 Task: Look for space in Shiguai, China from 22nd June, 2023 to 30th June, 2023 for 2 adults in price range Rs.7000 to Rs.15000. Place can be entire place with 1  bedroom having 1 bed and 1 bathroom. Property type can be house, flat, guest house, hotel. Booking option can be shelf check-in. Required host language is Chinese (Simplified).
Action: Mouse moved to (774, 123)
Screenshot: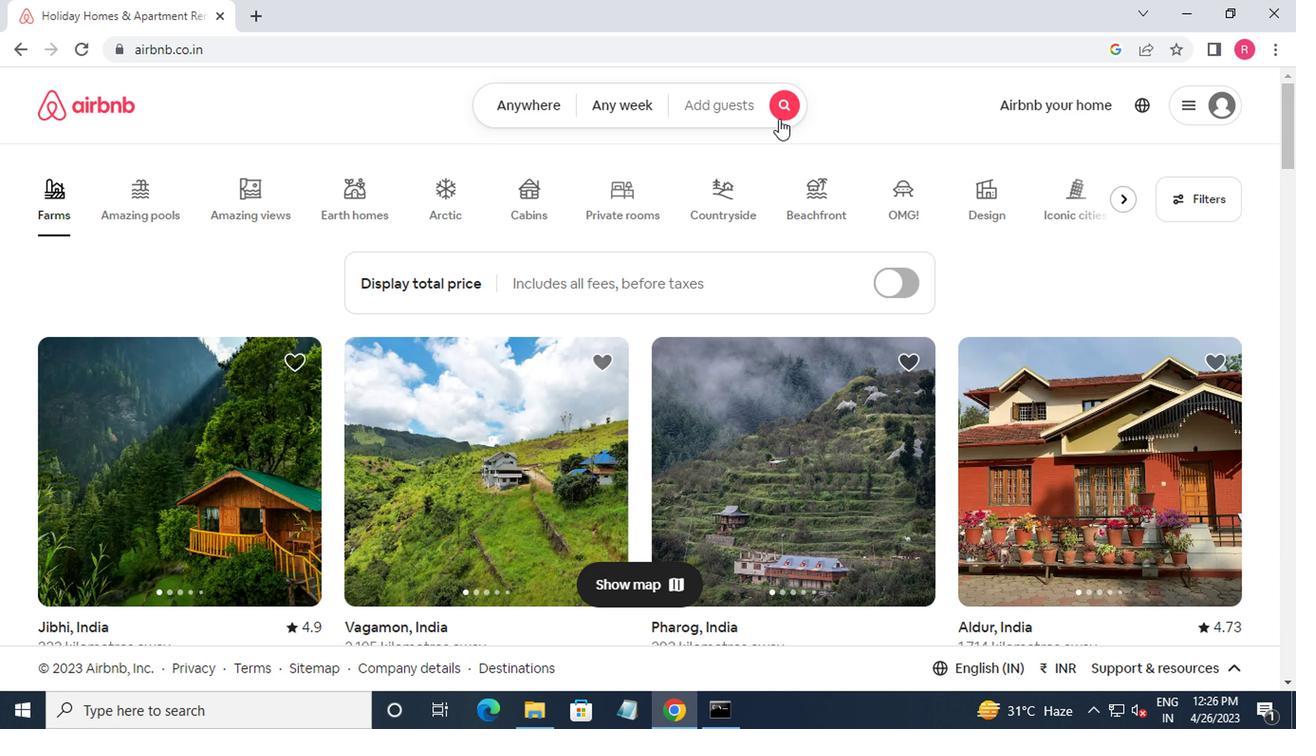 
Action: Mouse pressed left at (774, 123)
Screenshot: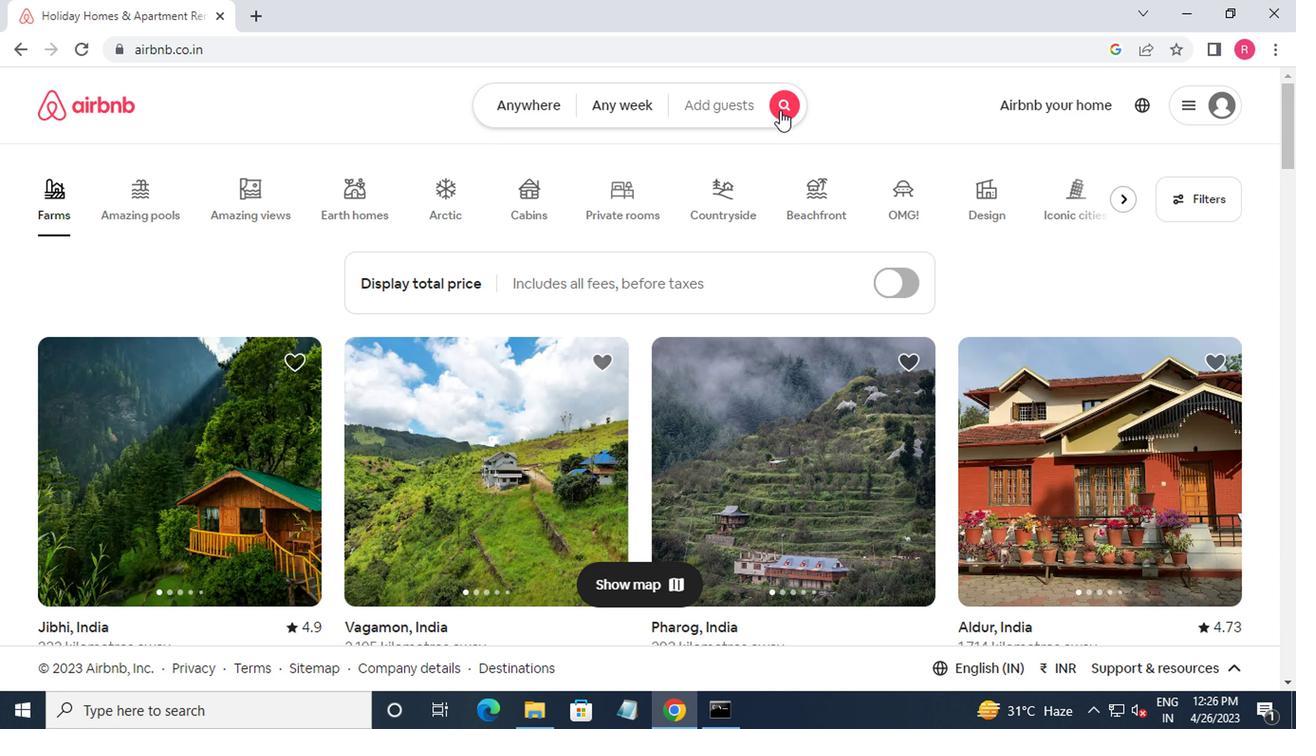 
Action: Mouse moved to (403, 188)
Screenshot: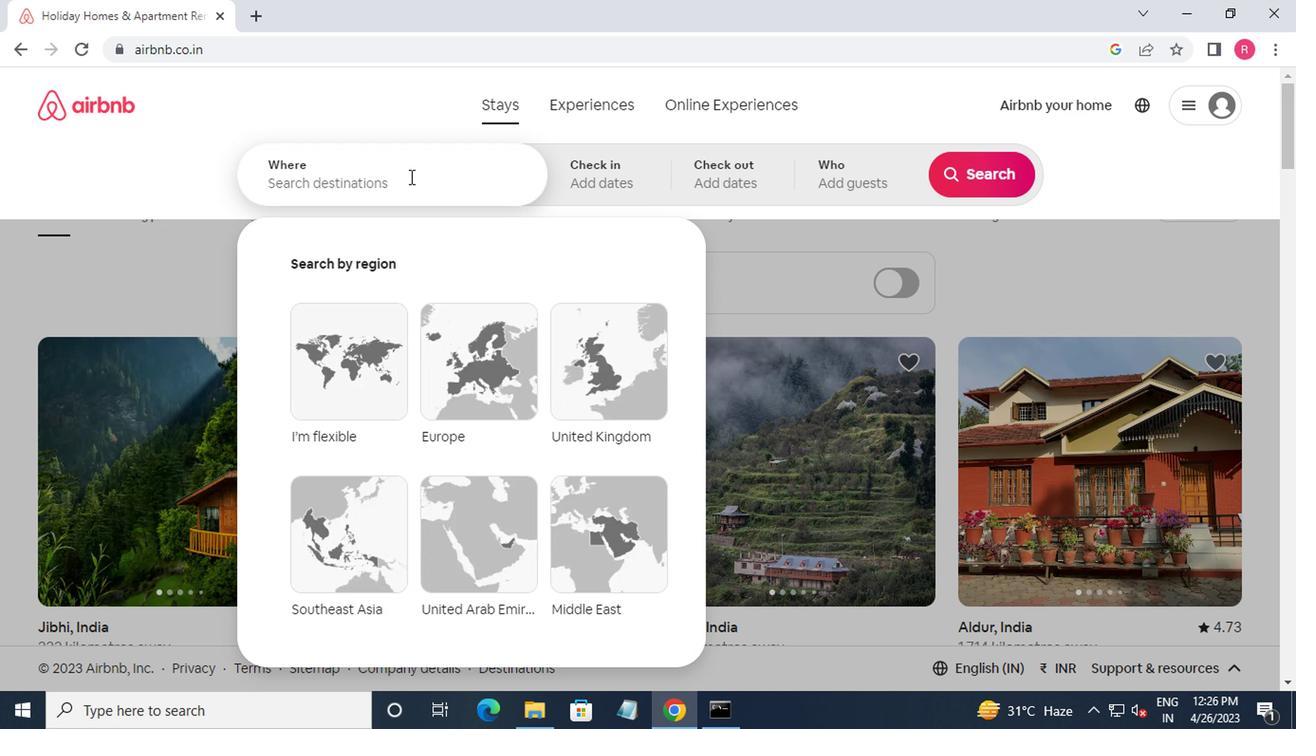 
Action: Mouse pressed left at (403, 188)
Screenshot: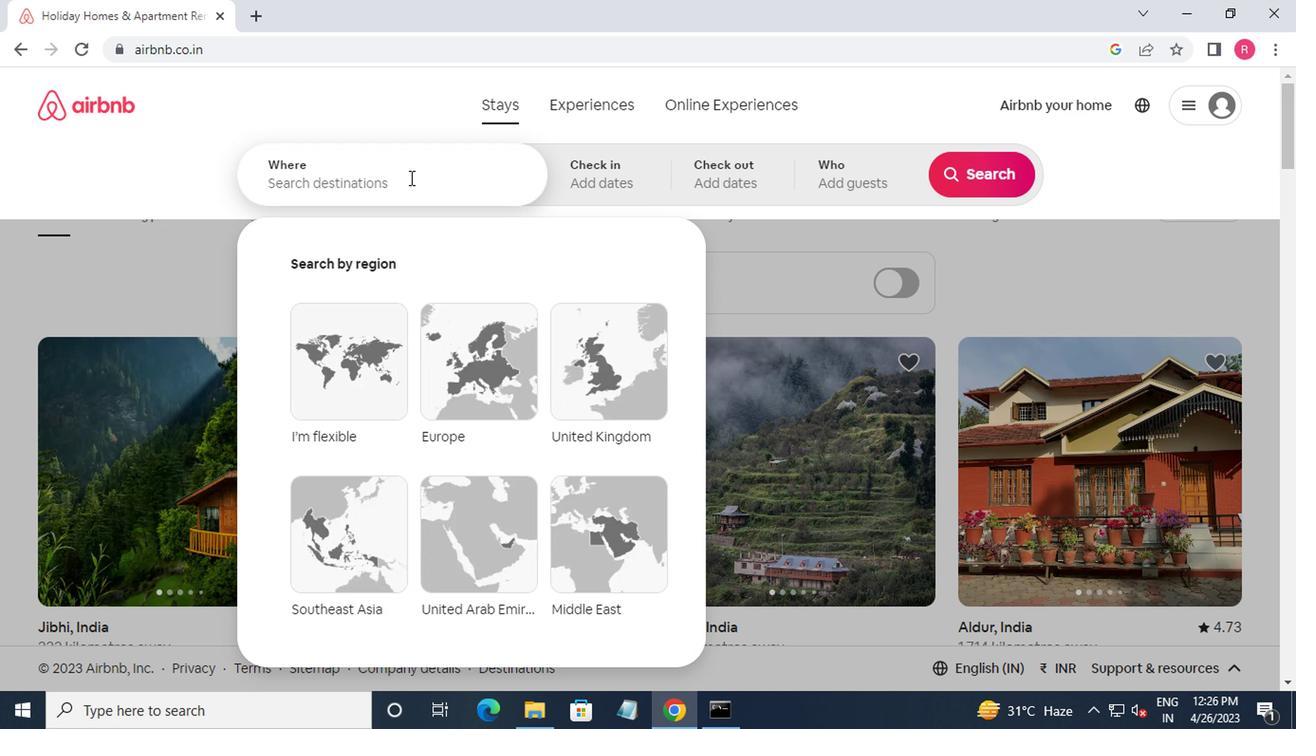 
Action: Mouse moved to (403, 188)
Screenshot: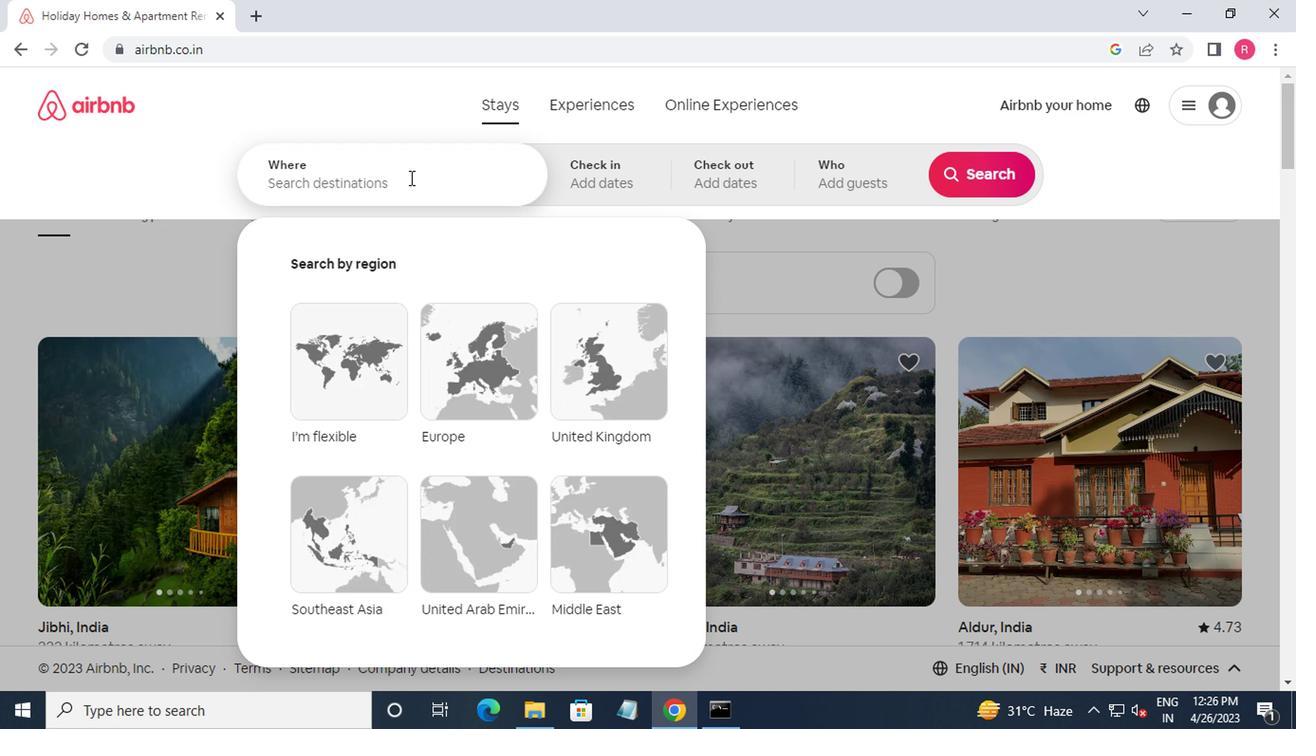 
Action: Key pressed shiguai,china<Key.enter>
Screenshot: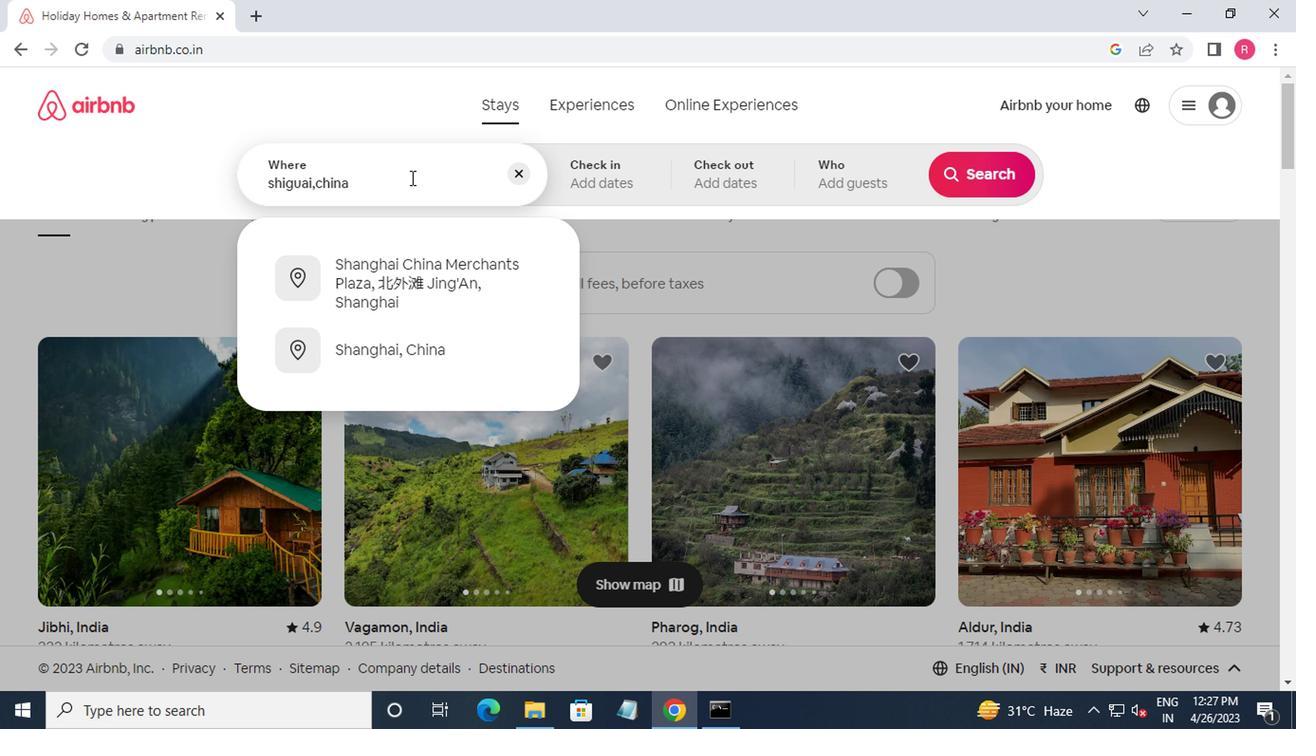 
Action: Mouse moved to (962, 325)
Screenshot: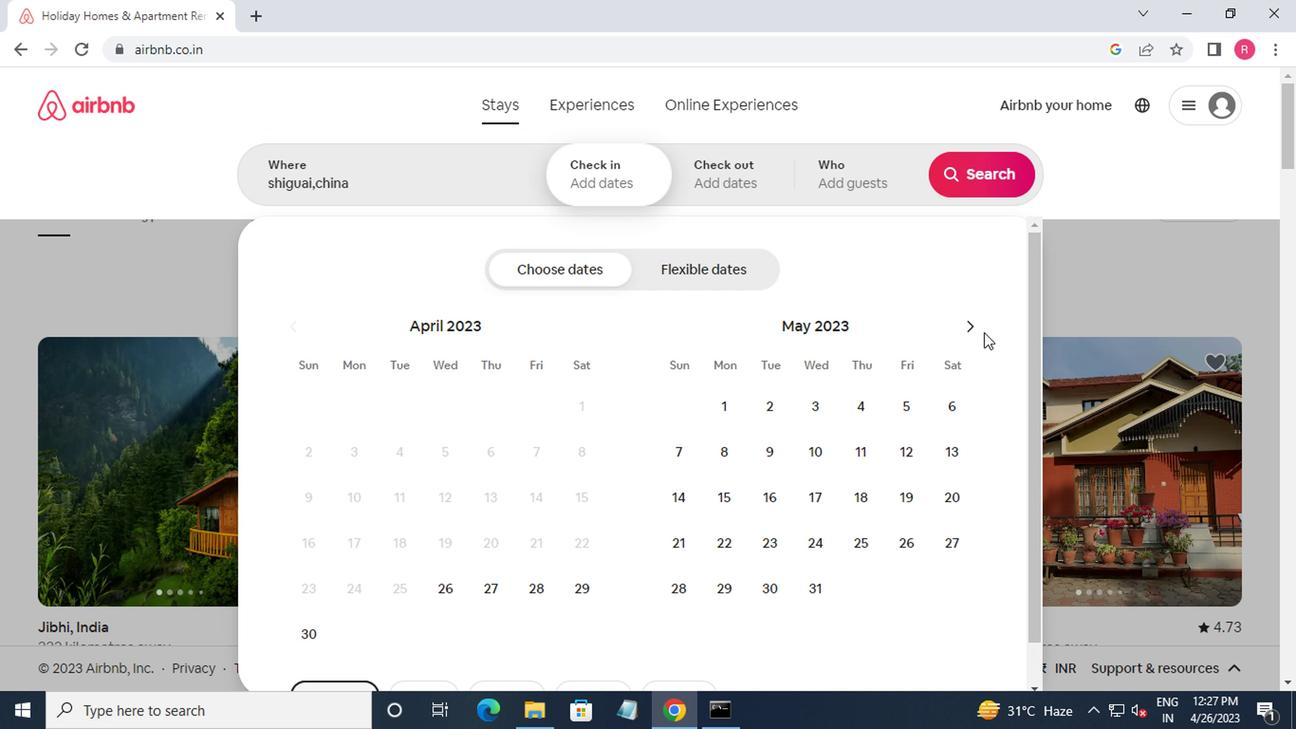 
Action: Mouse pressed left at (962, 325)
Screenshot: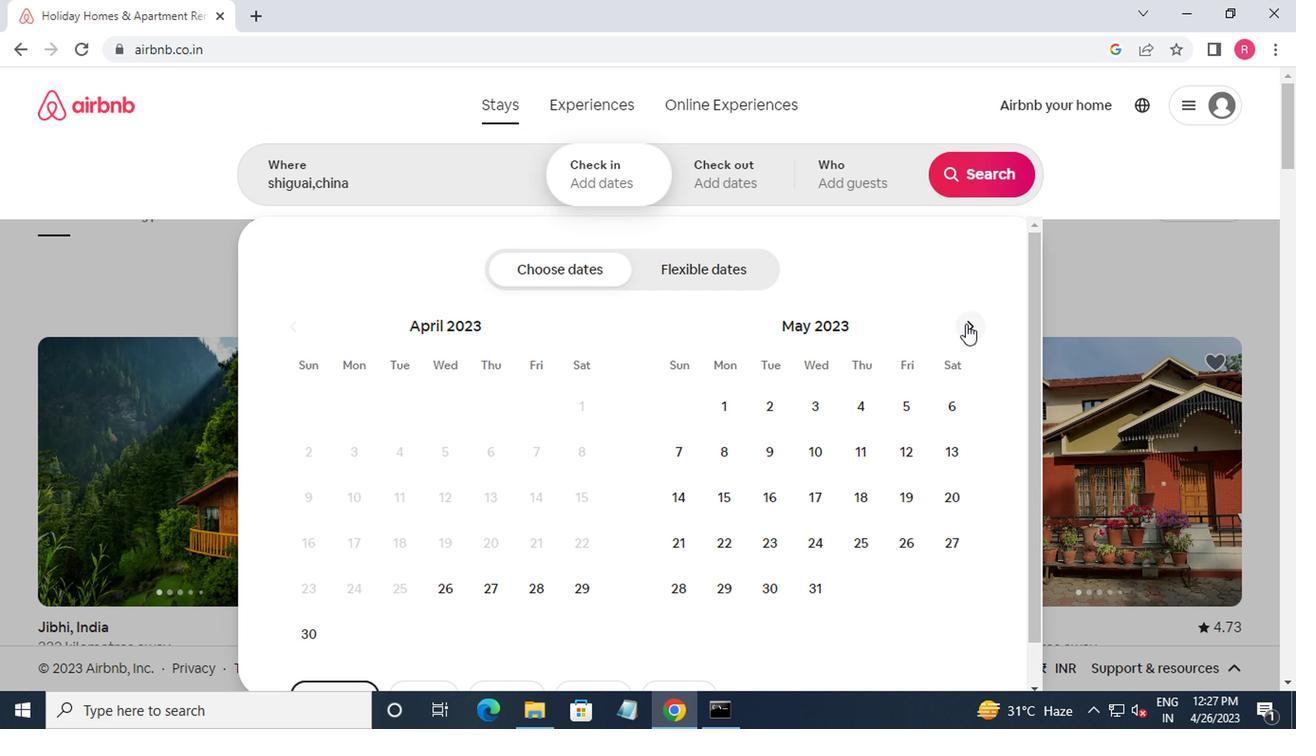 
Action: Mouse moved to (862, 537)
Screenshot: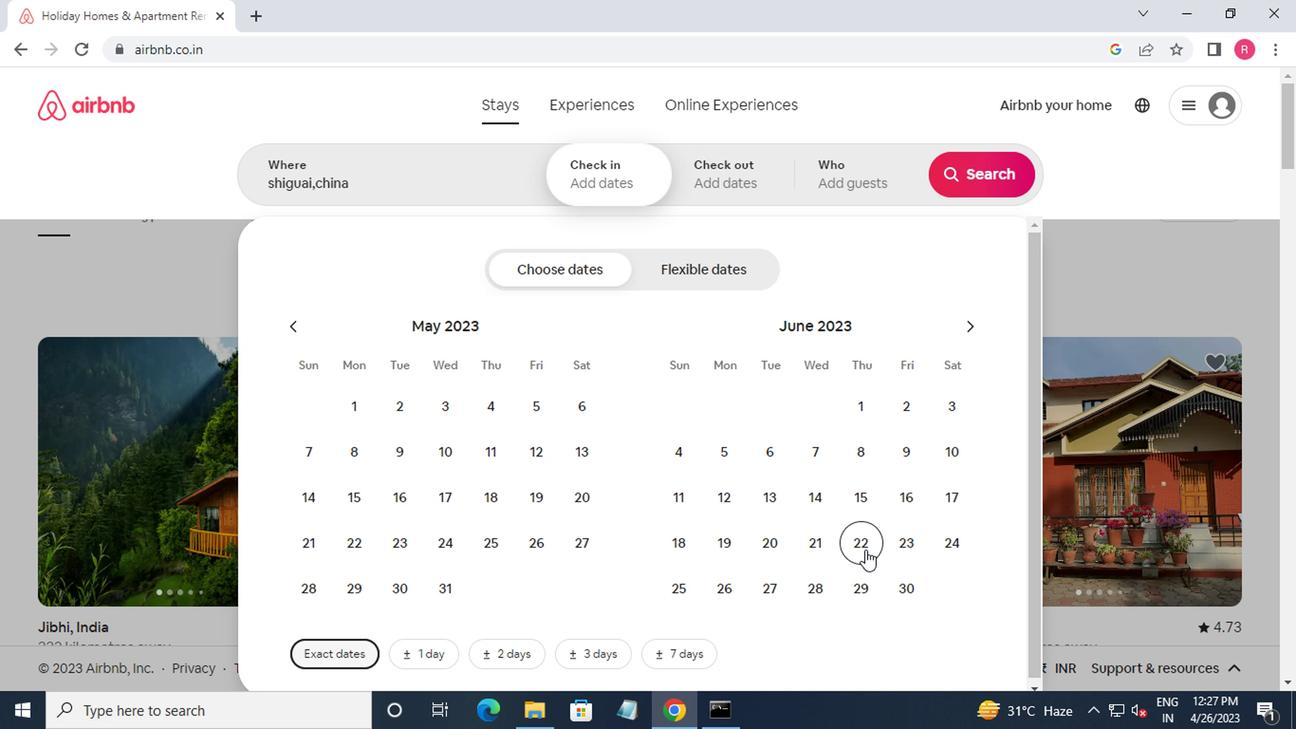 
Action: Mouse pressed left at (862, 537)
Screenshot: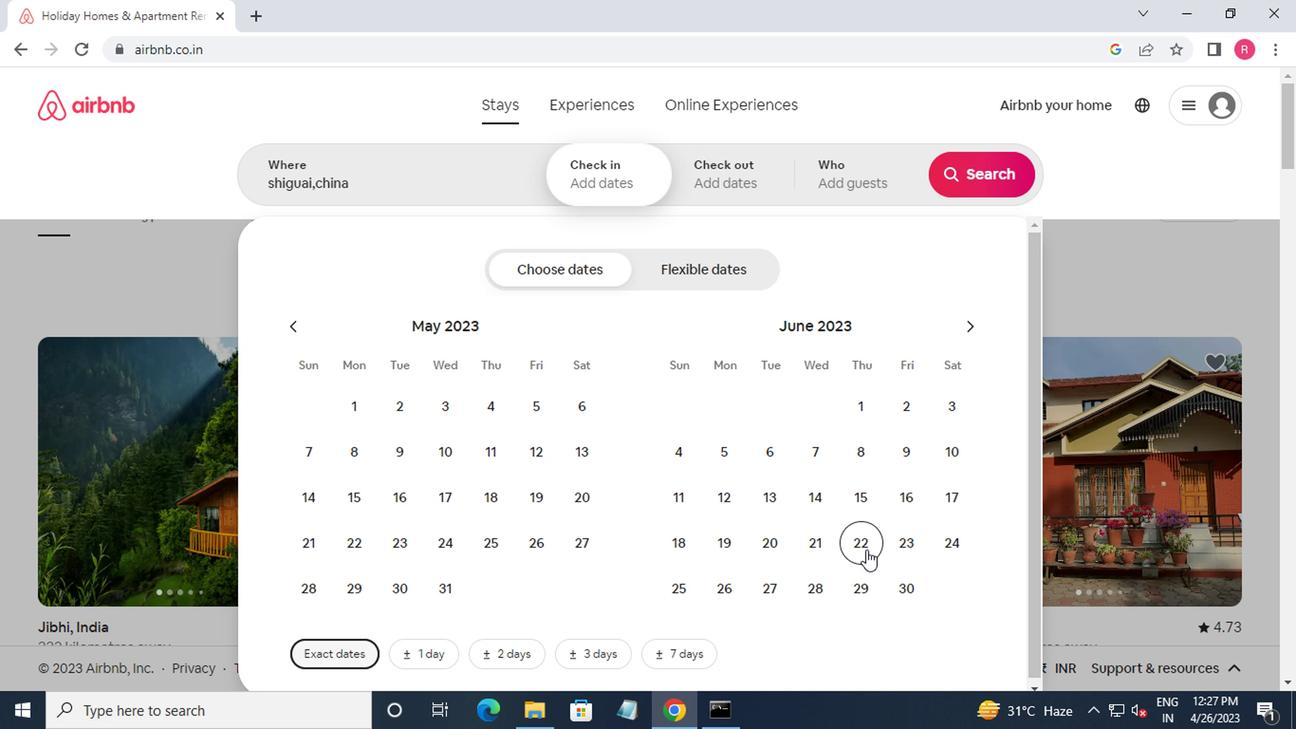 
Action: Mouse moved to (917, 578)
Screenshot: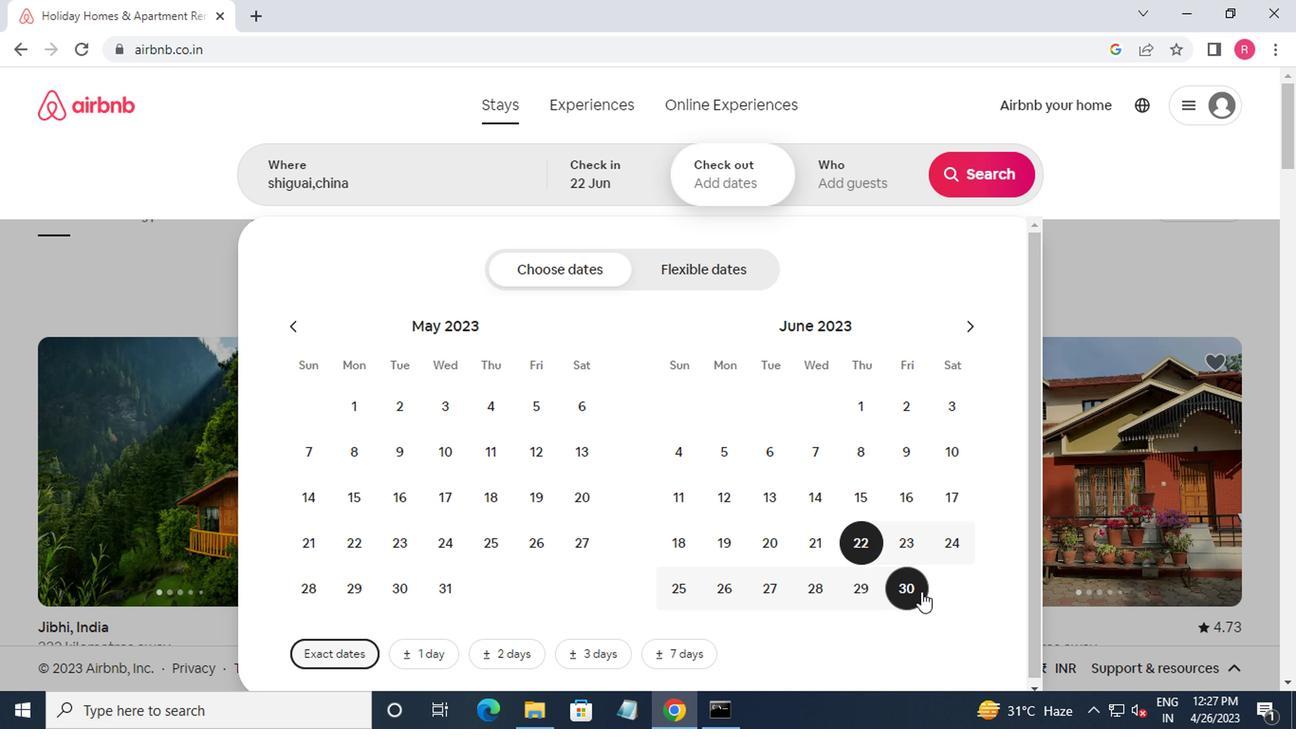 
Action: Mouse pressed left at (917, 578)
Screenshot: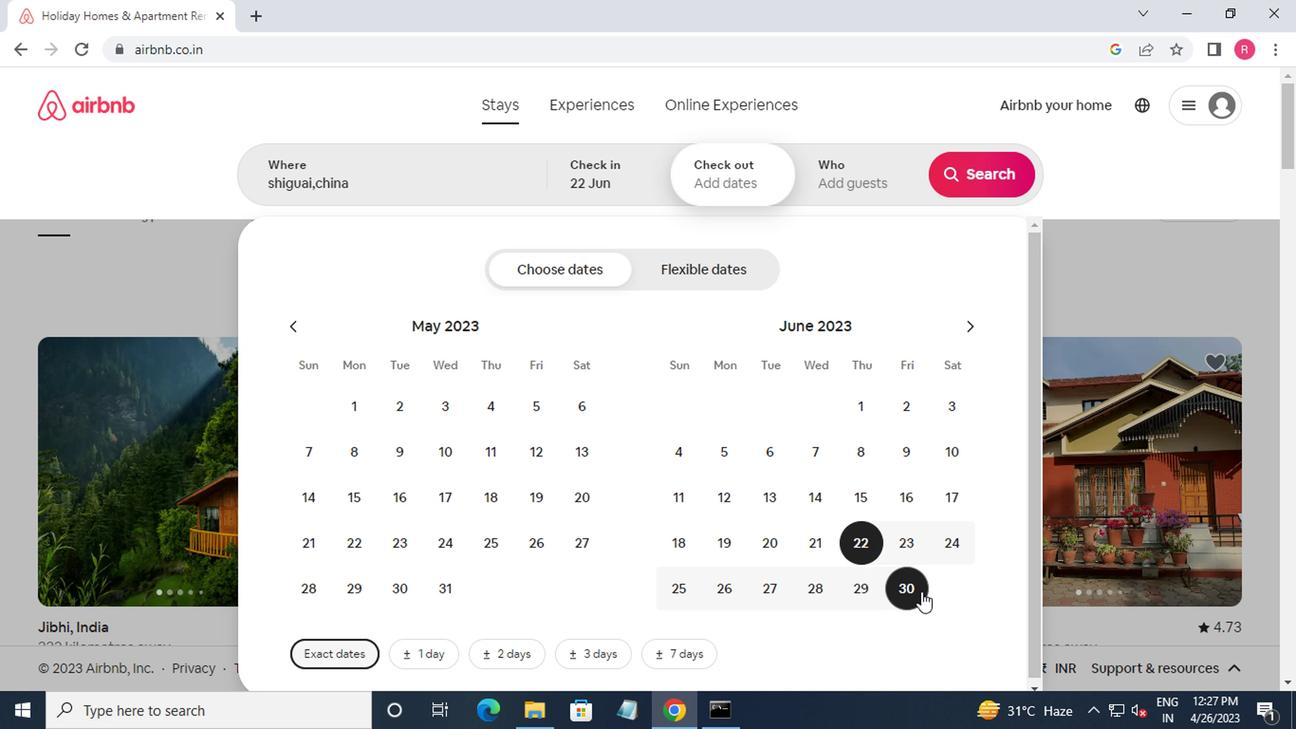 
Action: Mouse moved to (845, 203)
Screenshot: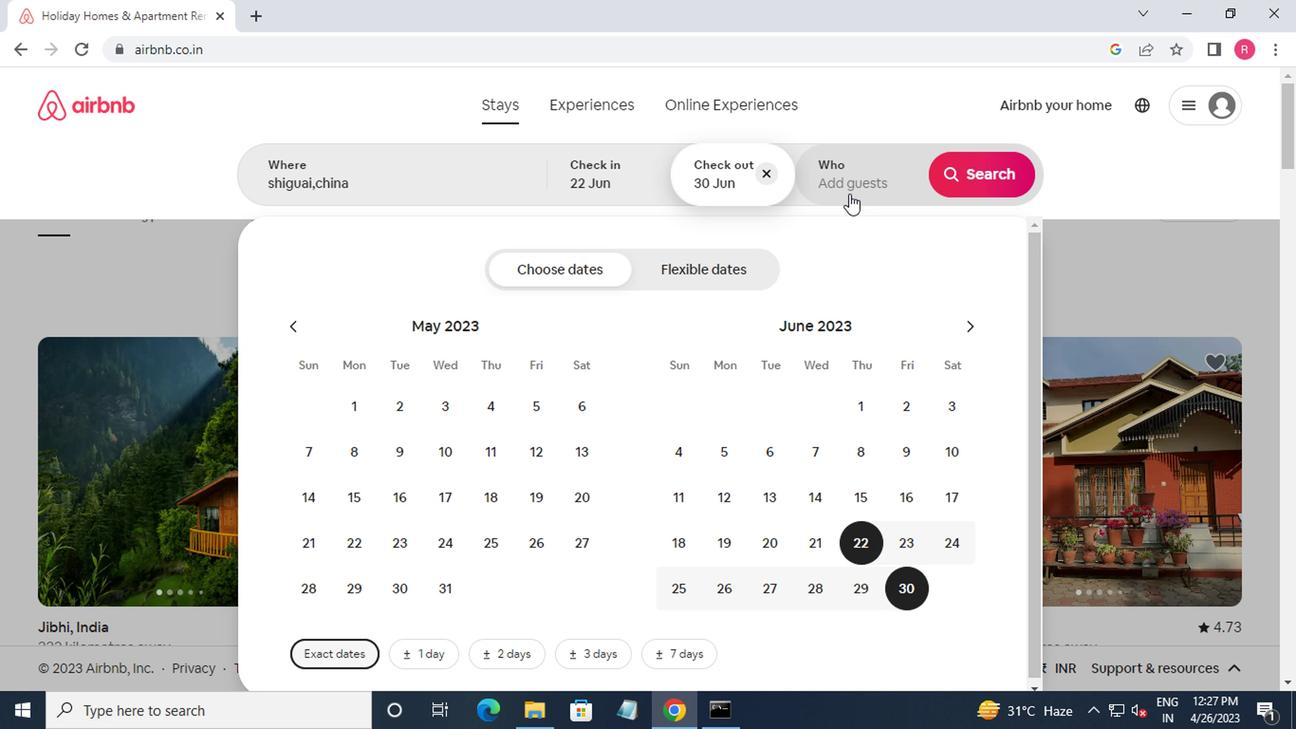 
Action: Mouse pressed left at (845, 203)
Screenshot: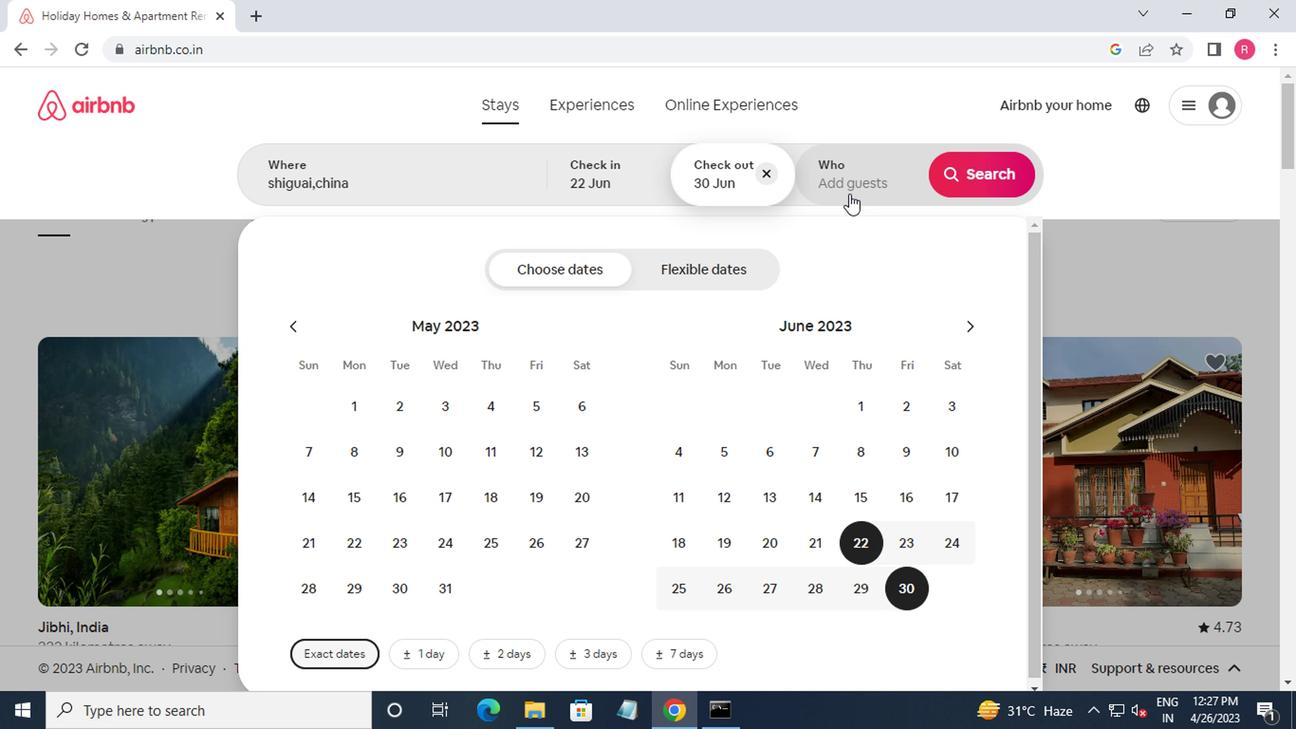 
Action: Mouse moved to (978, 284)
Screenshot: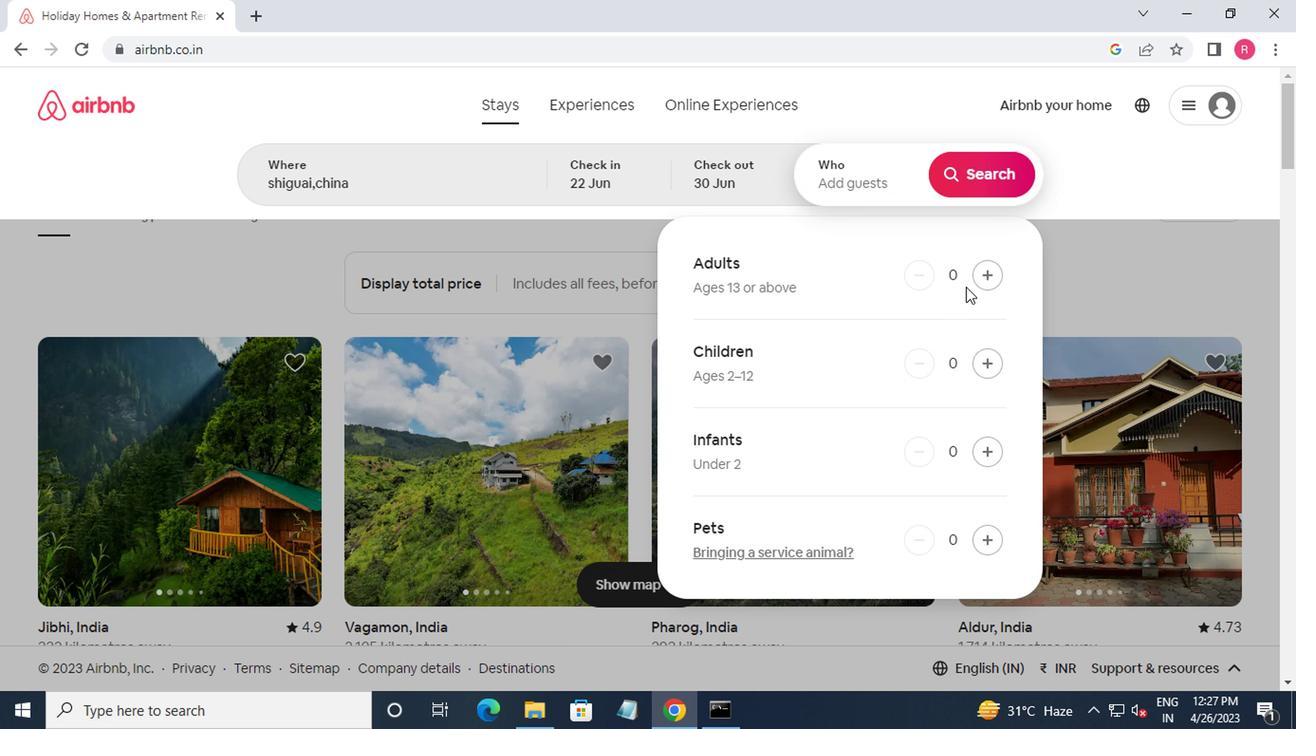 
Action: Mouse pressed left at (978, 284)
Screenshot: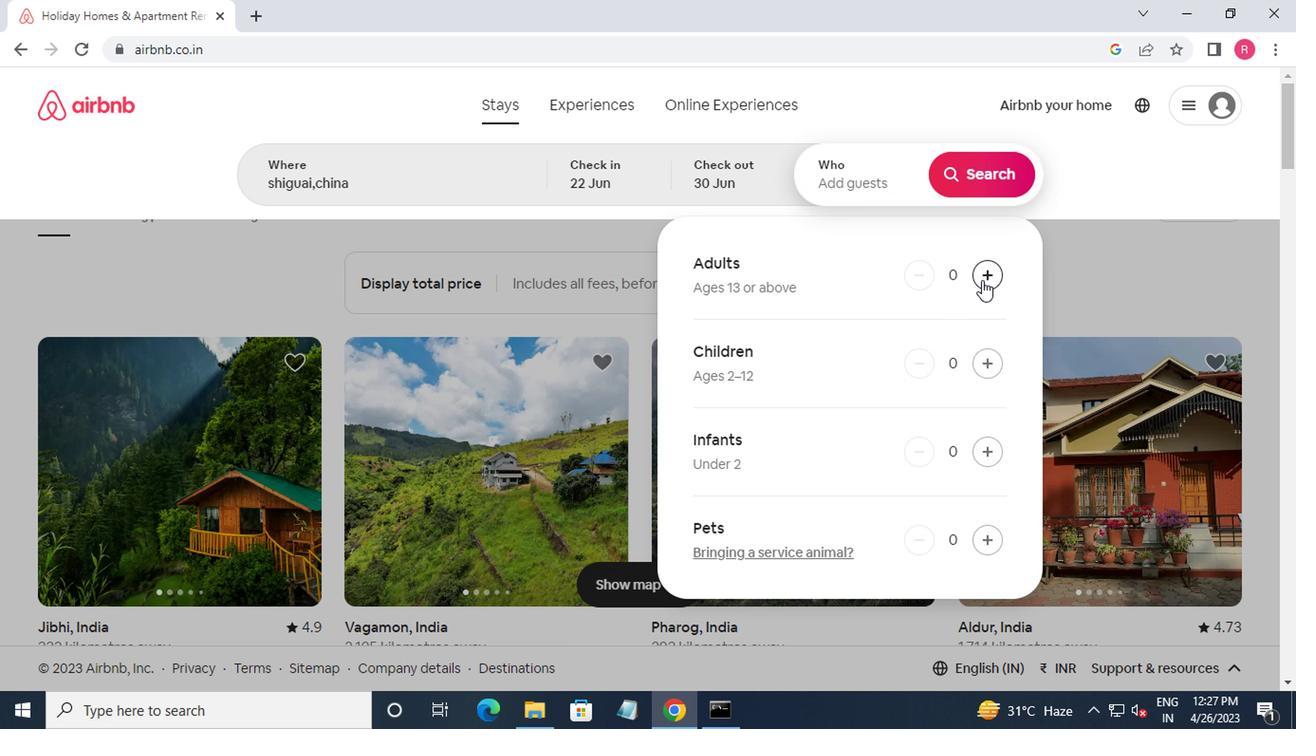 
Action: Mouse pressed left at (978, 284)
Screenshot: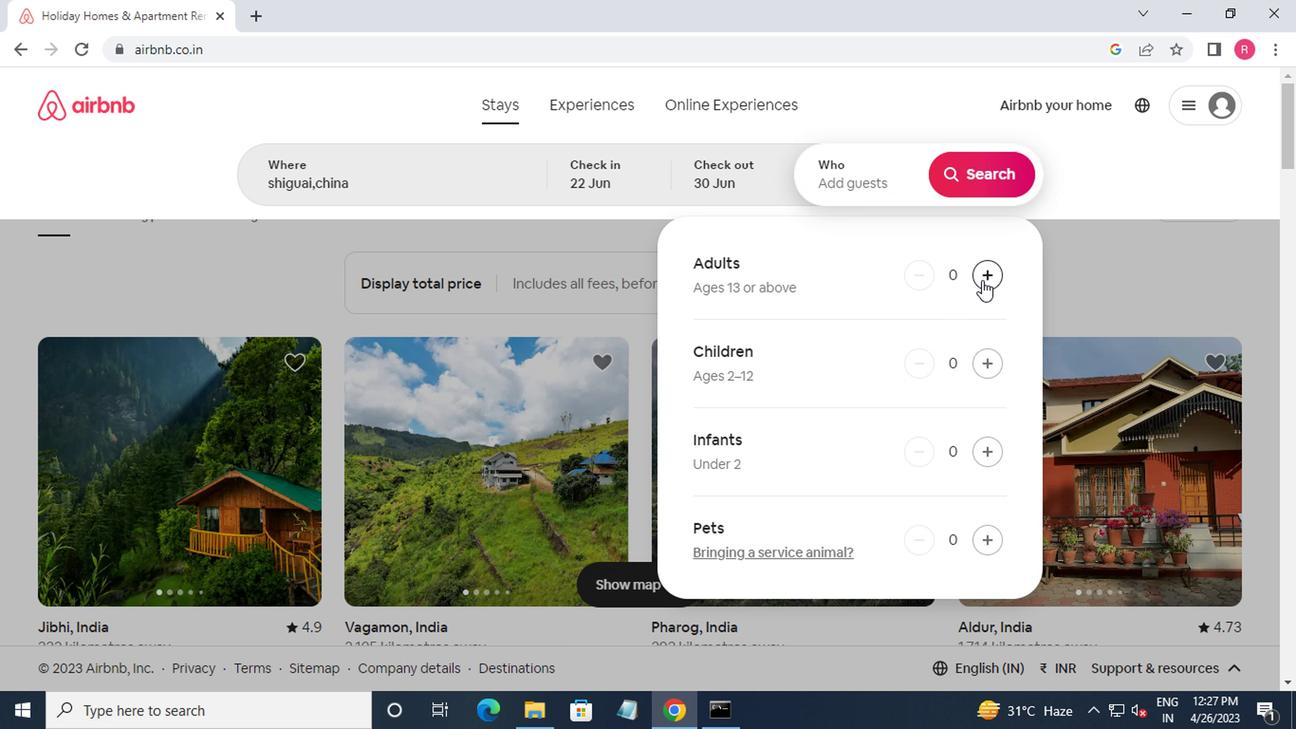
Action: Mouse moved to (968, 198)
Screenshot: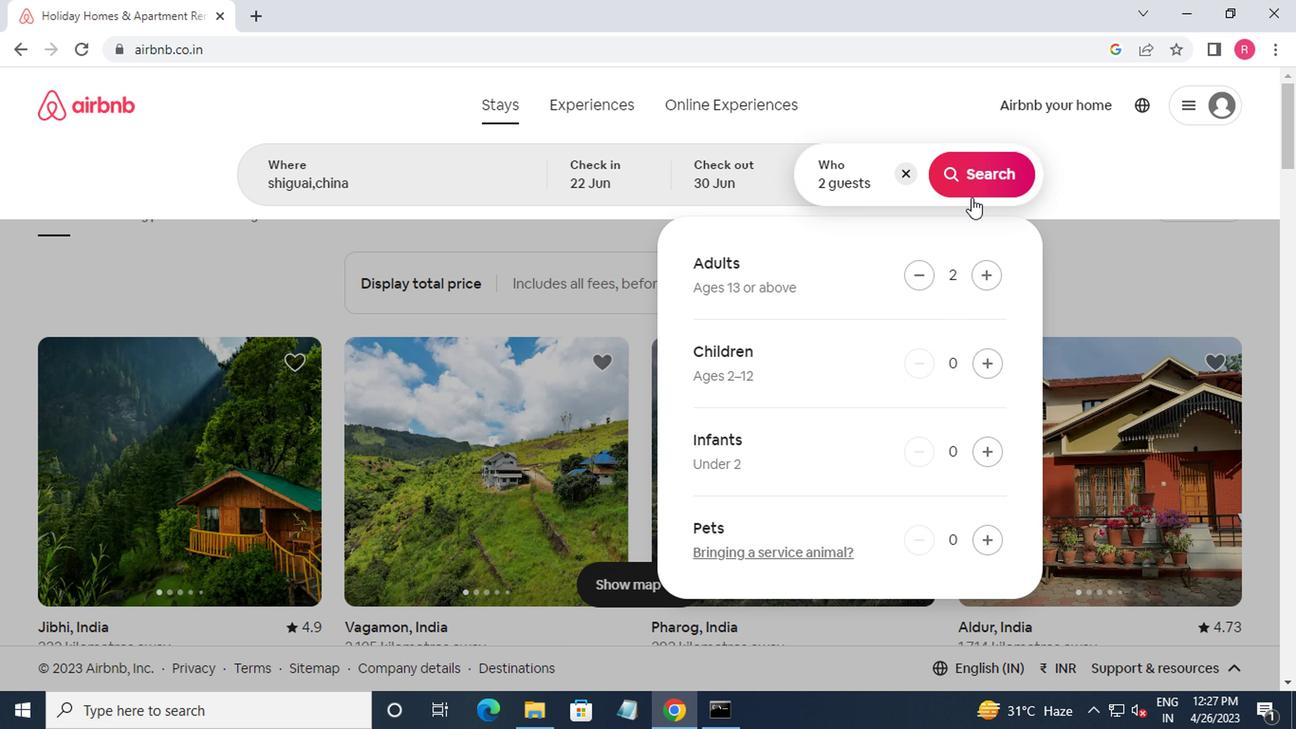 
Action: Mouse pressed left at (968, 198)
Screenshot: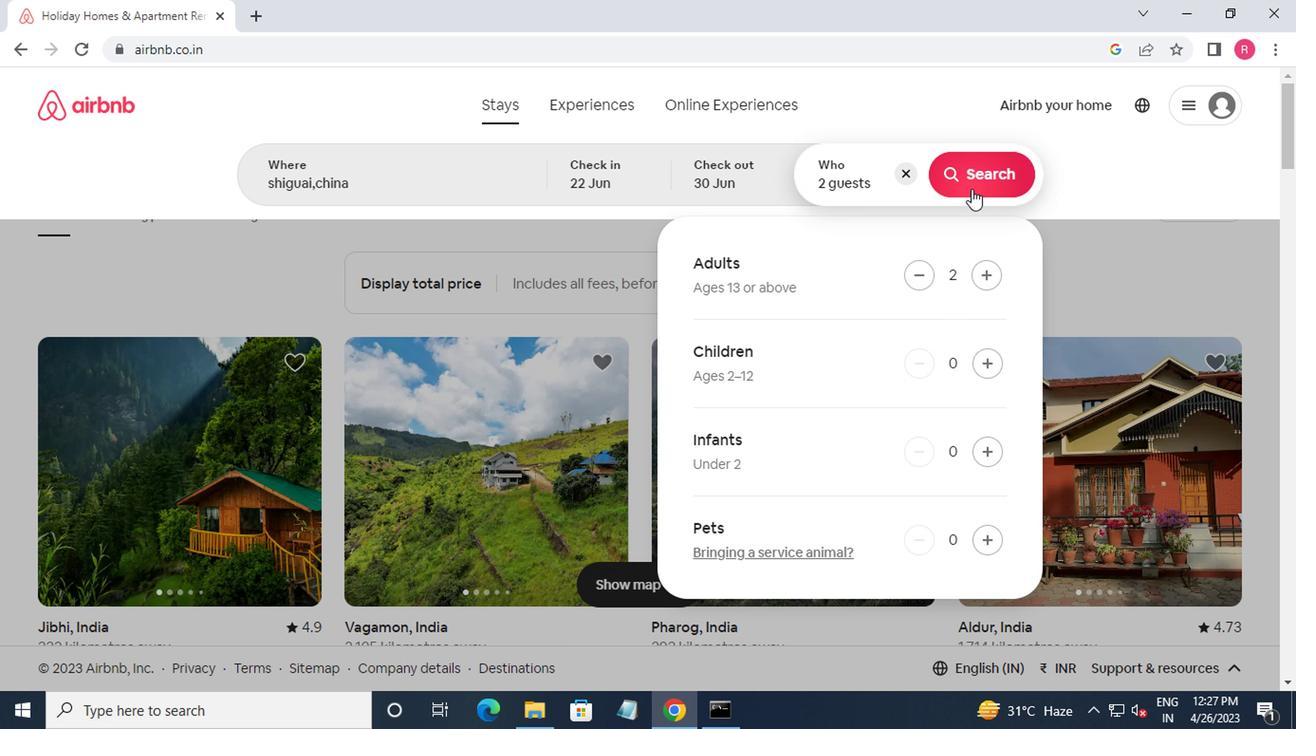 
Action: Mouse moved to (1196, 178)
Screenshot: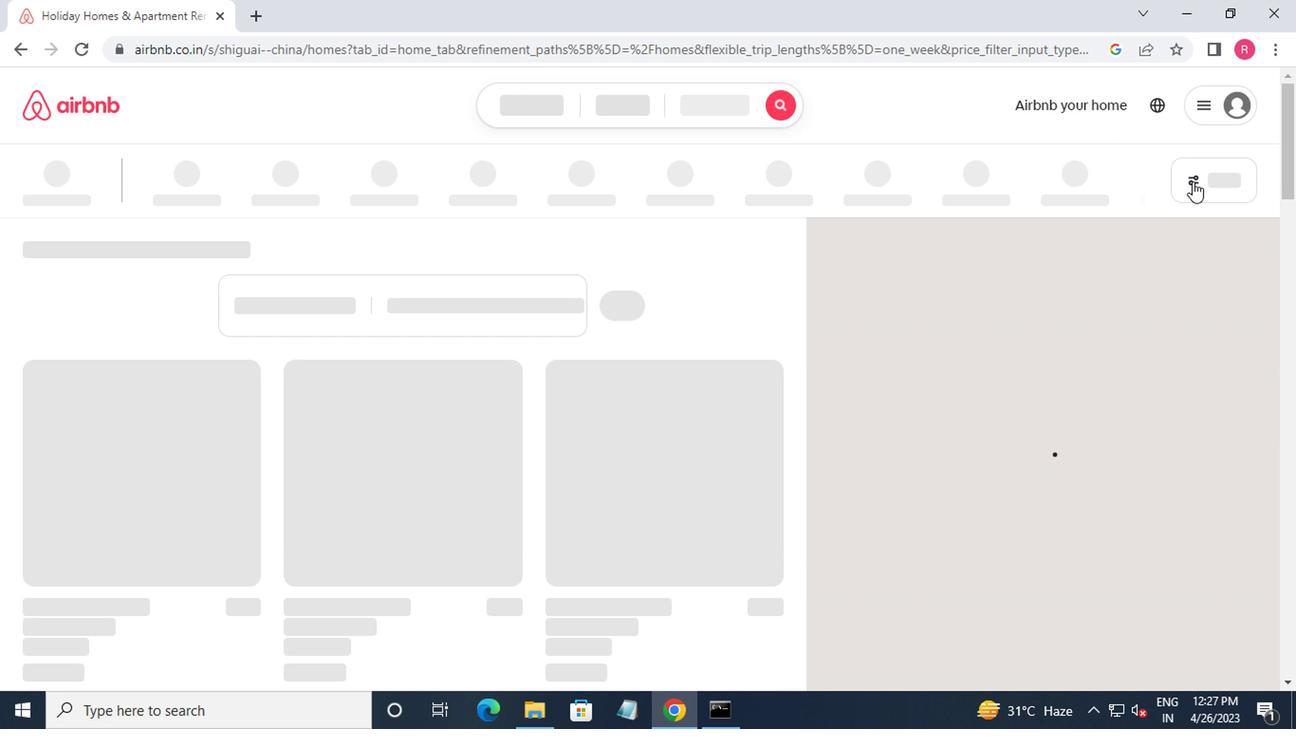 
Action: Mouse pressed left at (1196, 178)
Screenshot: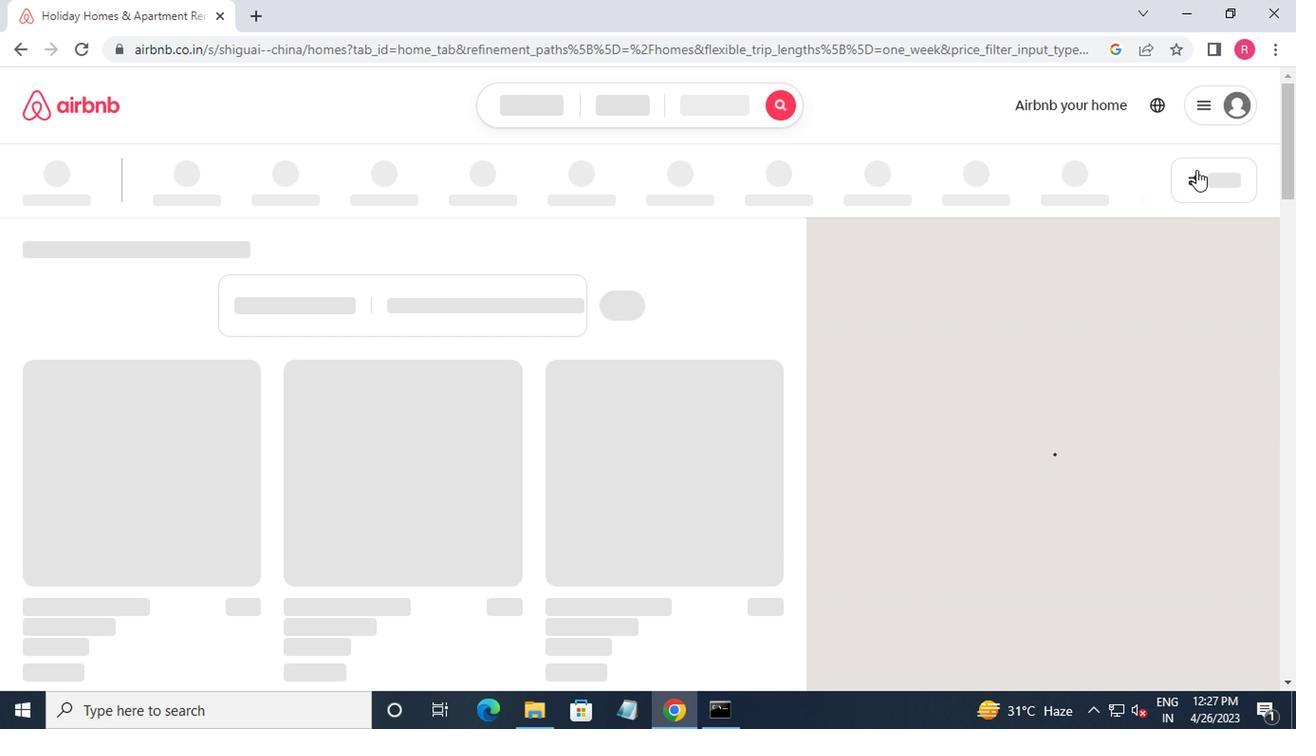 
Action: Mouse moved to (435, 300)
Screenshot: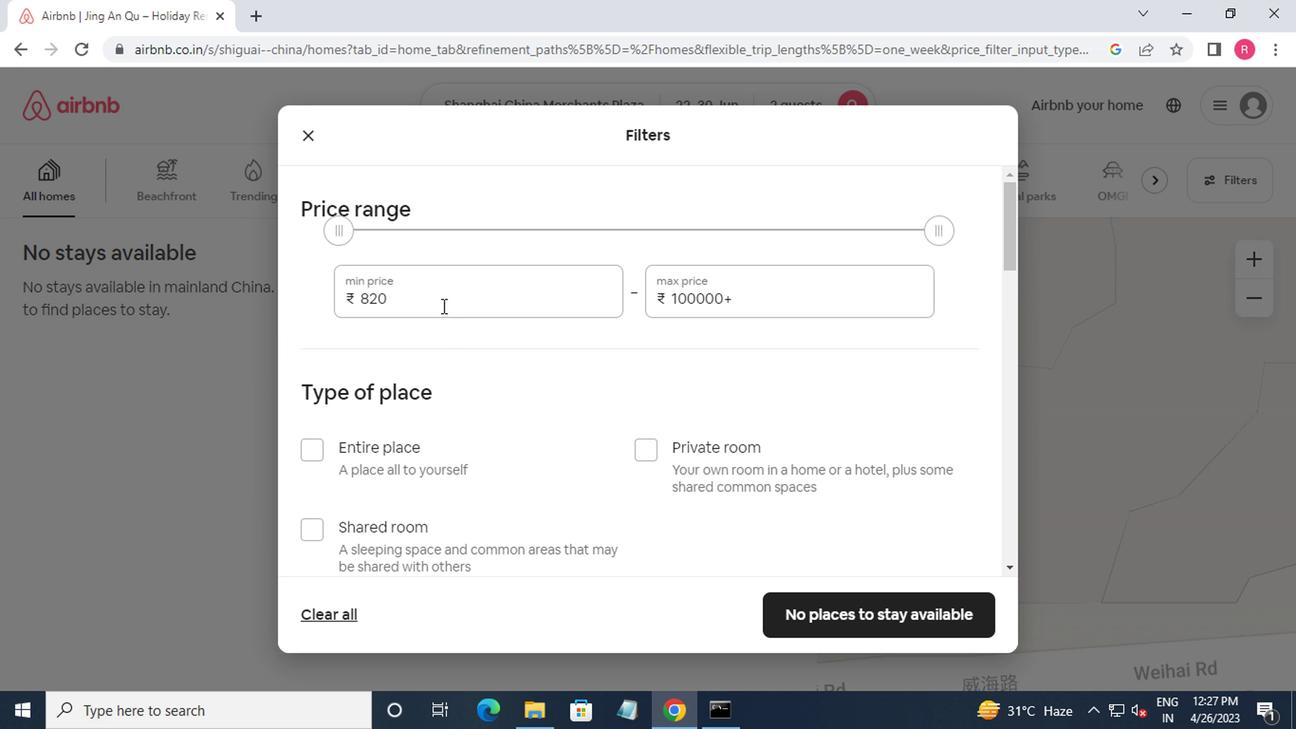 
Action: Mouse pressed left at (435, 300)
Screenshot: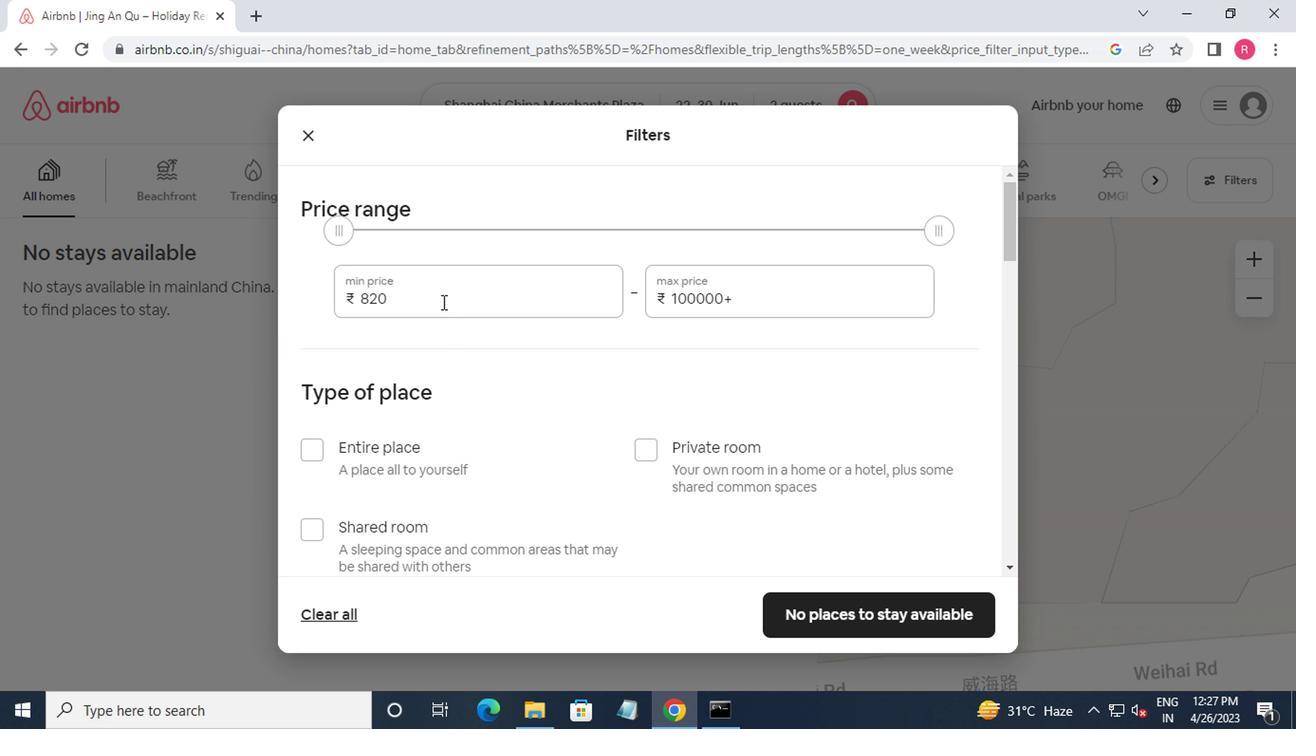 
Action: Mouse moved to (425, 309)
Screenshot: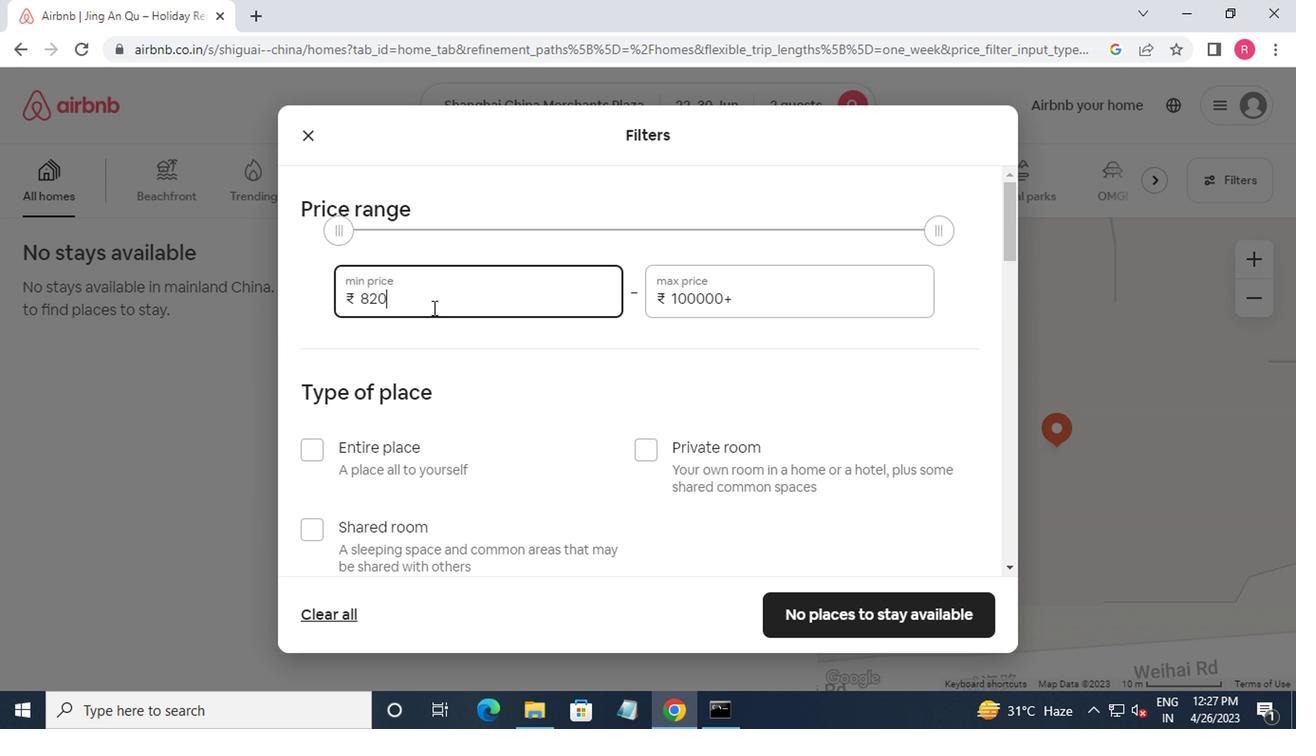 
Action: Key pressed <Key.backspace><Key.backspace><Key.backspace><Key.backspace>7000<Key.tab>15000
Screenshot: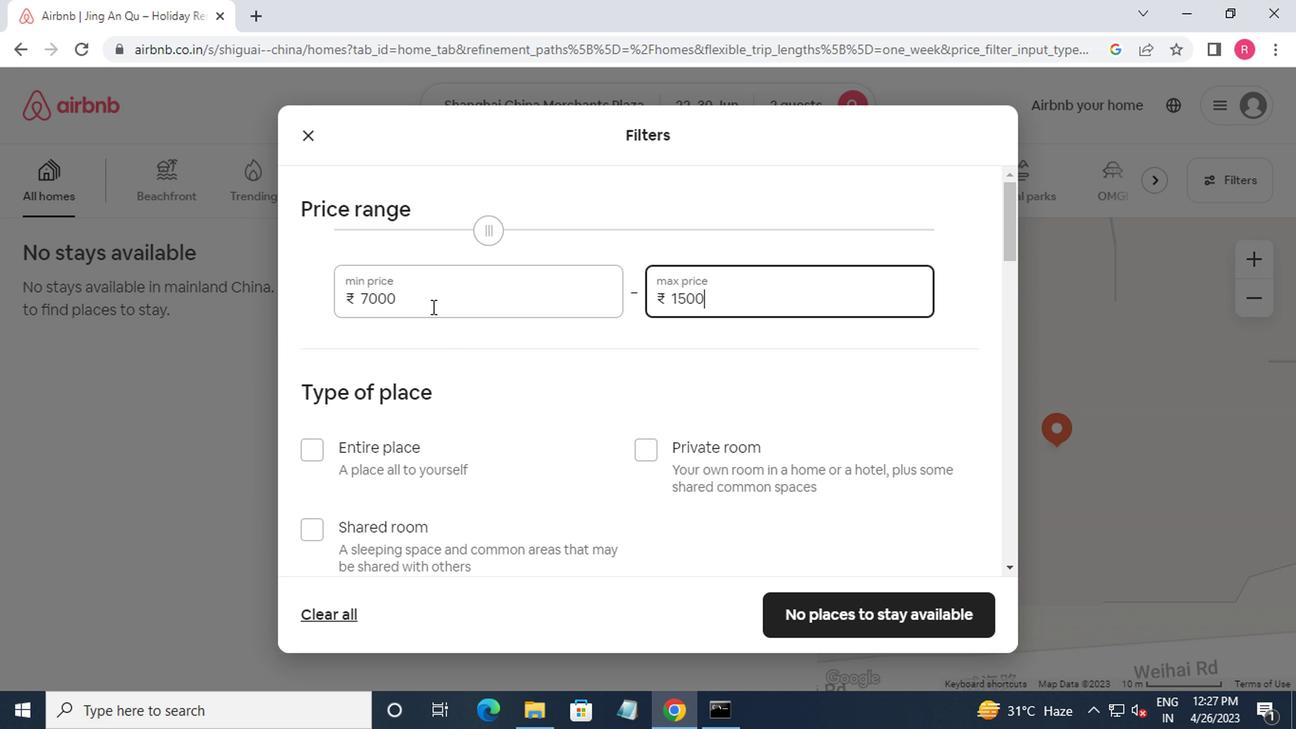 
Action: Mouse moved to (553, 297)
Screenshot: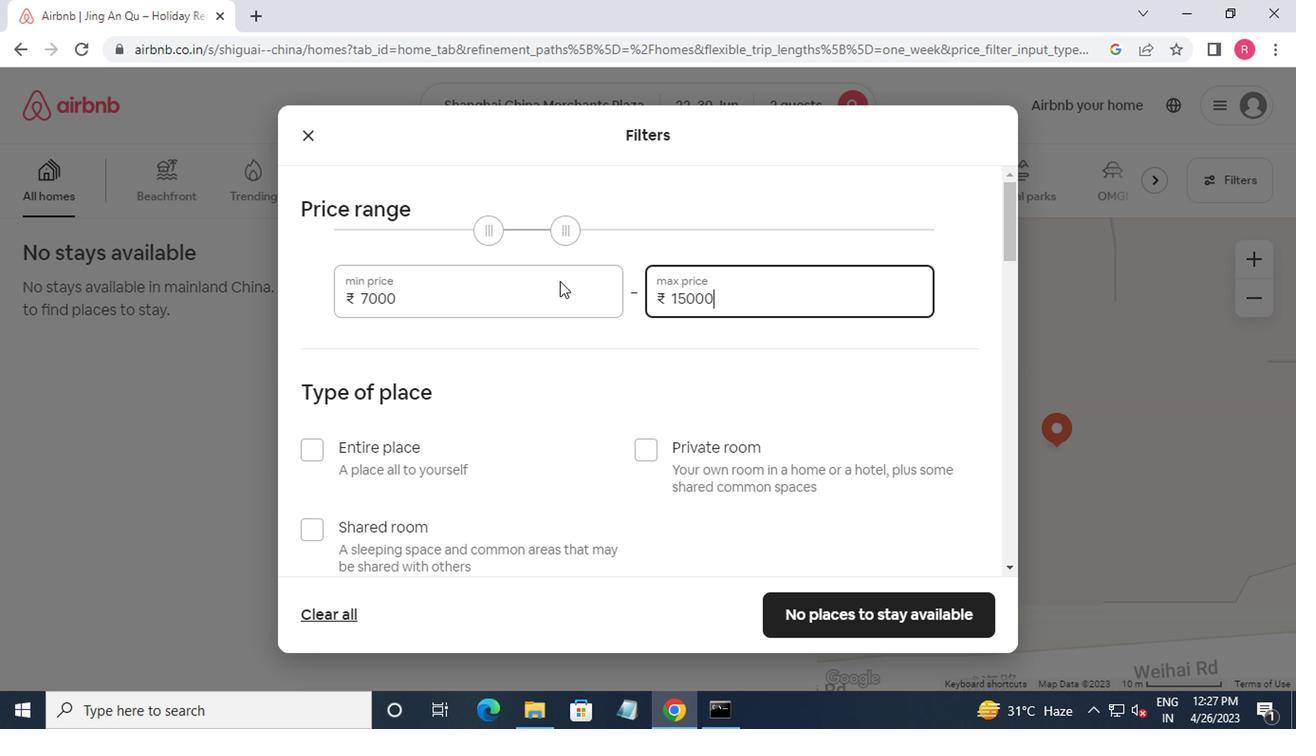 
Action: Mouse scrolled (553, 295) with delta (0, -1)
Screenshot: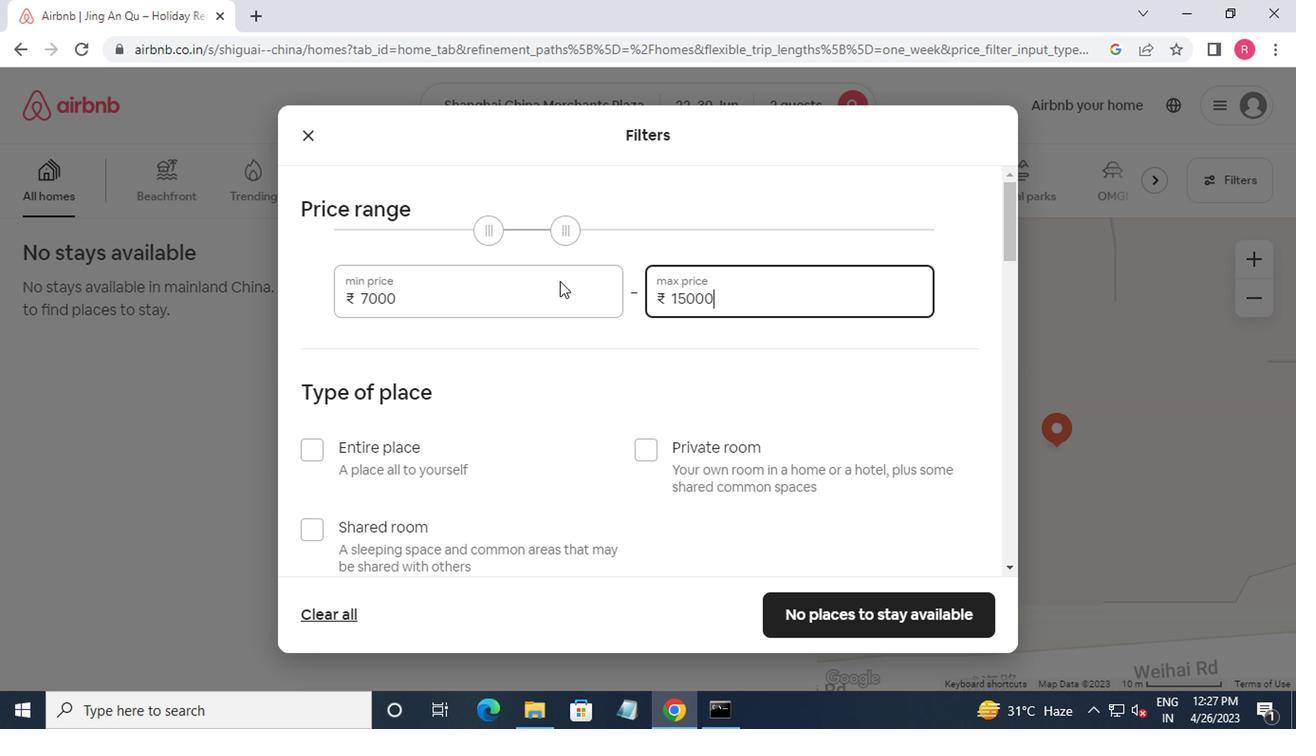 
Action: Mouse moved to (554, 297)
Screenshot: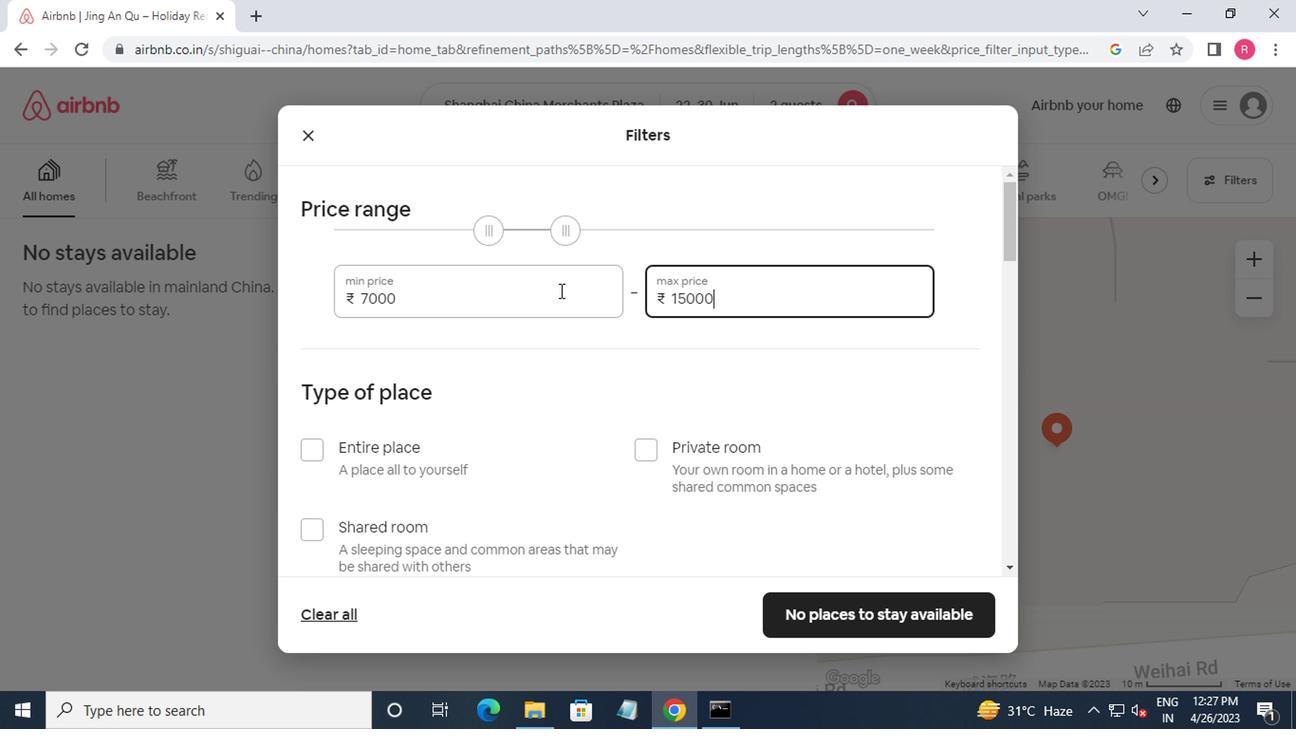 
Action: Mouse scrolled (554, 297) with delta (0, 0)
Screenshot: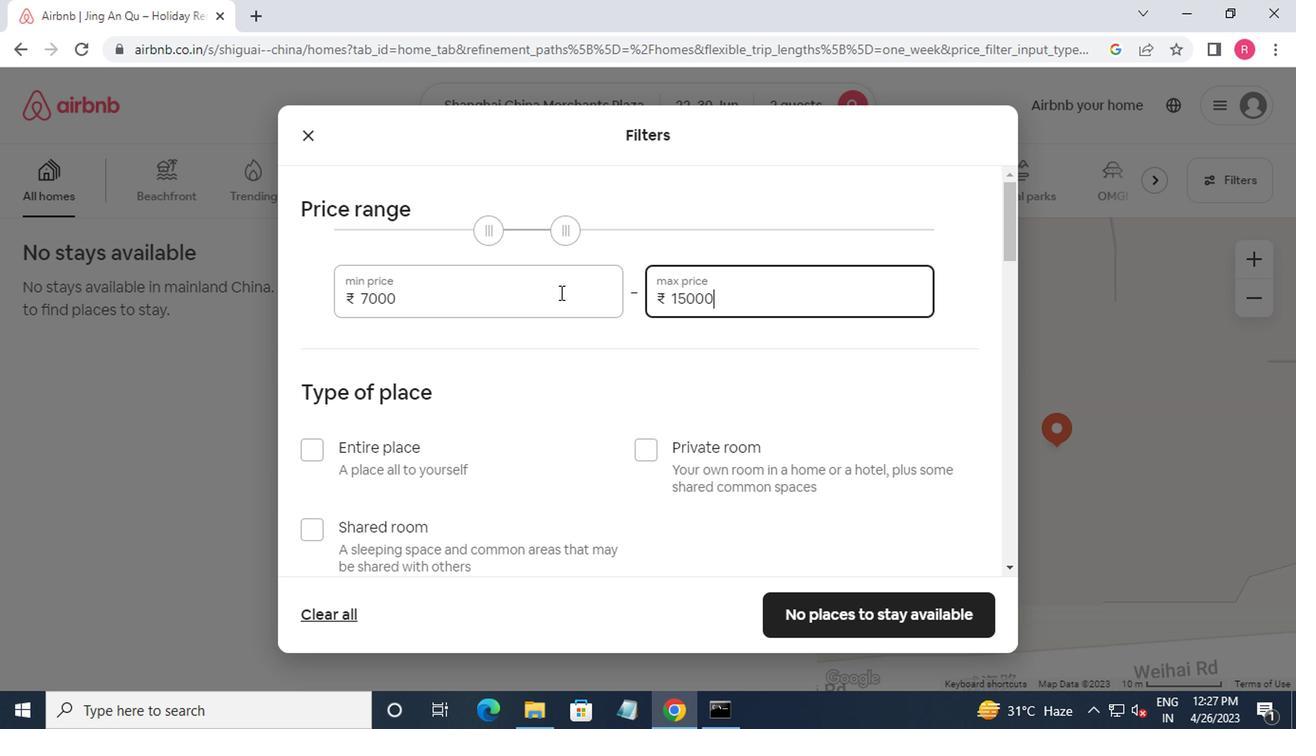 
Action: Mouse moved to (556, 299)
Screenshot: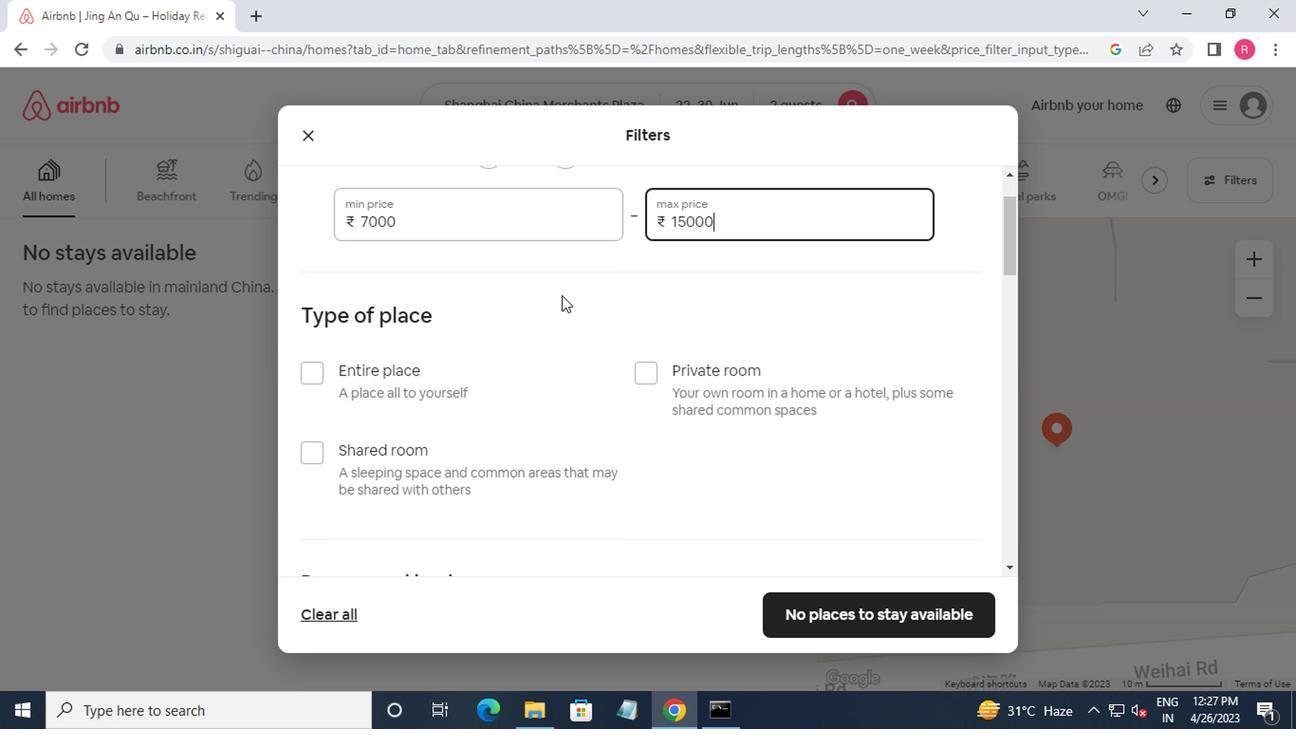 
Action: Mouse scrolled (556, 298) with delta (0, -1)
Screenshot: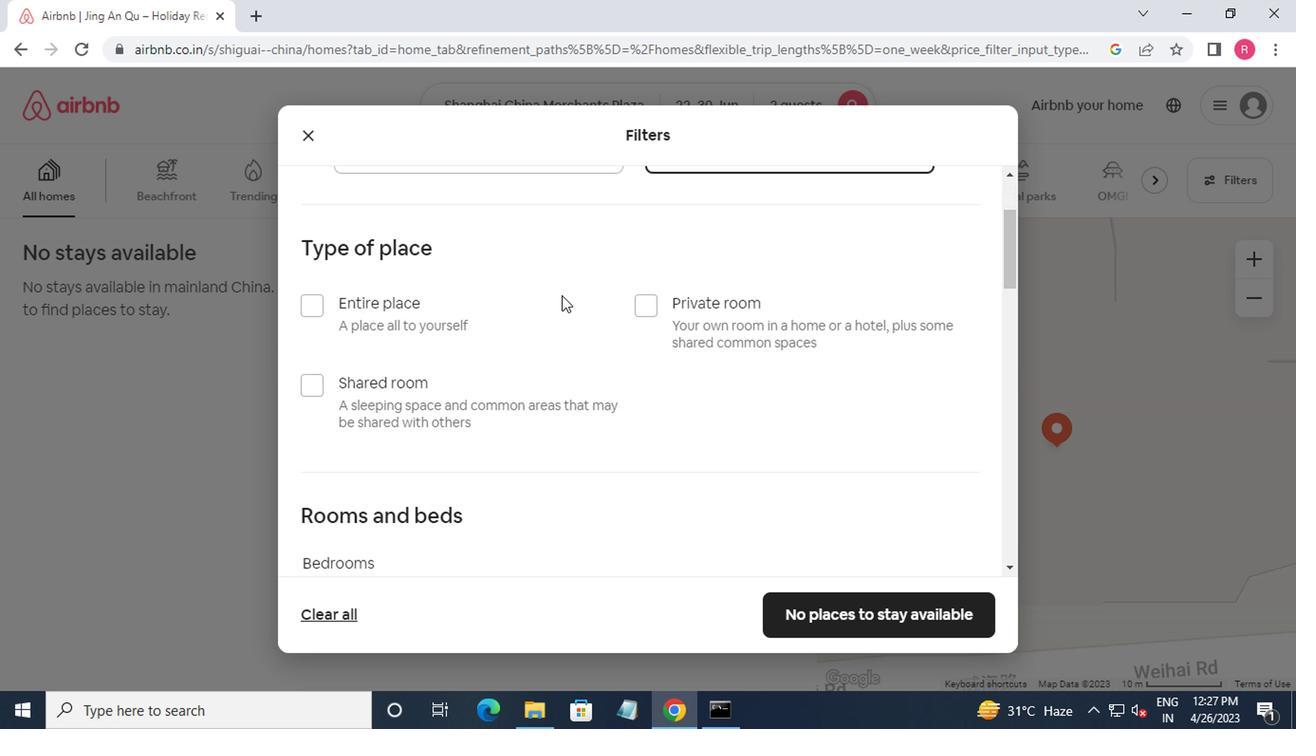 
Action: Mouse moved to (518, 297)
Screenshot: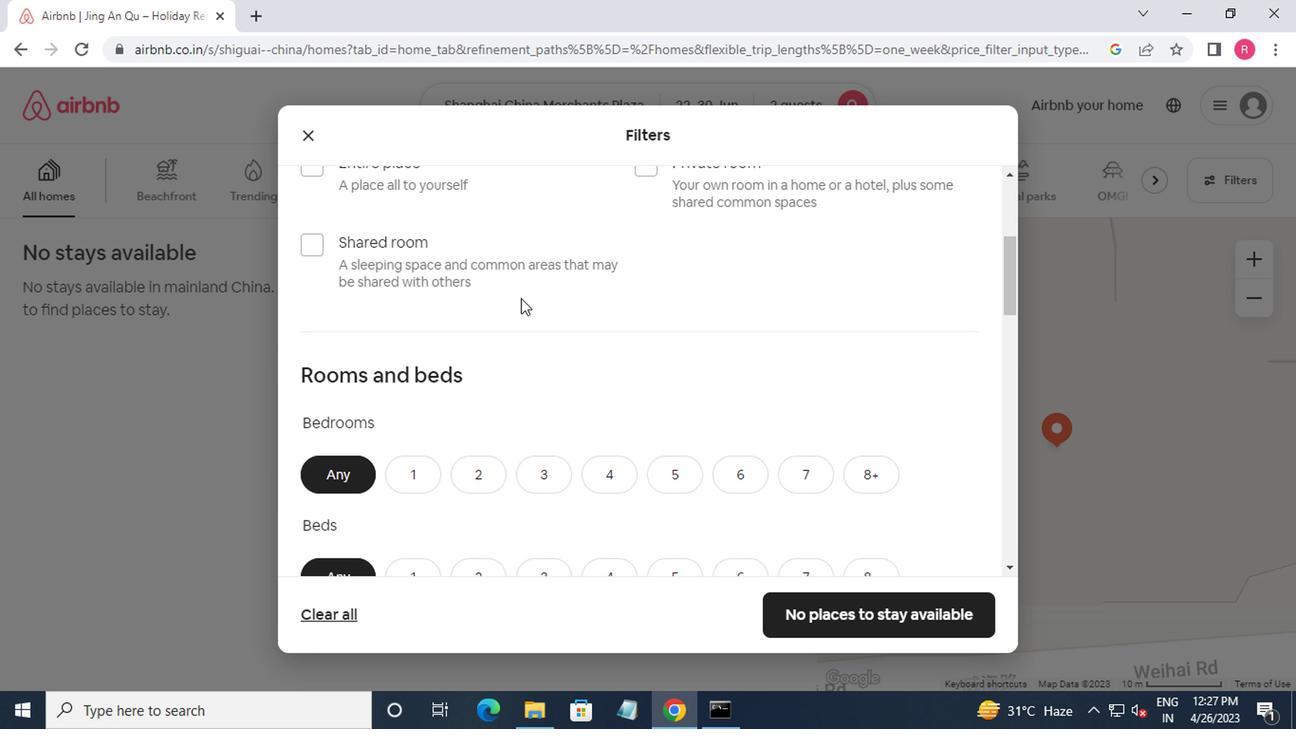 
Action: Mouse scrolled (518, 298) with delta (0, 0)
Screenshot: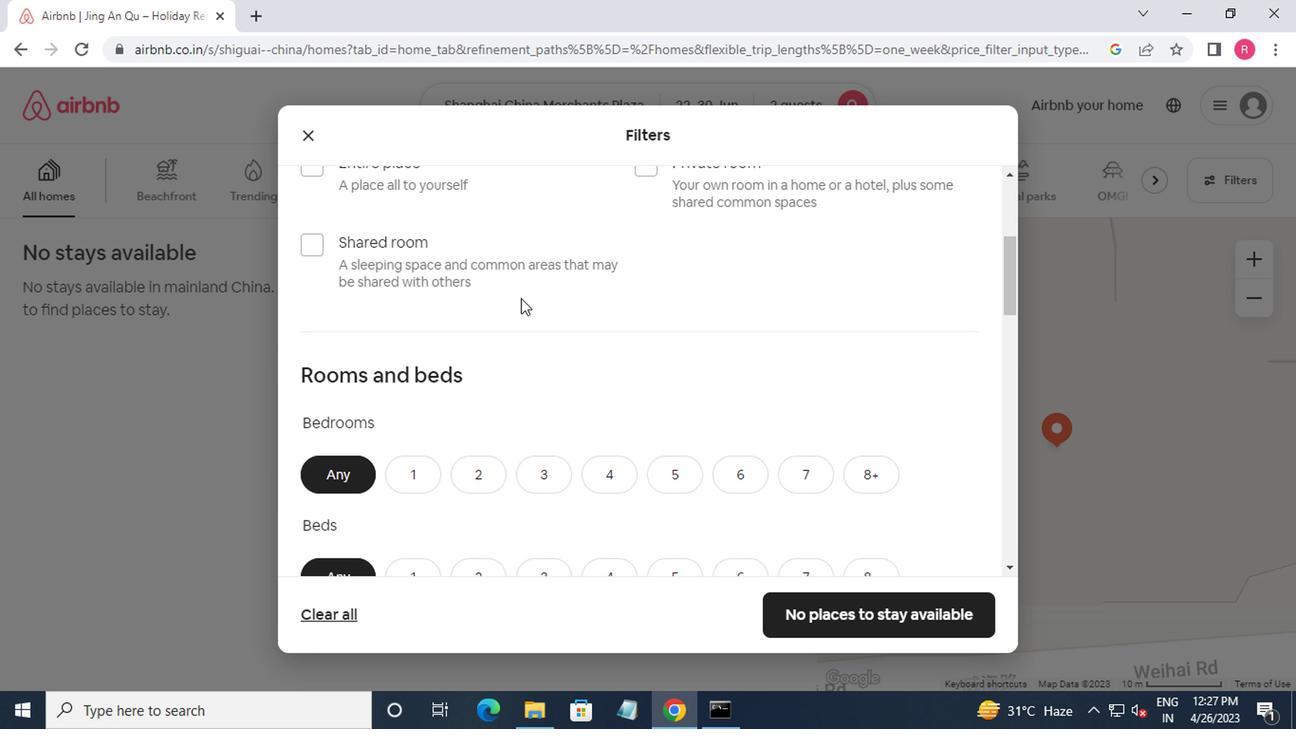 
Action: Mouse moved to (299, 261)
Screenshot: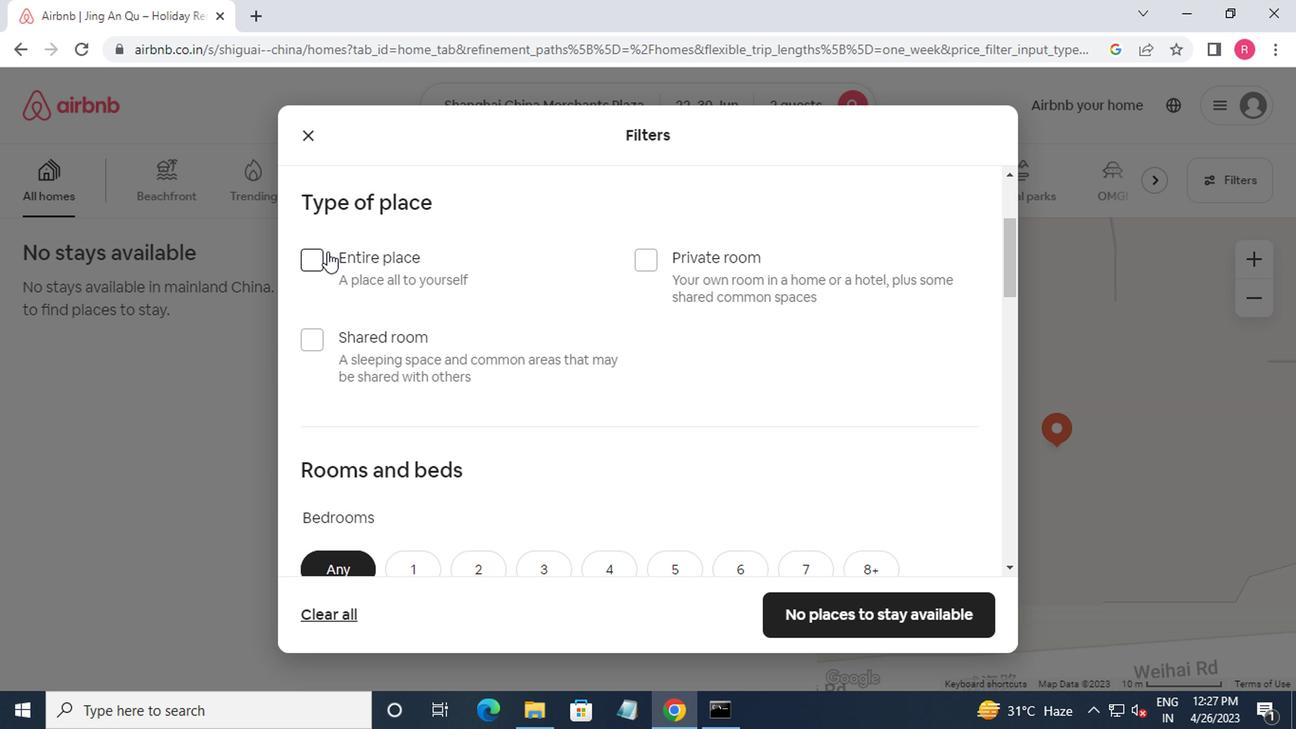 
Action: Mouse pressed left at (299, 261)
Screenshot: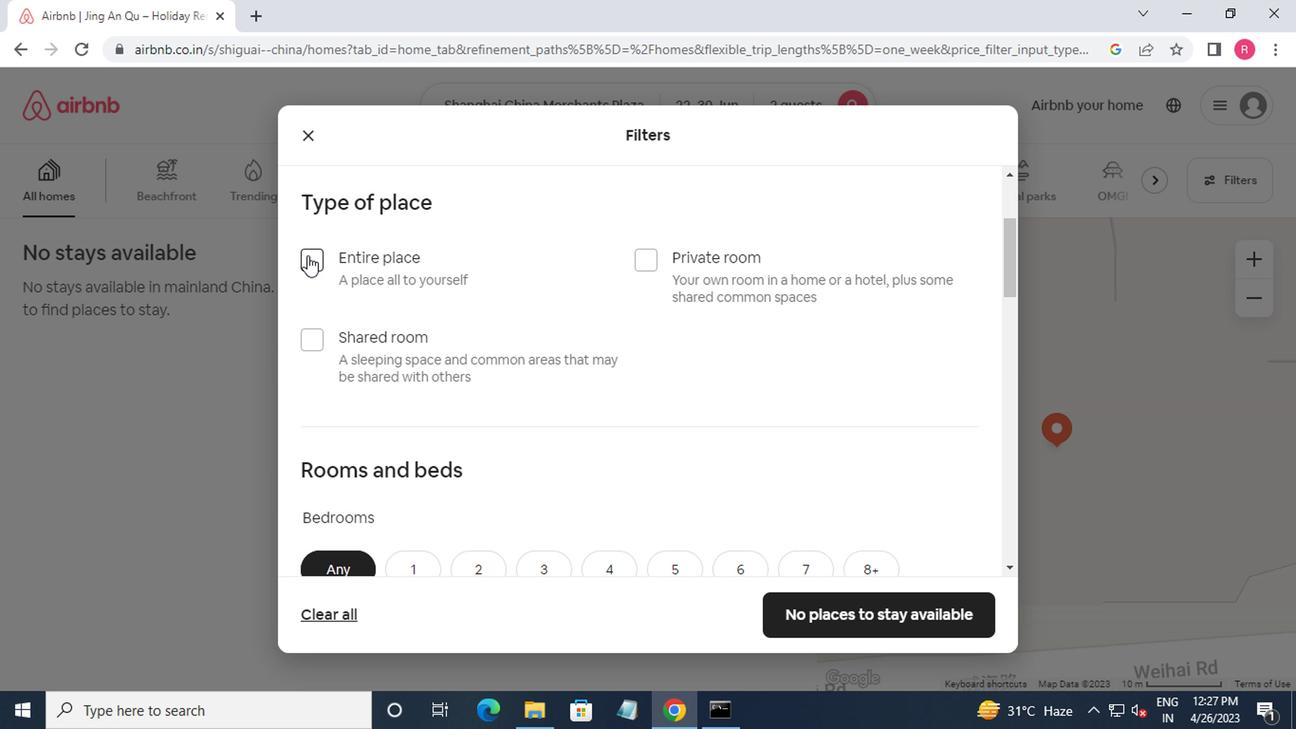 
Action: Mouse moved to (418, 282)
Screenshot: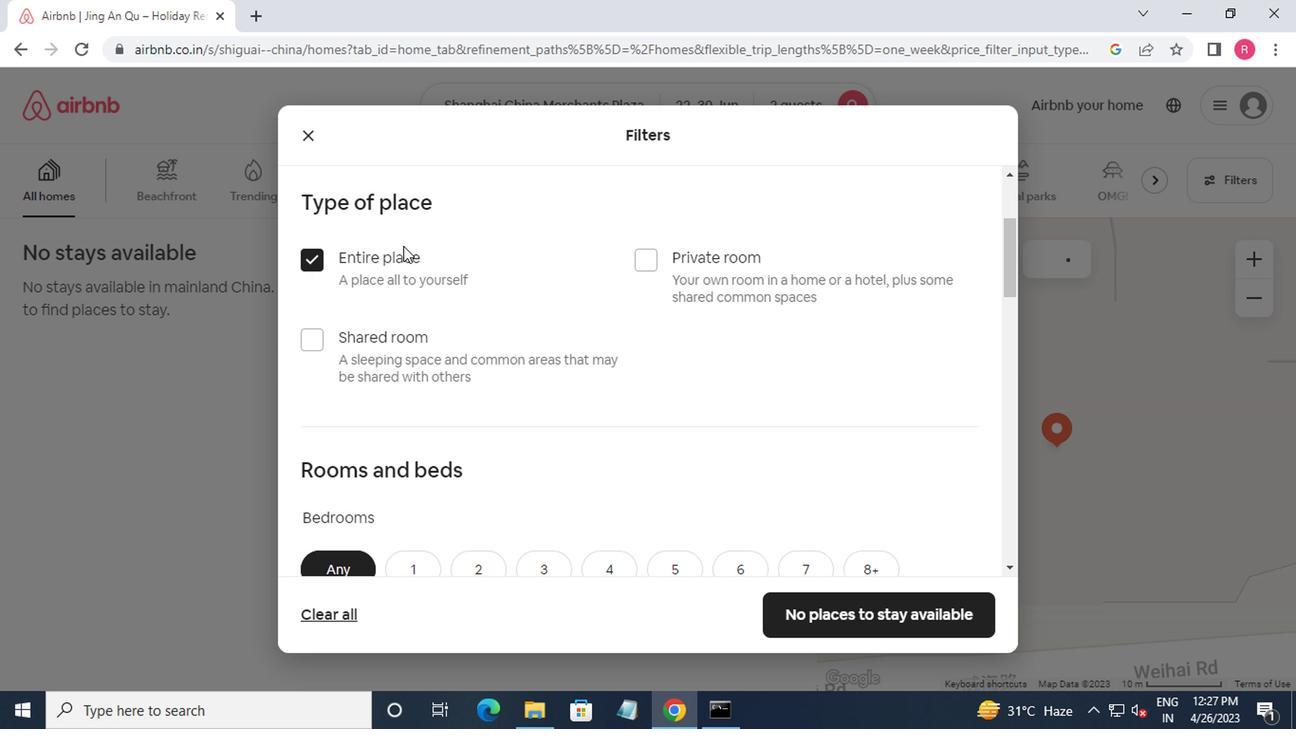 
Action: Mouse scrolled (418, 281) with delta (0, -1)
Screenshot: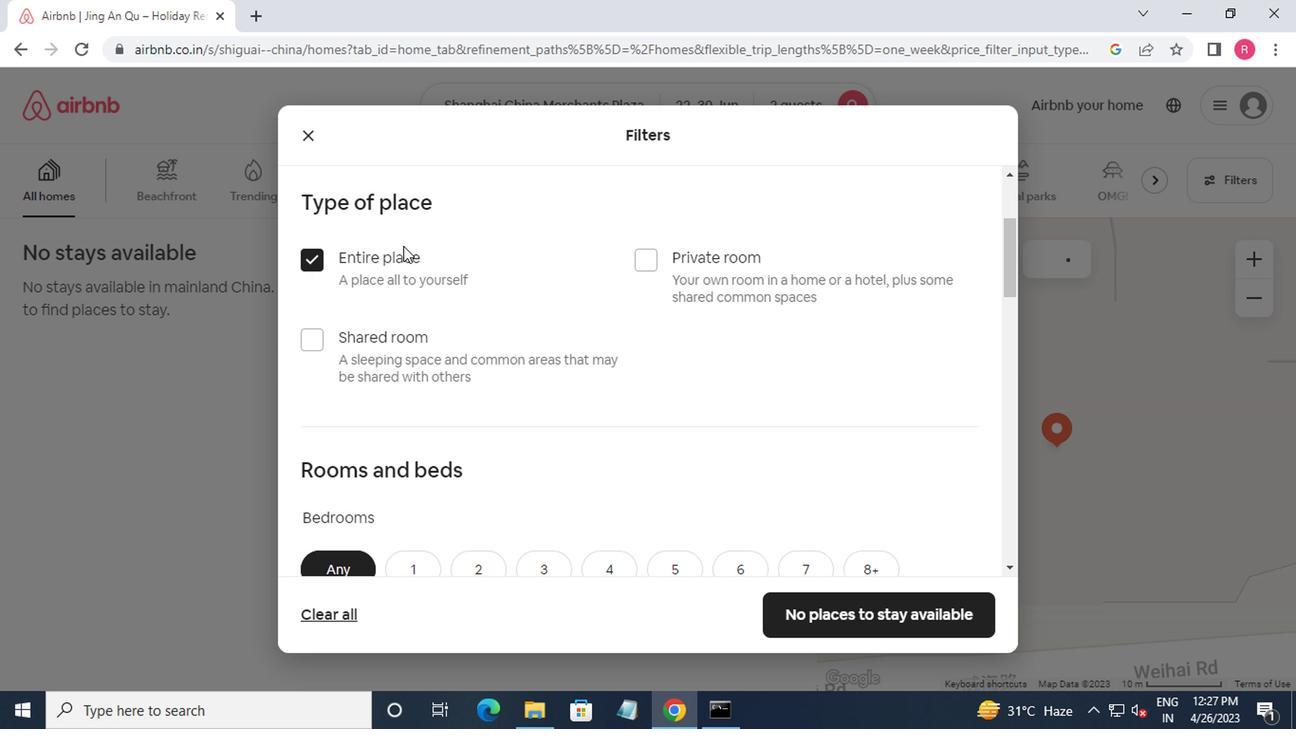 
Action: Mouse moved to (419, 284)
Screenshot: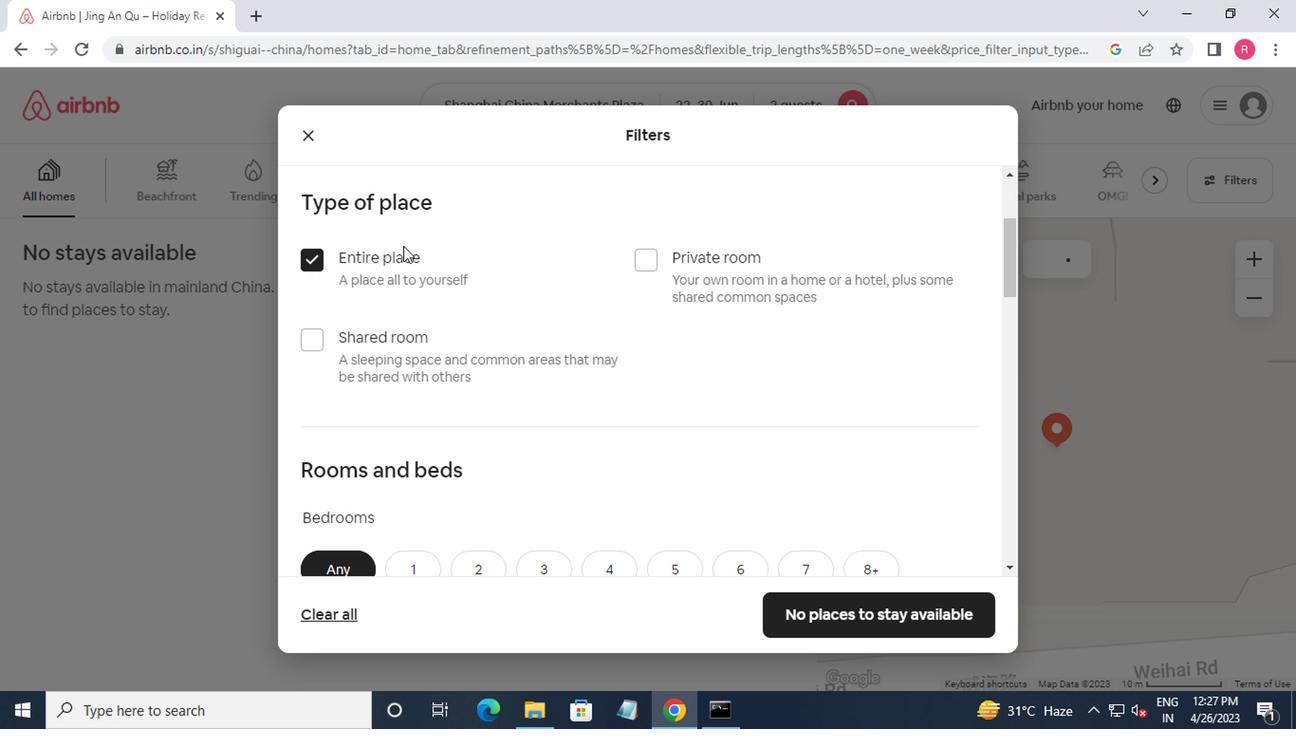 
Action: Mouse scrolled (419, 283) with delta (0, 0)
Screenshot: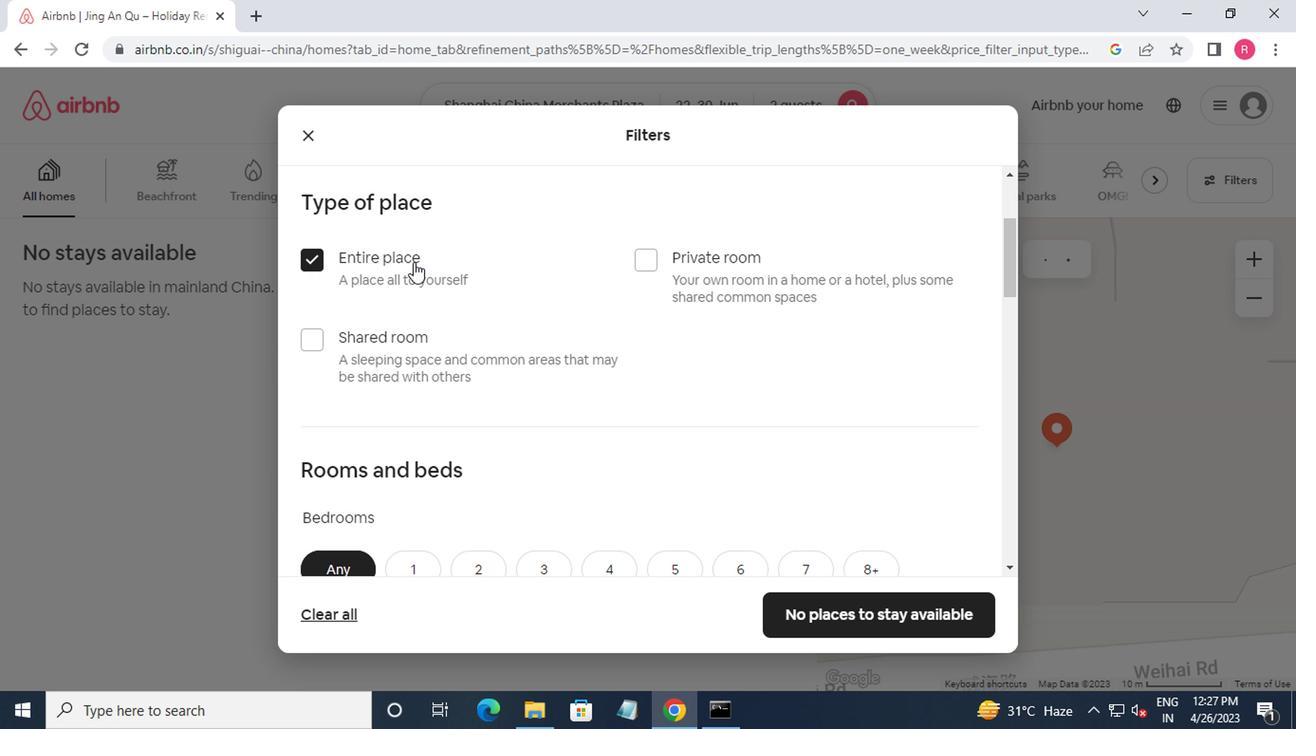 
Action: Mouse moved to (403, 386)
Screenshot: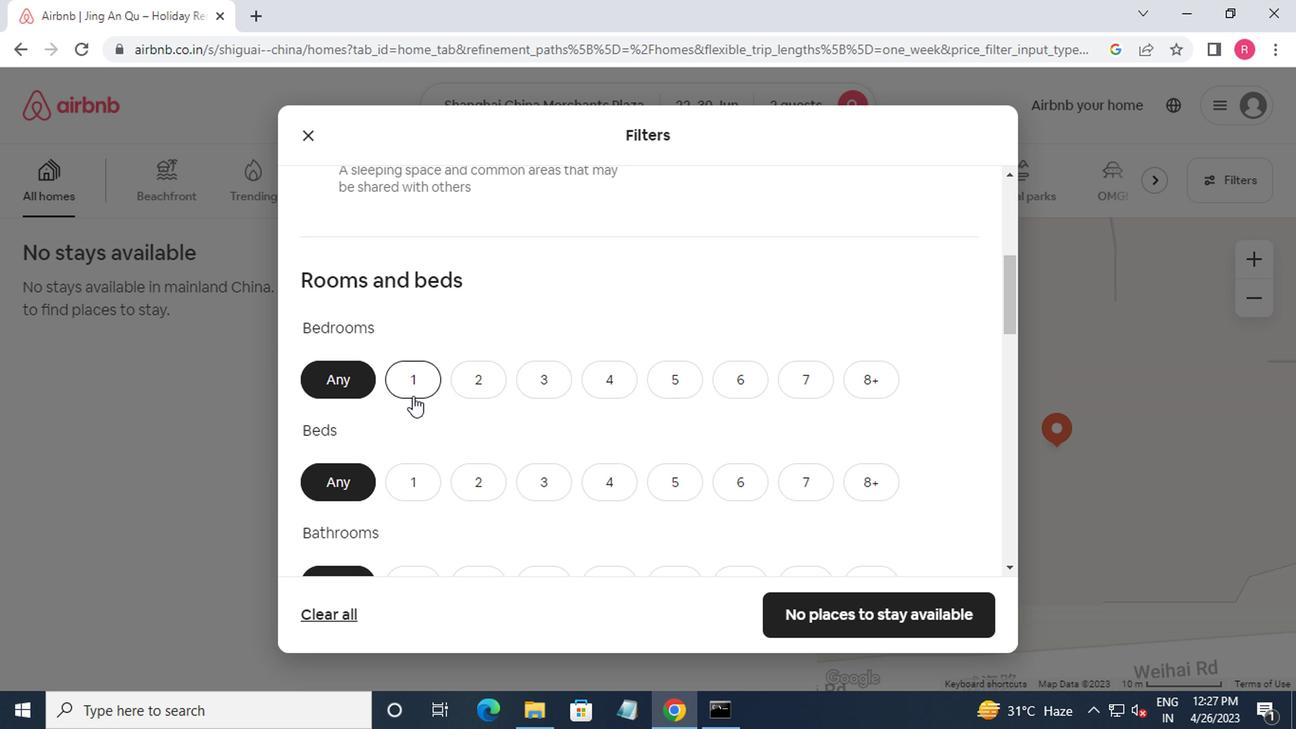 
Action: Mouse pressed left at (403, 386)
Screenshot: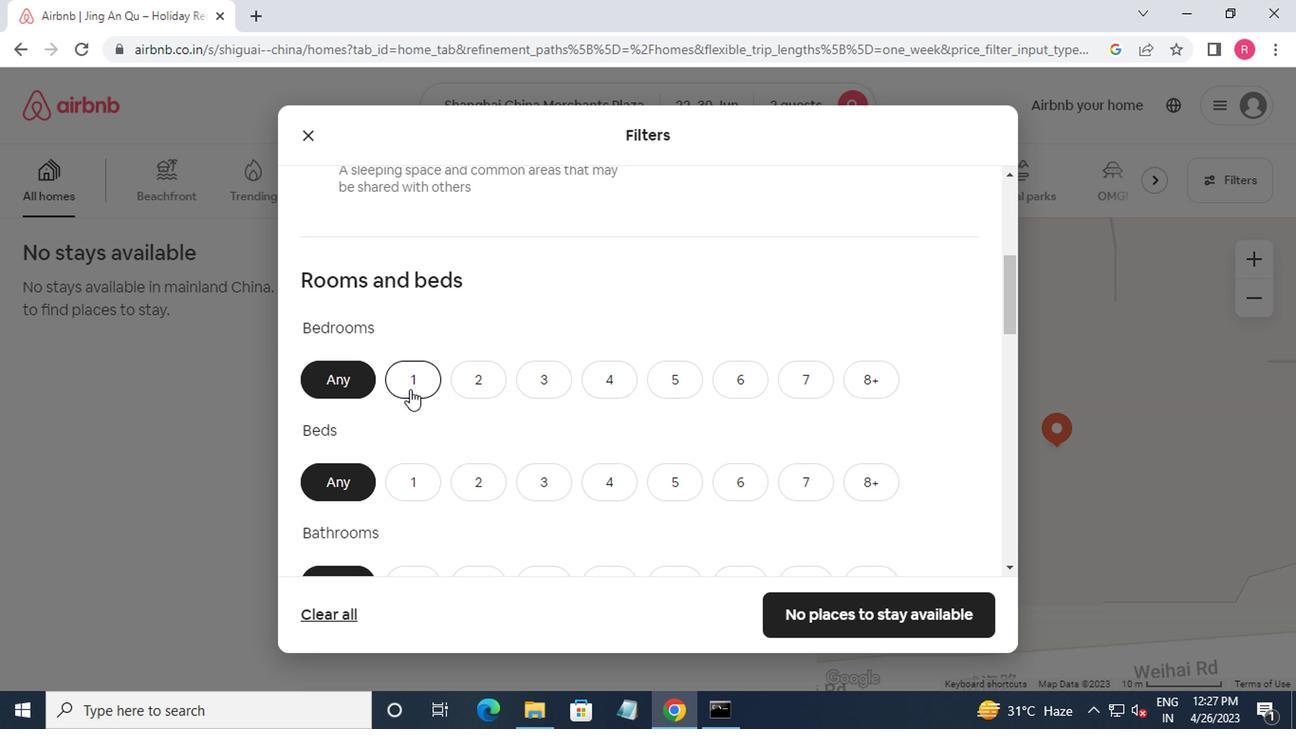 
Action: Mouse moved to (405, 465)
Screenshot: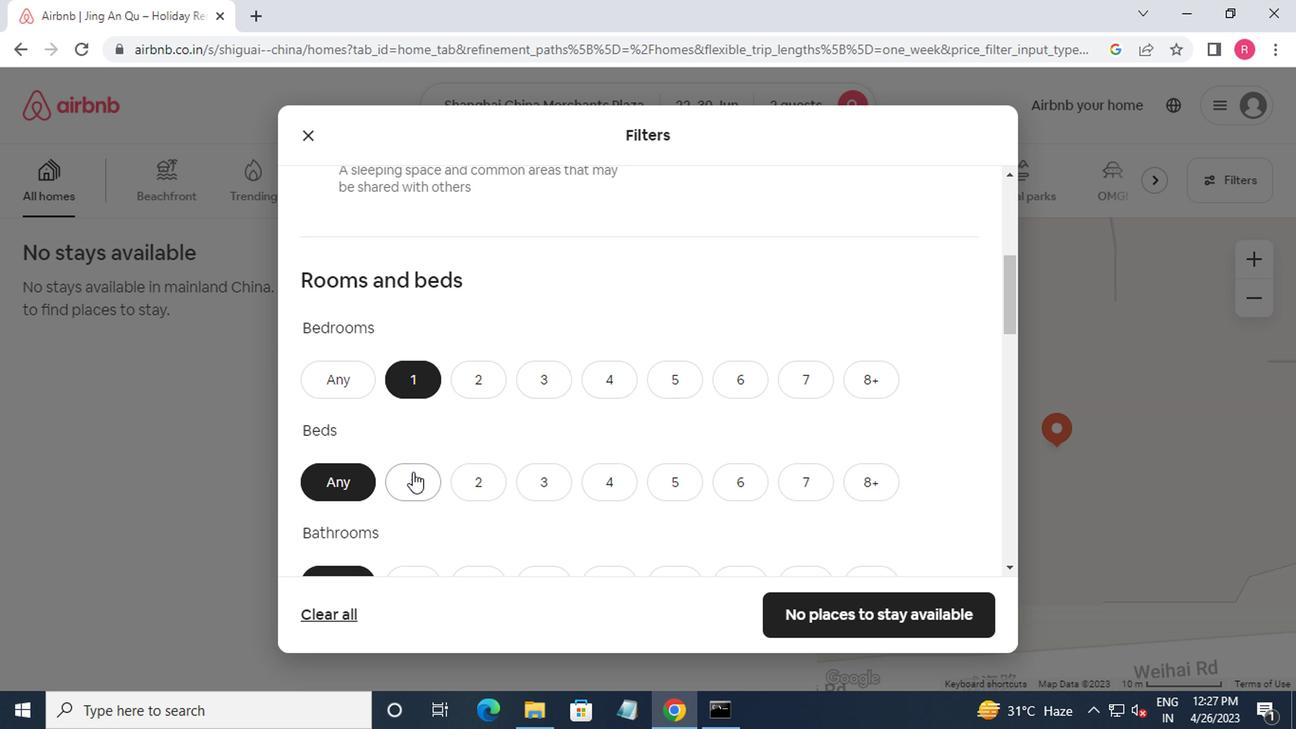 
Action: Mouse pressed left at (405, 465)
Screenshot: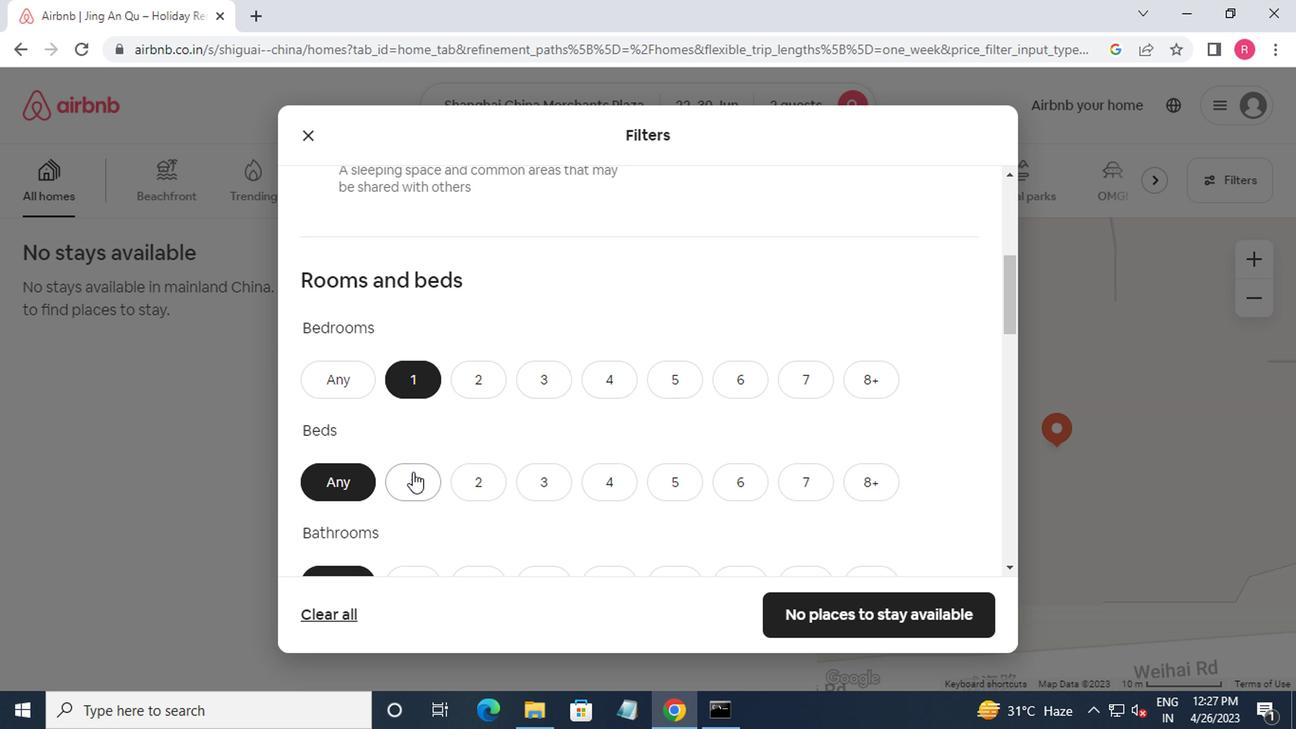 
Action: Mouse moved to (413, 452)
Screenshot: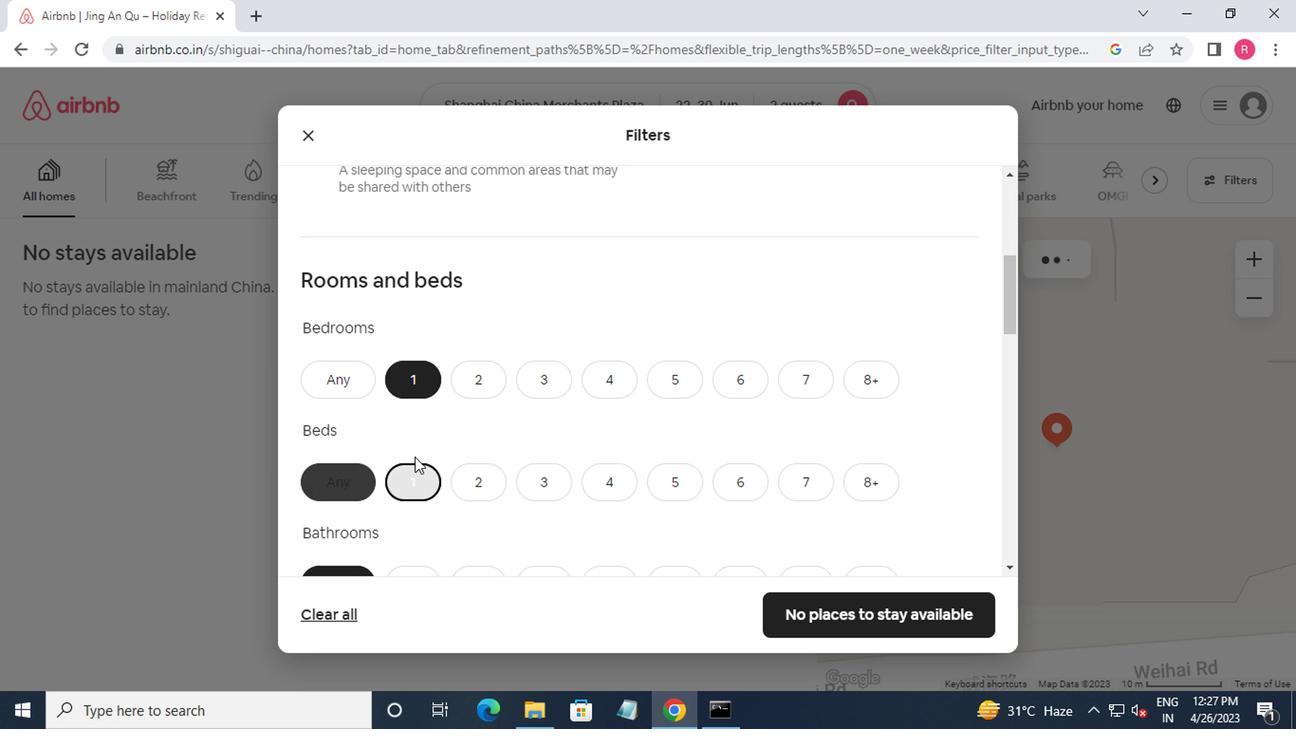 
Action: Mouse scrolled (413, 450) with delta (0, -1)
Screenshot: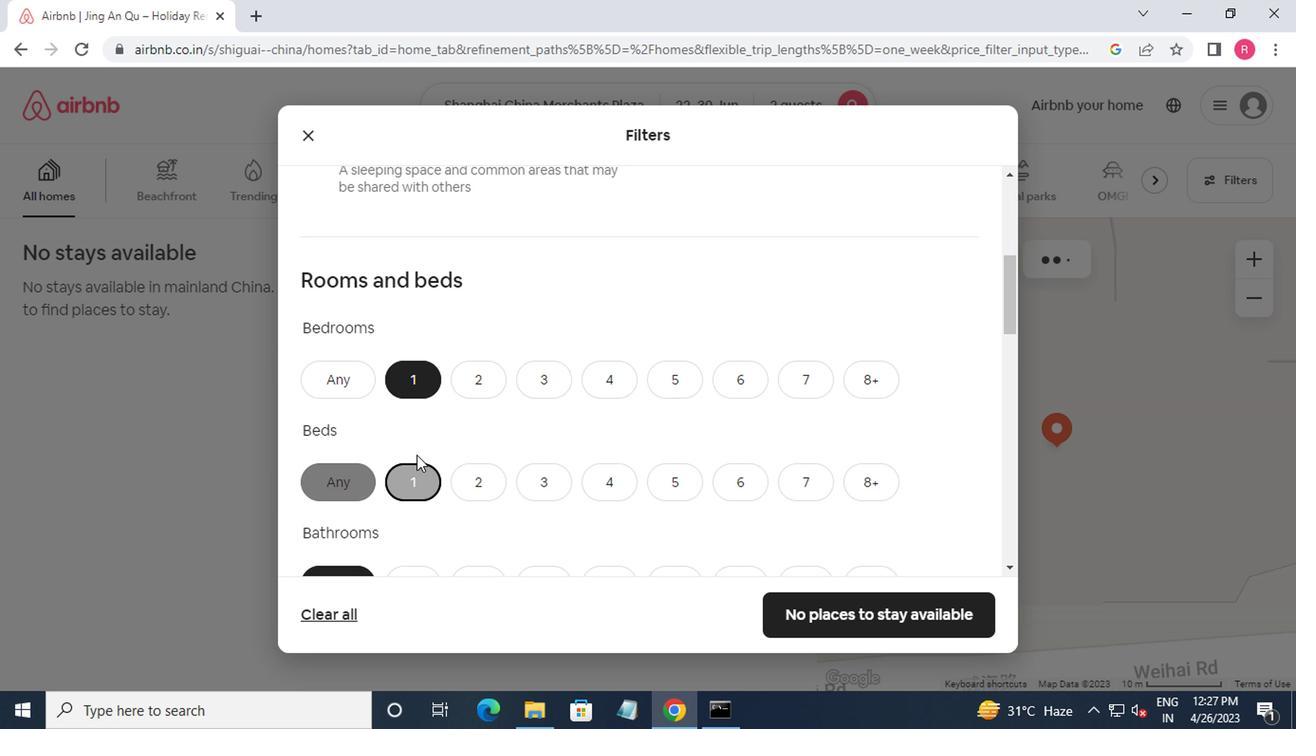 
Action: Mouse moved to (414, 452)
Screenshot: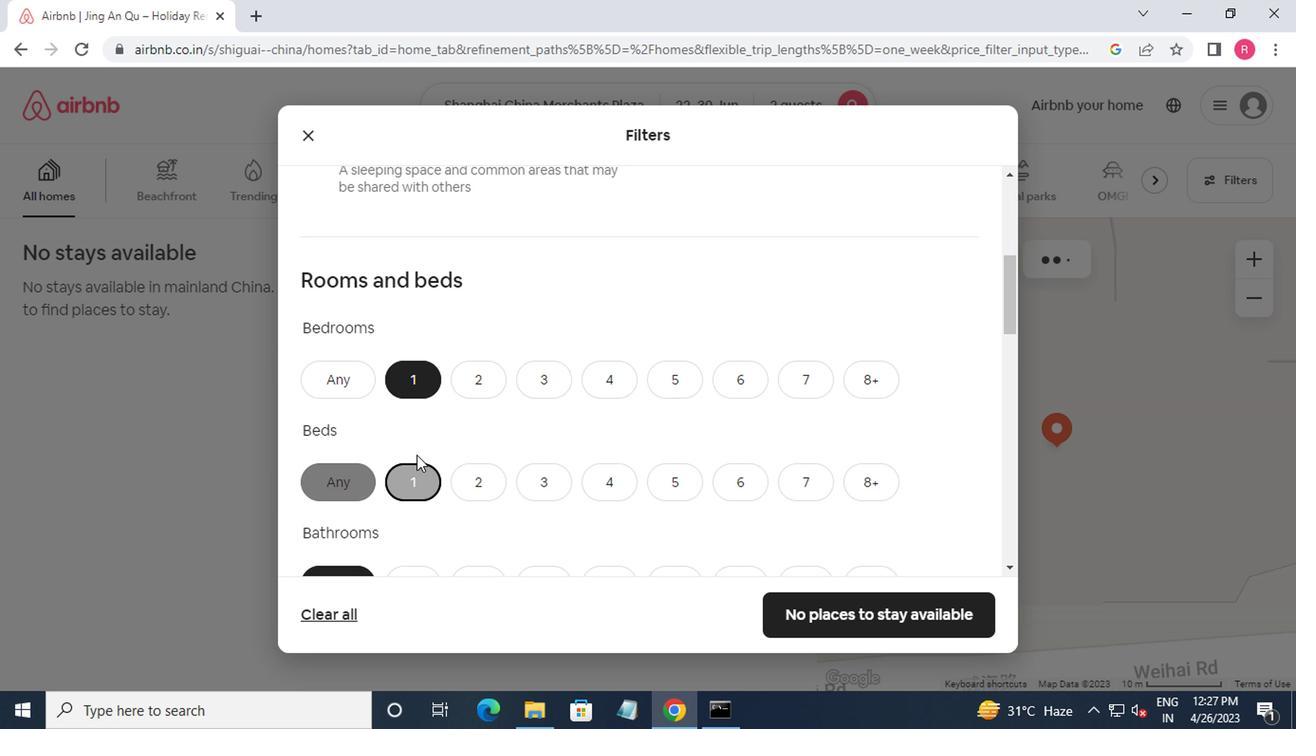 
Action: Mouse scrolled (414, 450) with delta (0, -1)
Screenshot: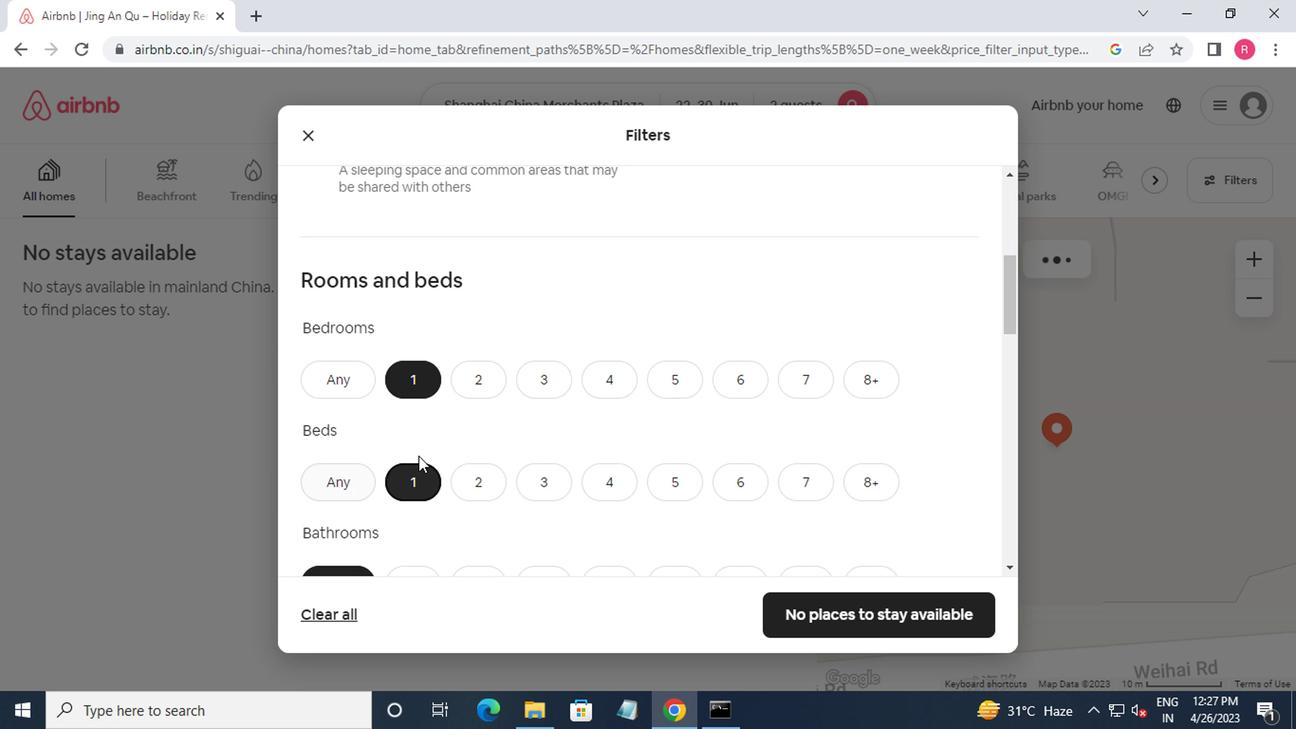 
Action: Mouse moved to (398, 406)
Screenshot: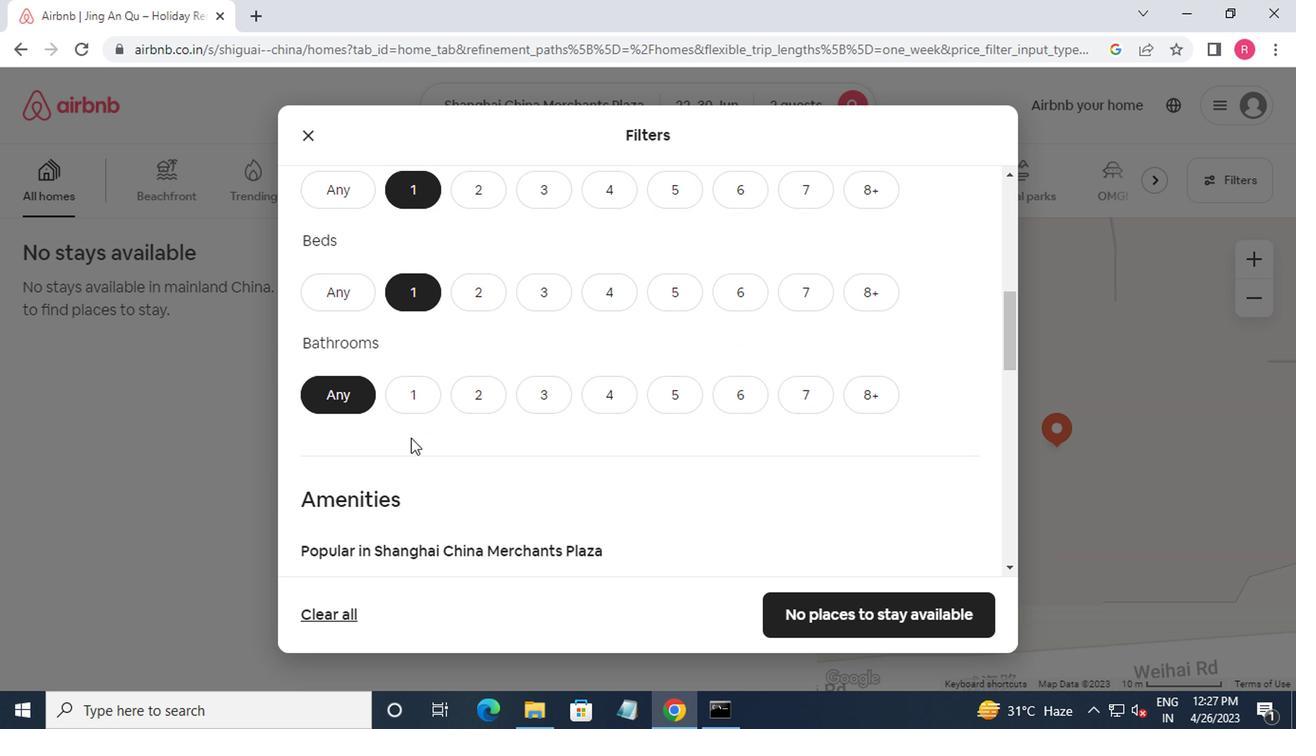 
Action: Mouse pressed left at (398, 406)
Screenshot: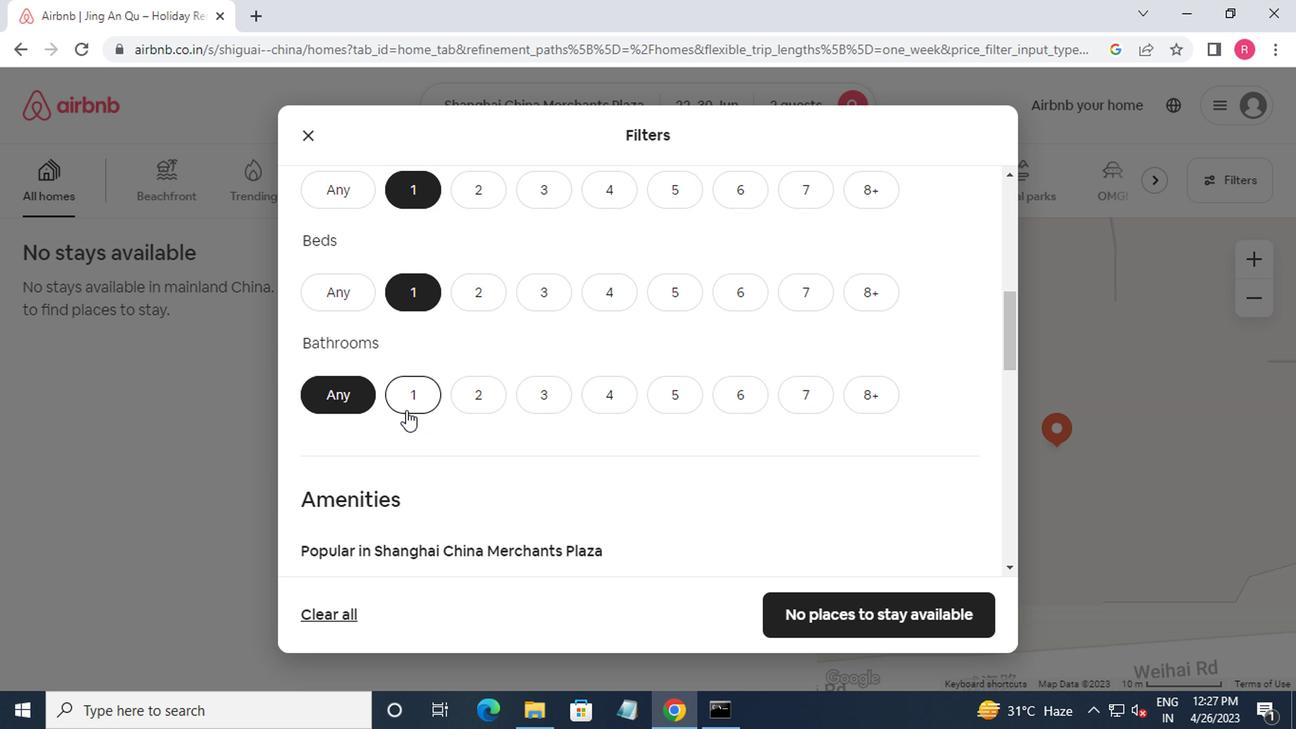
Action: Mouse moved to (409, 401)
Screenshot: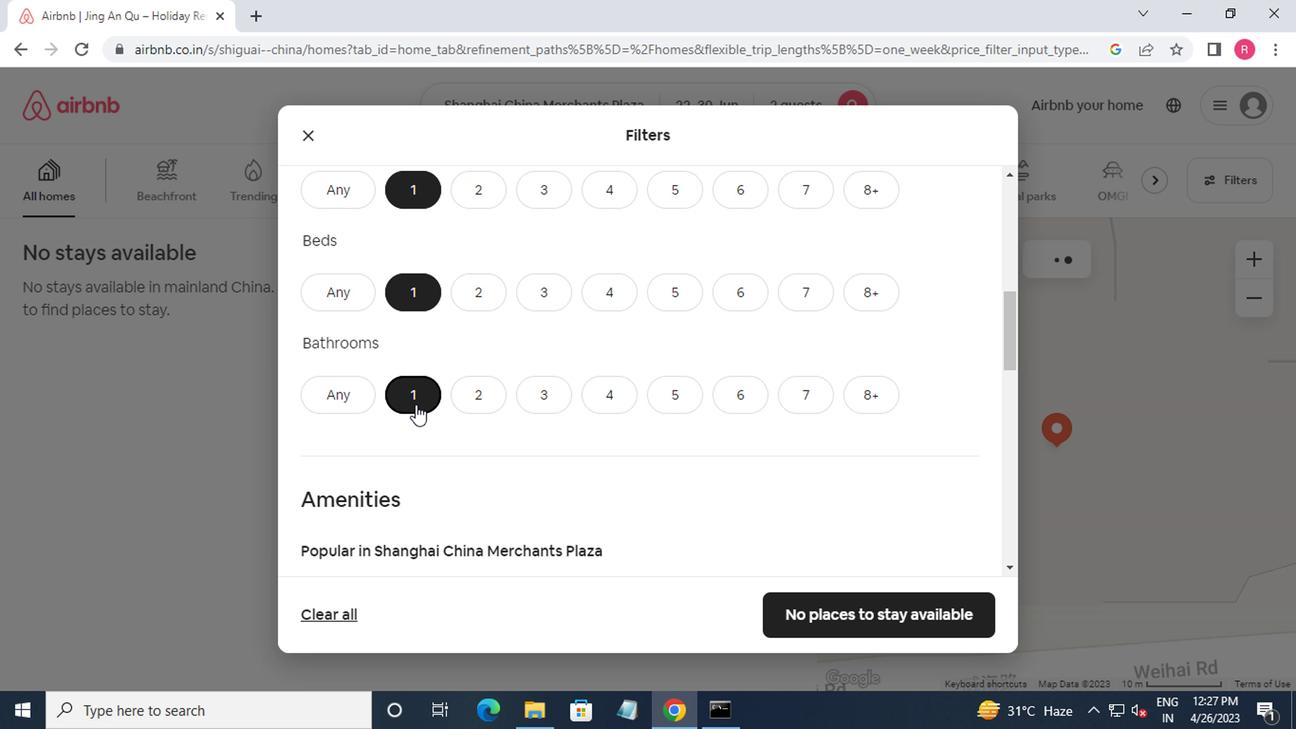 
Action: Mouse scrolled (409, 400) with delta (0, 0)
Screenshot: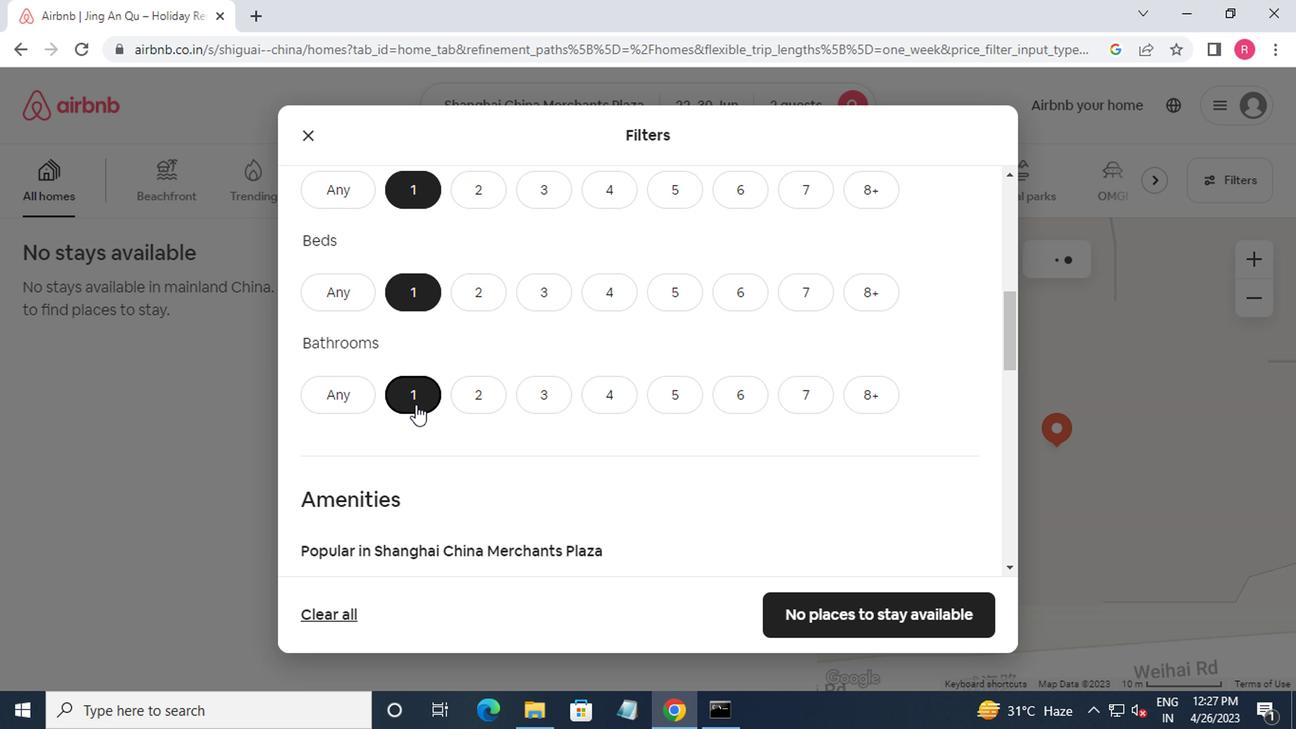 
Action: Mouse moved to (418, 405)
Screenshot: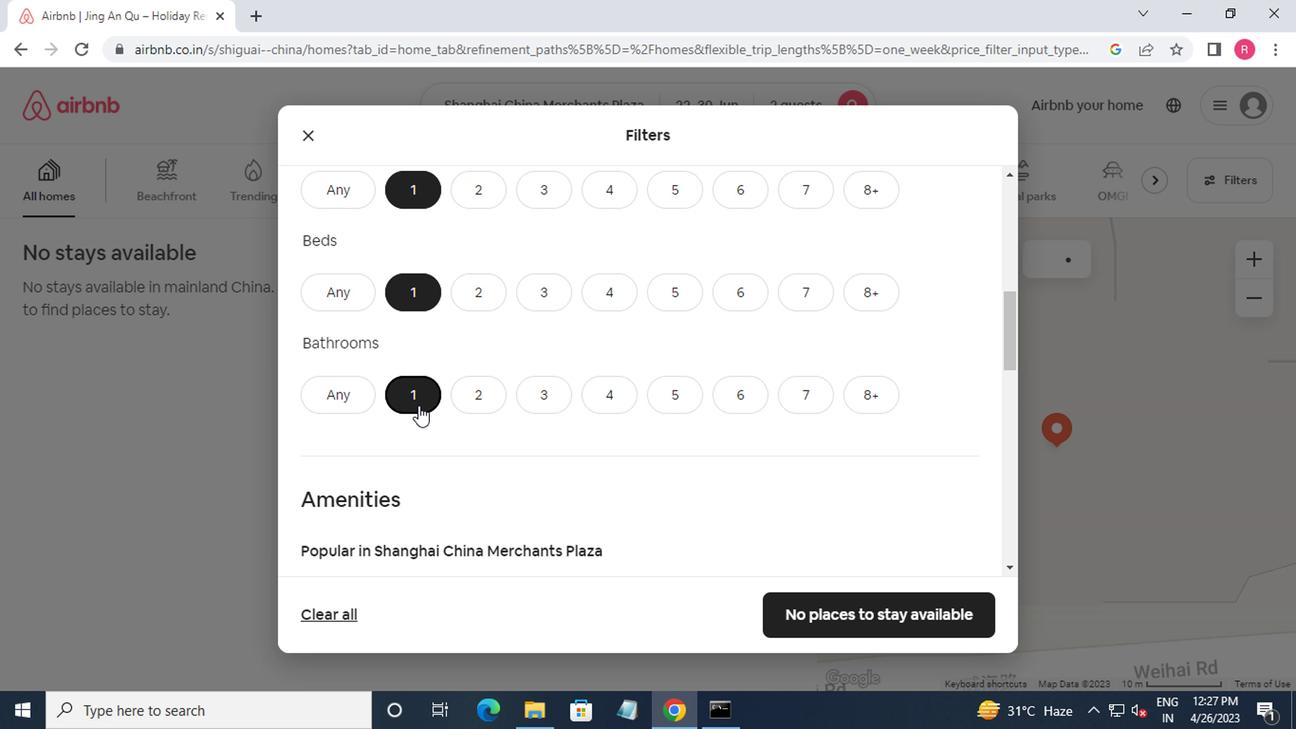 
Action: Mouse scrolled (418, 403) with delta (0, -1)
Screenshot: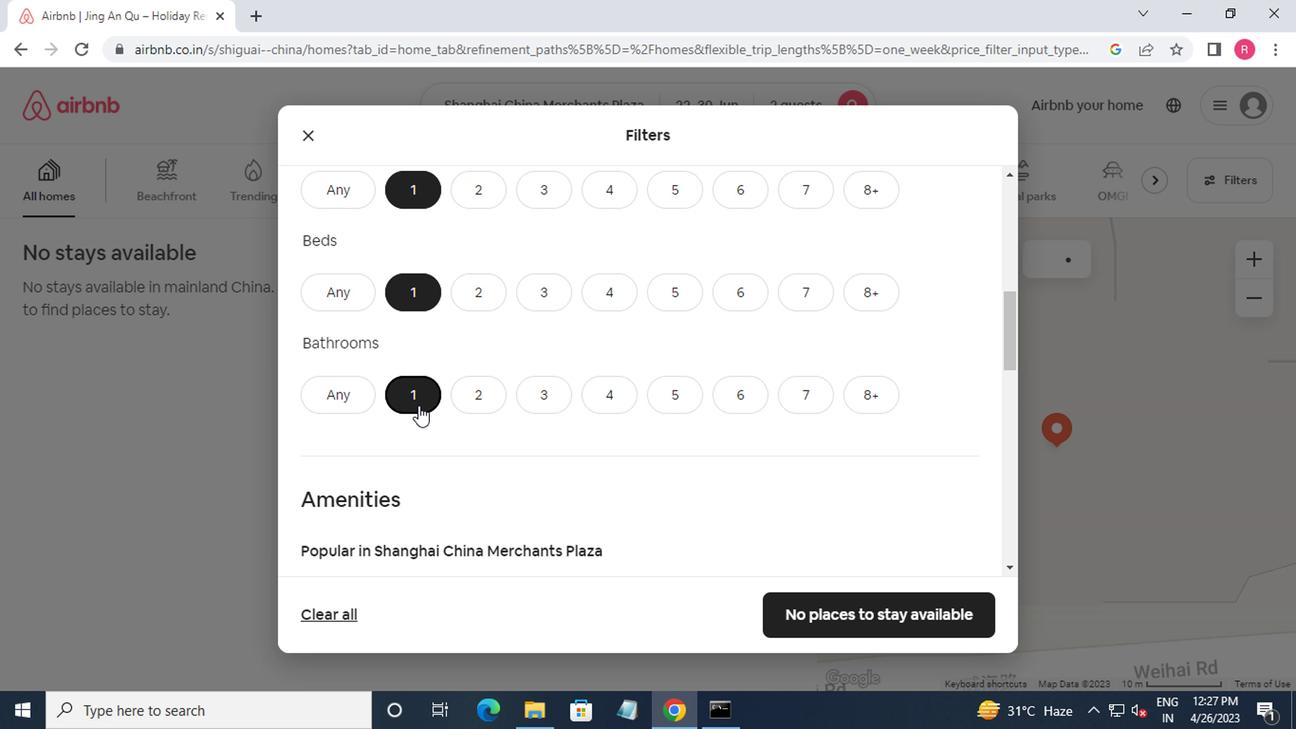 
Action: Mouse moved to (432, 405)
Screenshot: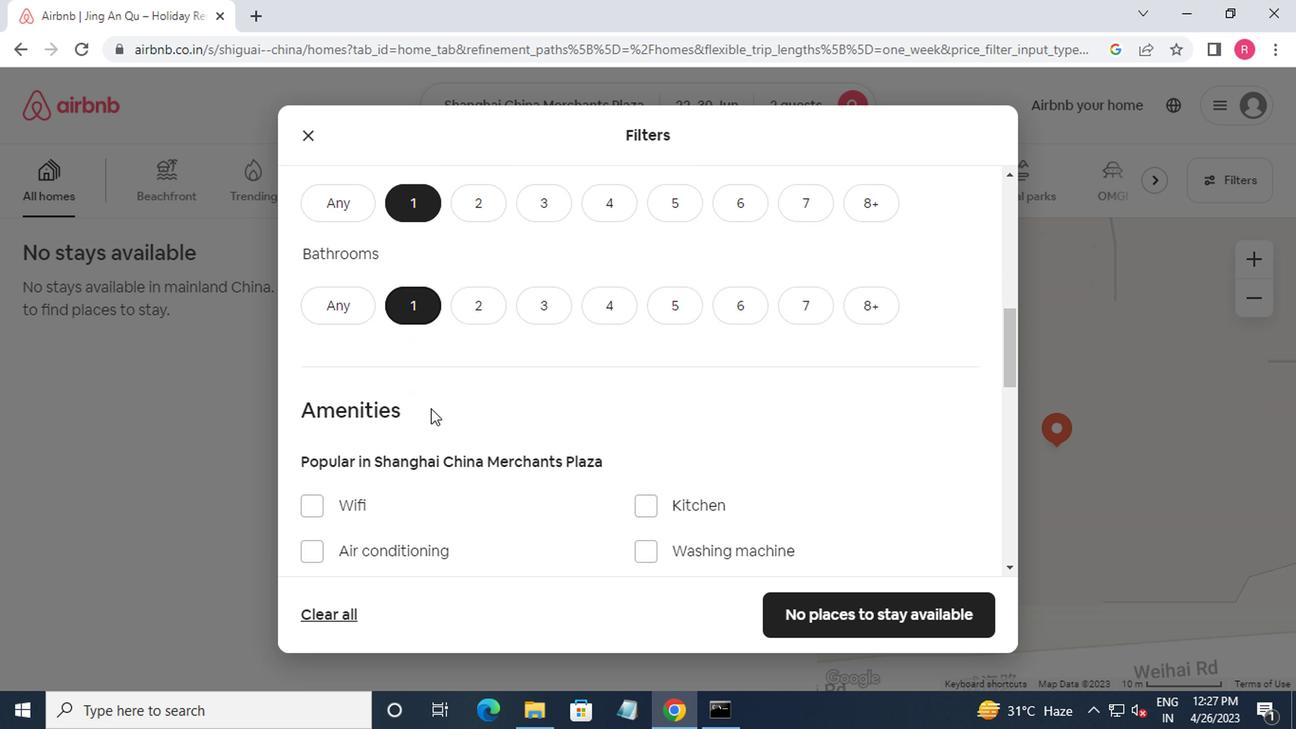 
Action: Mouse scrolled (432, 403) with delta (0, -1)
Screenshot: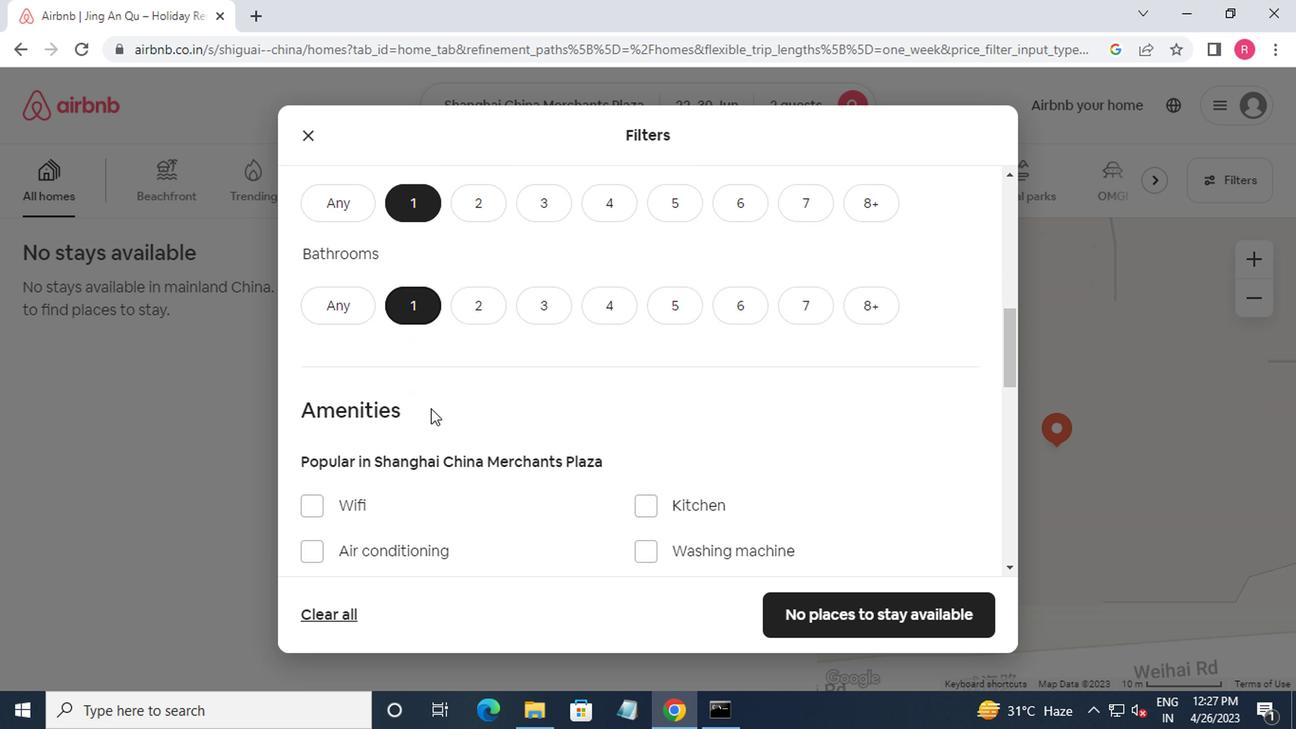 
Action: Mouse moved to (444, 403)
Screenshot: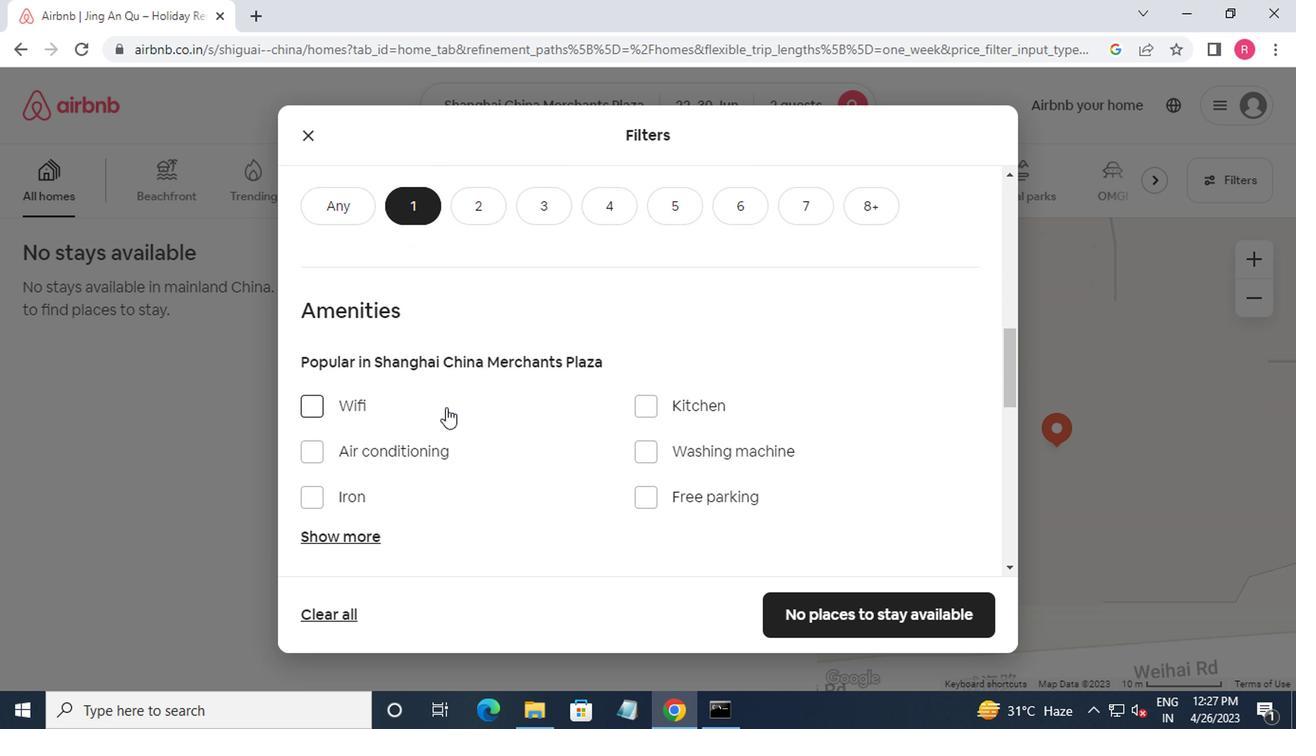 
Action: Mouse scrolled (444, 402) with delta (0, 0)
Screenshot: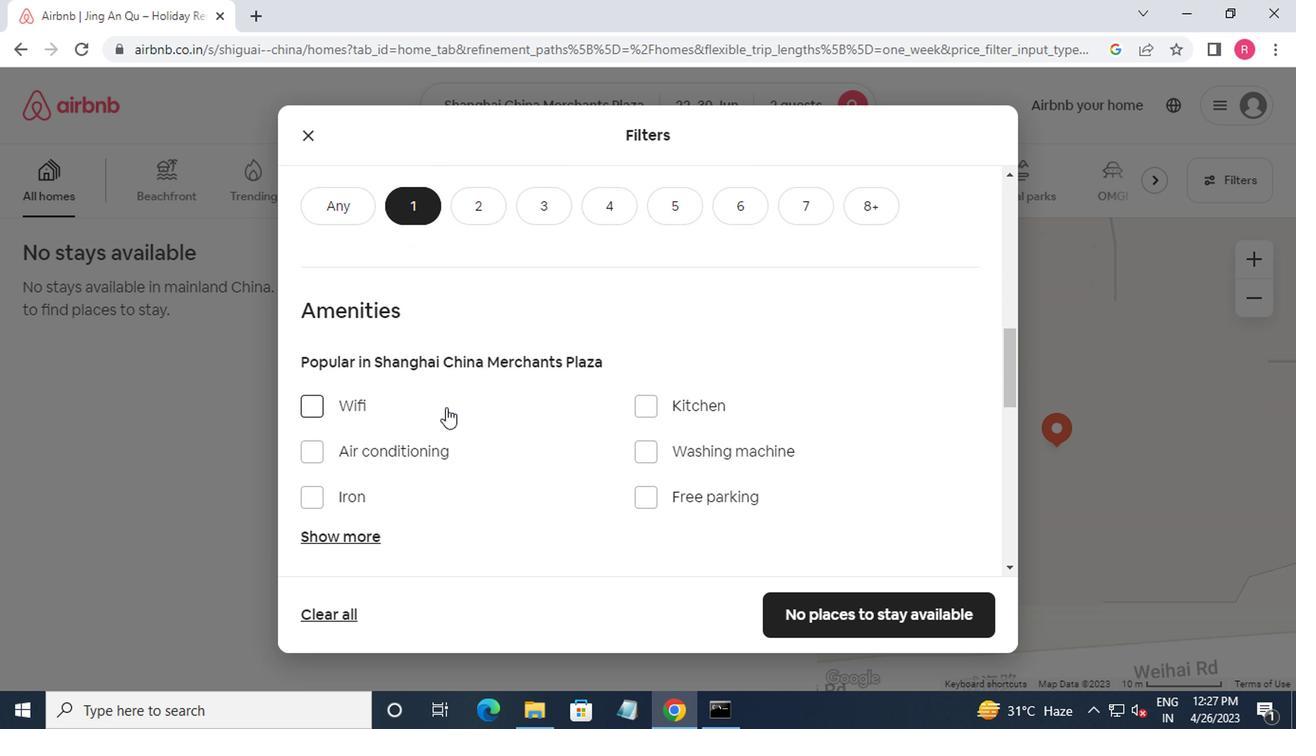 
Action: Mouse moved to (506, 396)
Screenshot: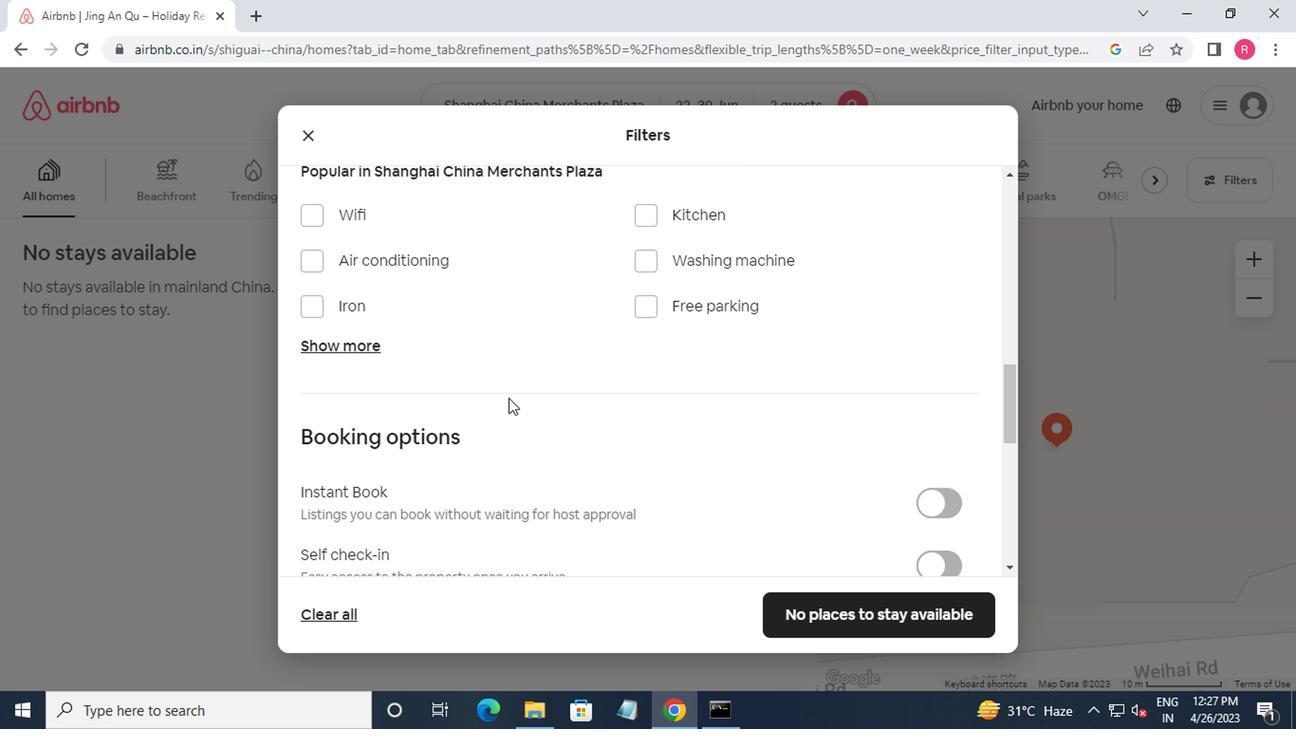 
Action: Mouse scrolled (506, 395) with delta (0, -1)
Screenshot: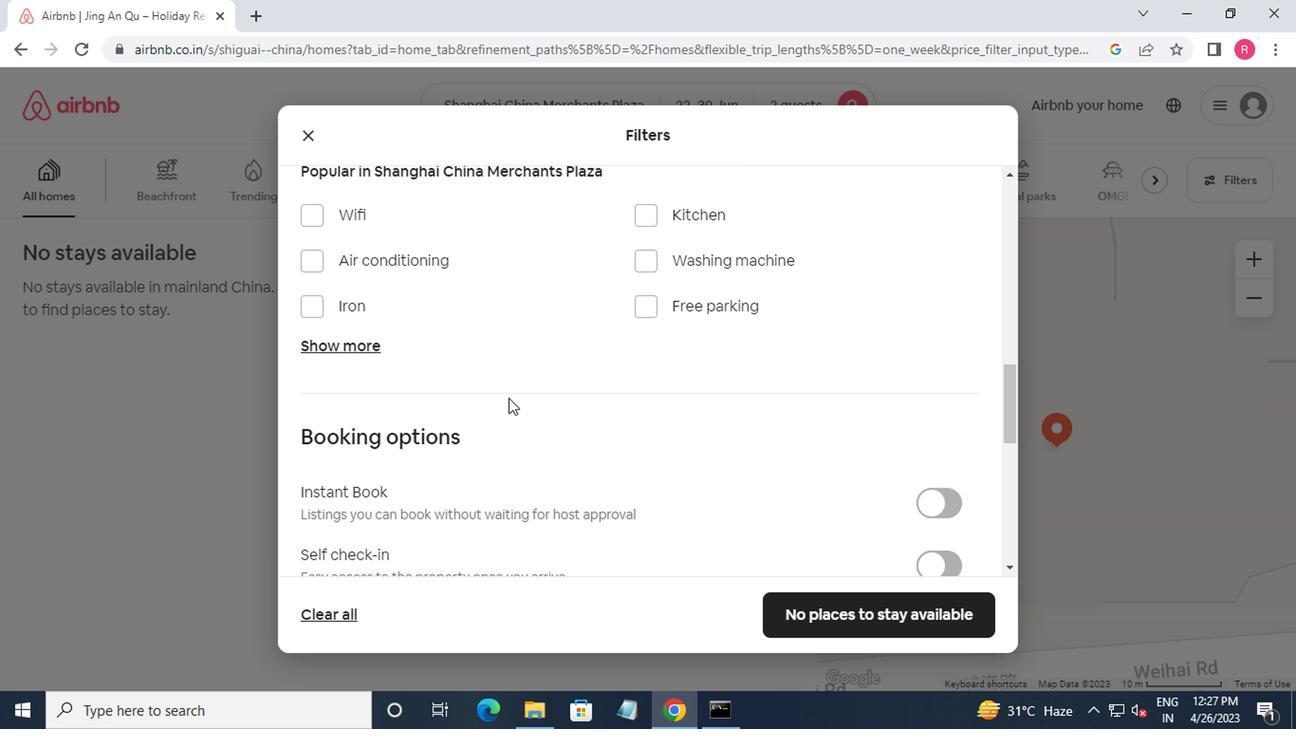 
Action: Mouse moved to (511, 399)
Screenshot: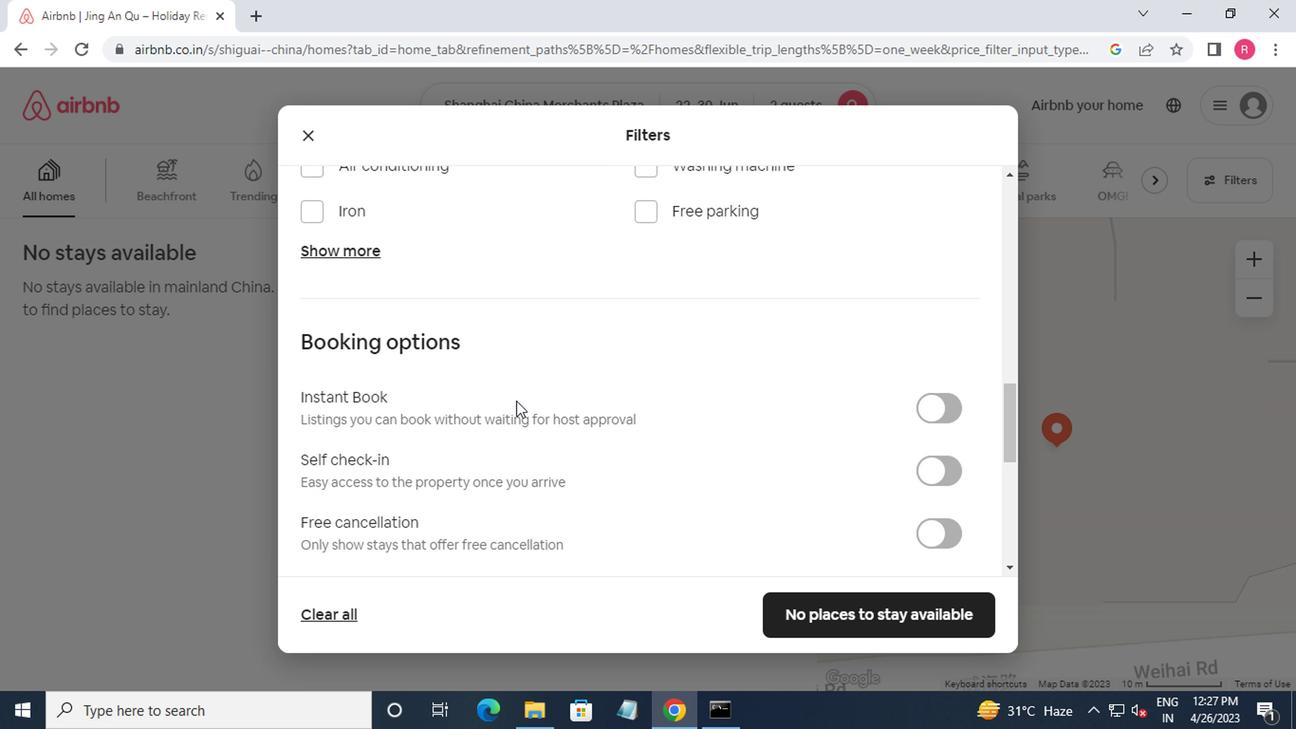 
Action: Mouse scrolled (511, 398) with delta (0, -1)
Screenshot: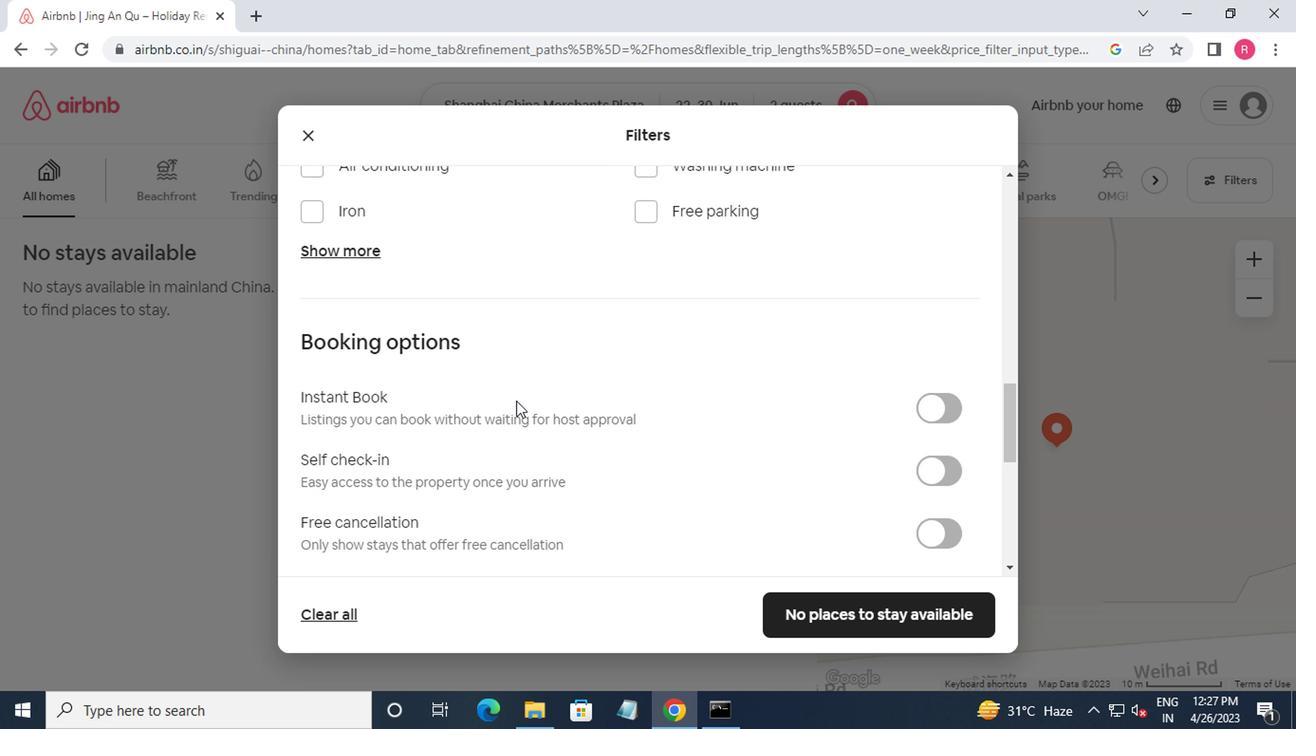
Action: Mouse scrolled (511, 398) with delta (0, -1)
Screenshot: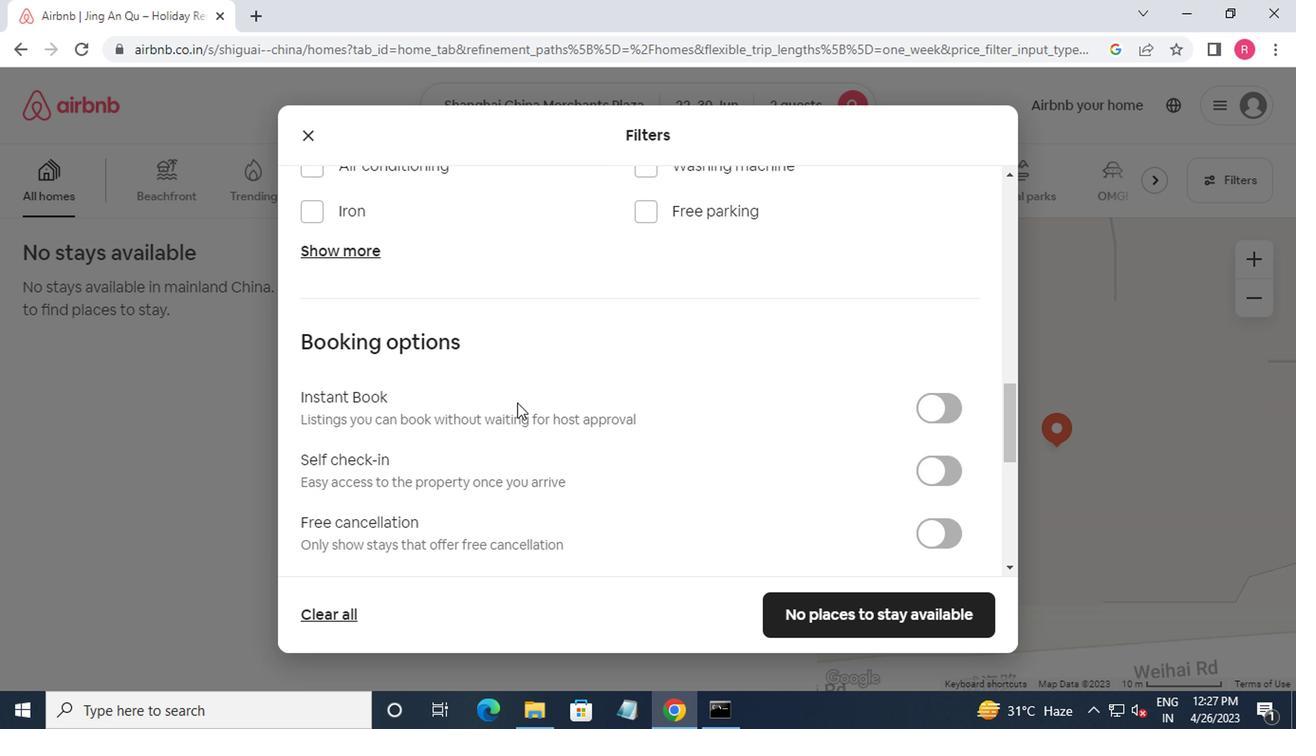 
Action: Mouse moved to (912, 278)
Screenshot: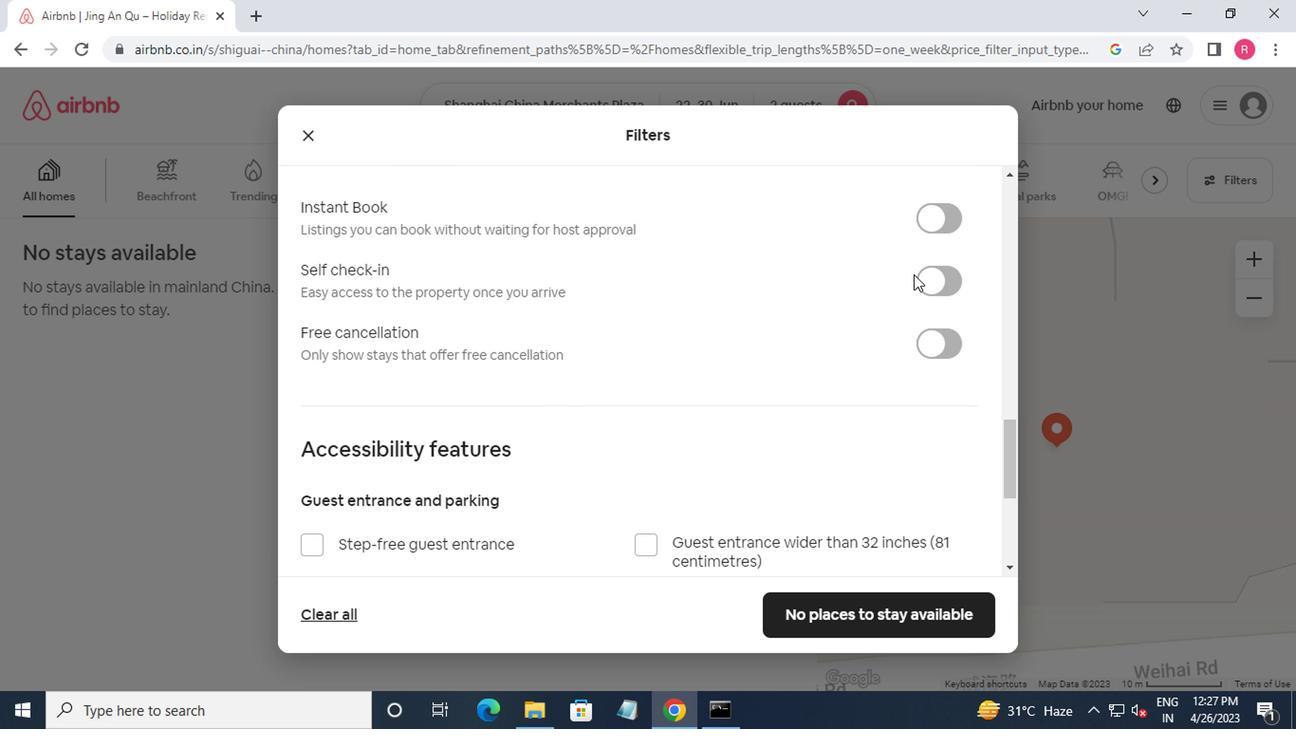 
Action: Mouse pressed left at (912, 278)
Screenshot: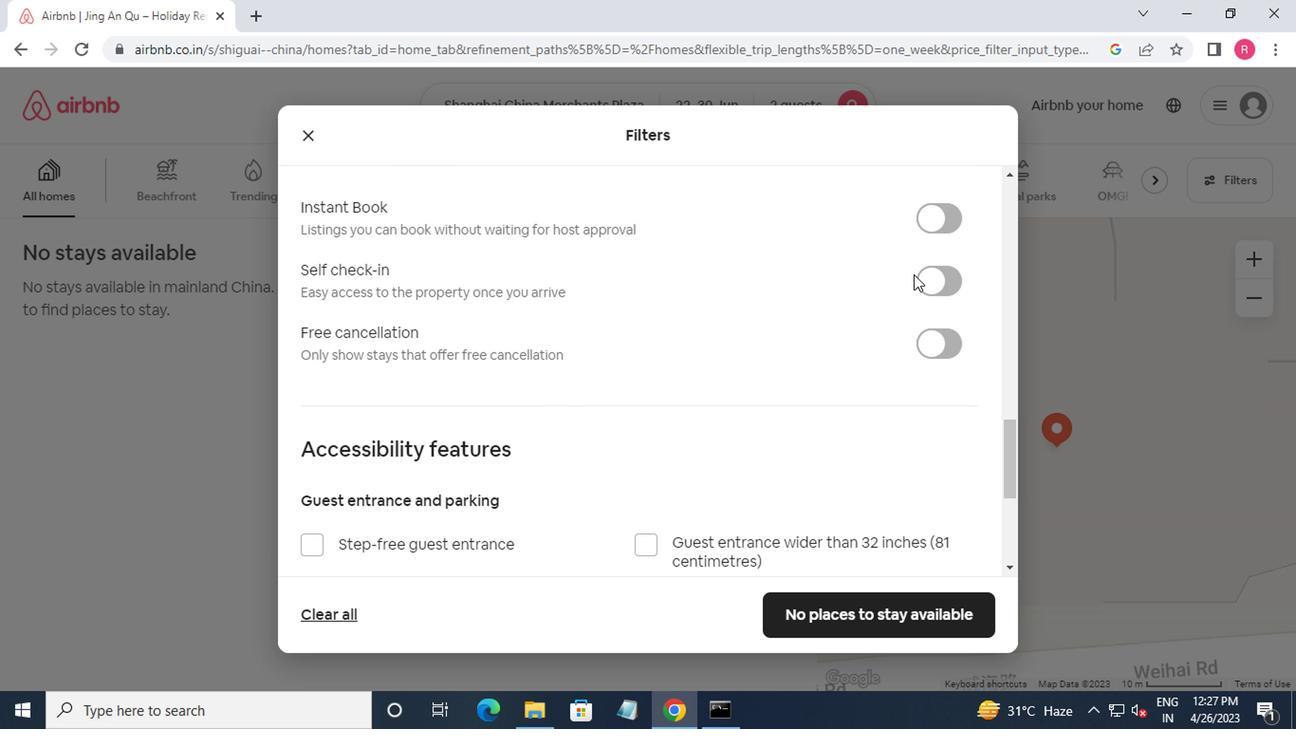
Action: Mouse moved to (938, 295)
Screenshot: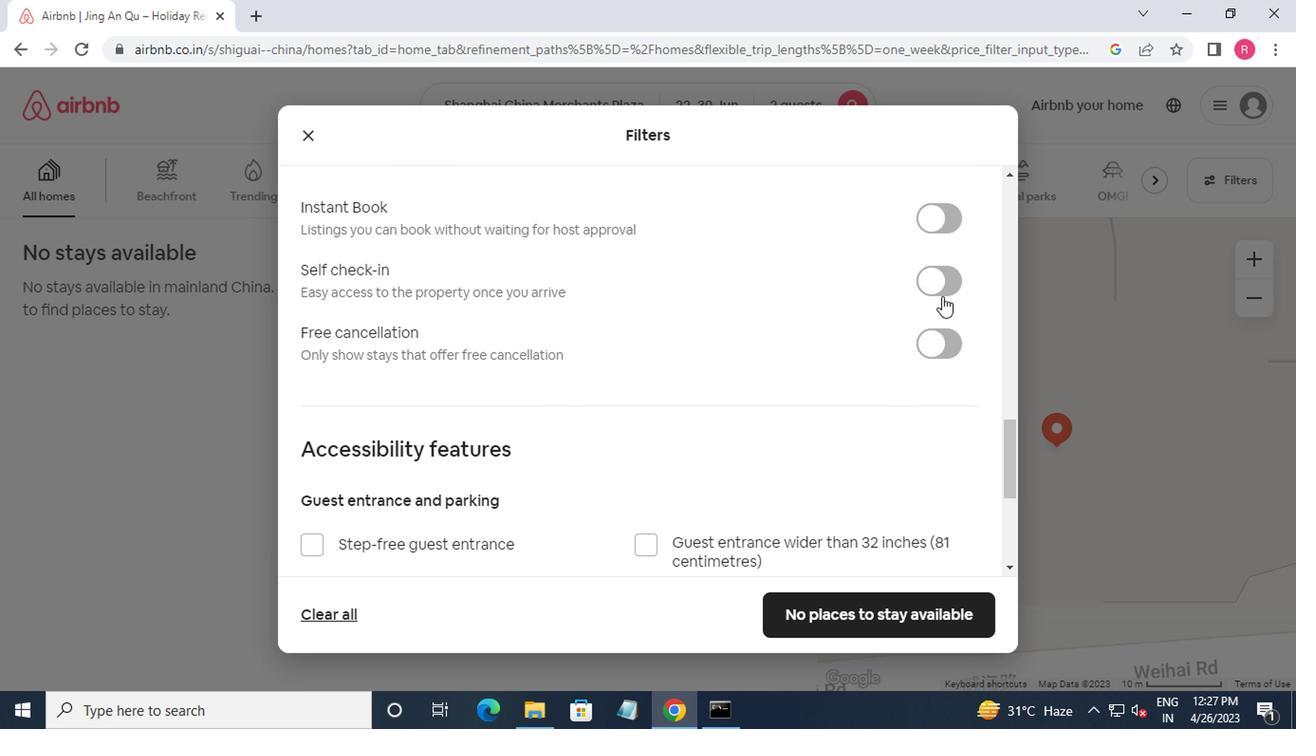 
Action: Mouse pressed left at (938, 295)
Screenshot: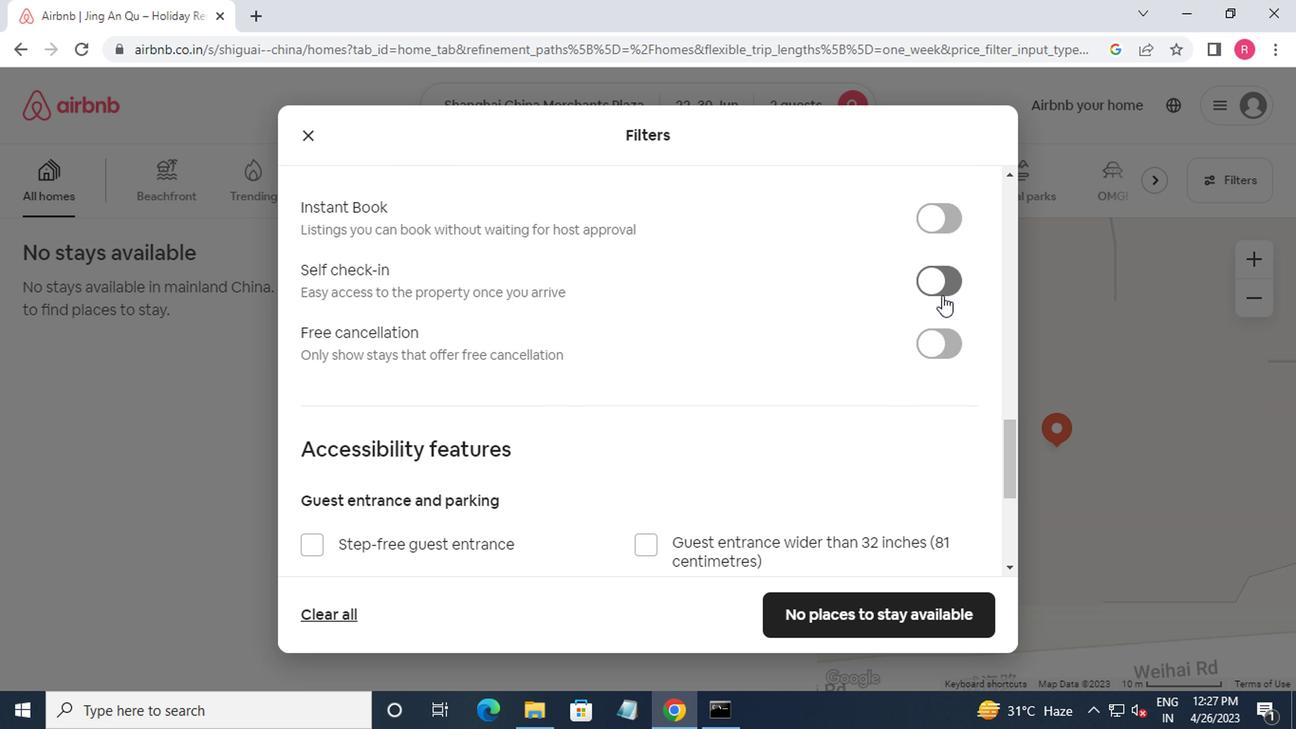 
Action: Mouse moved to (916, 322)
Screenshot: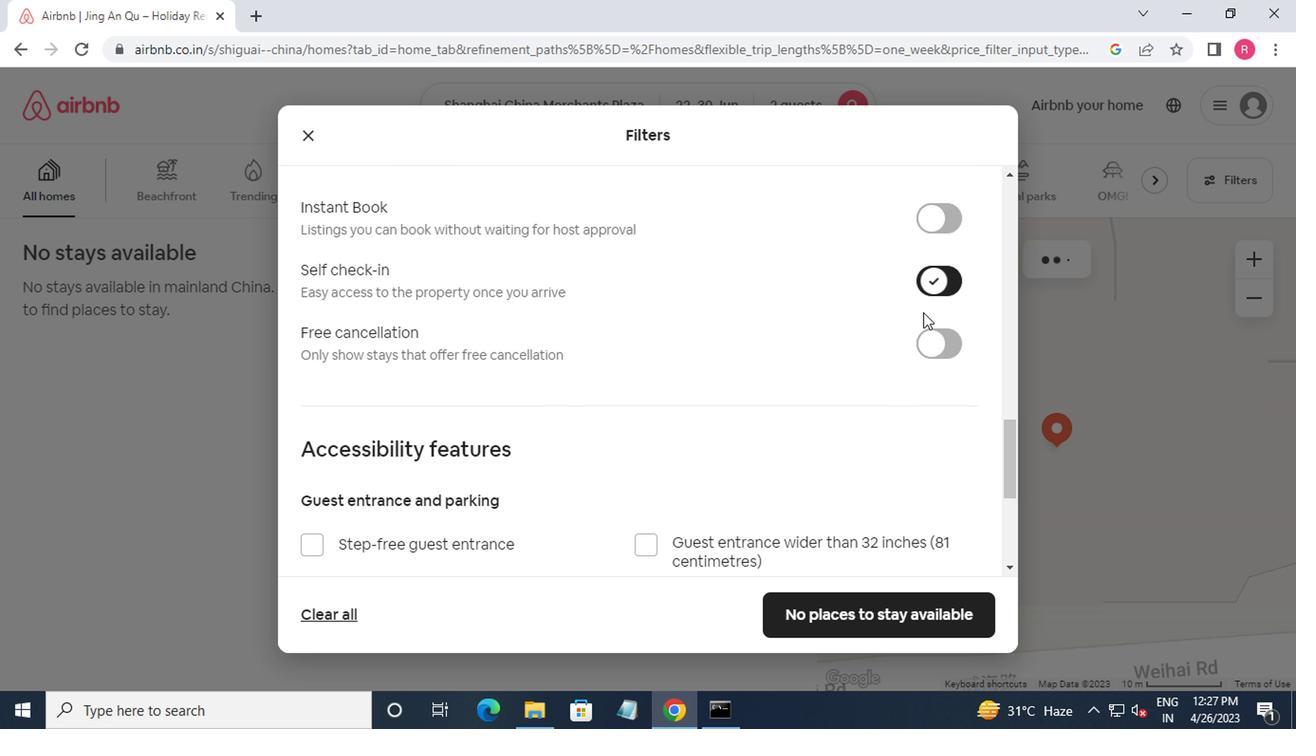 
Action: Mouse scrolled (916, 322) with delta (0, 0)
Screenshot: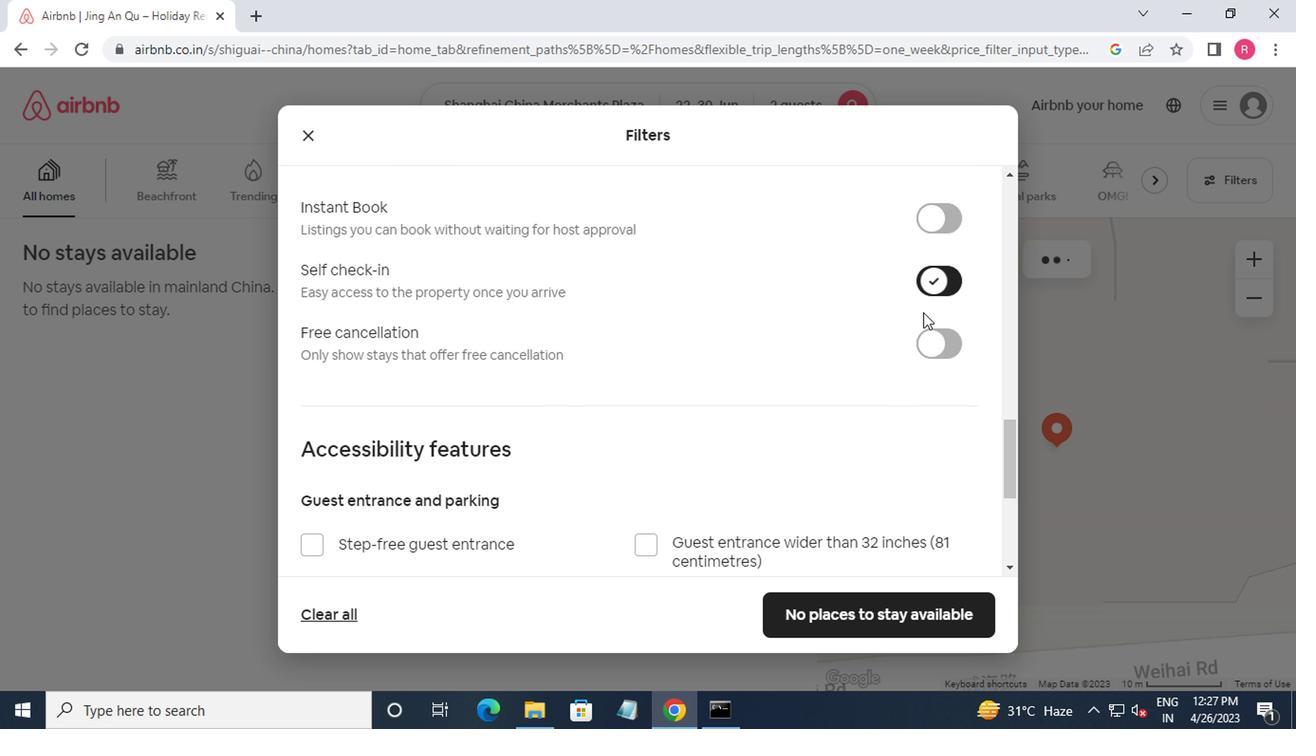 
Action: Mouse moved to (915, 336)
Screenshot: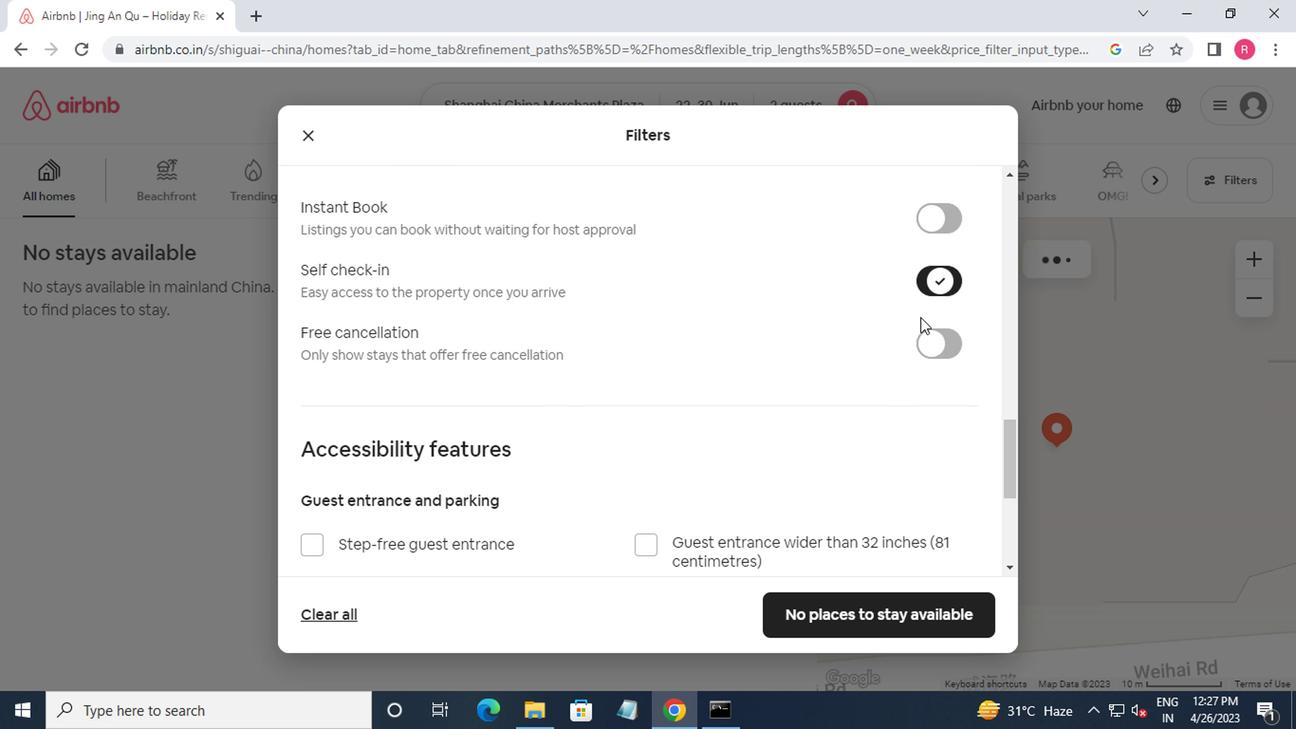 
Action: Mouse scrolled (915, 336) with delta (0, 0)
Screenshot: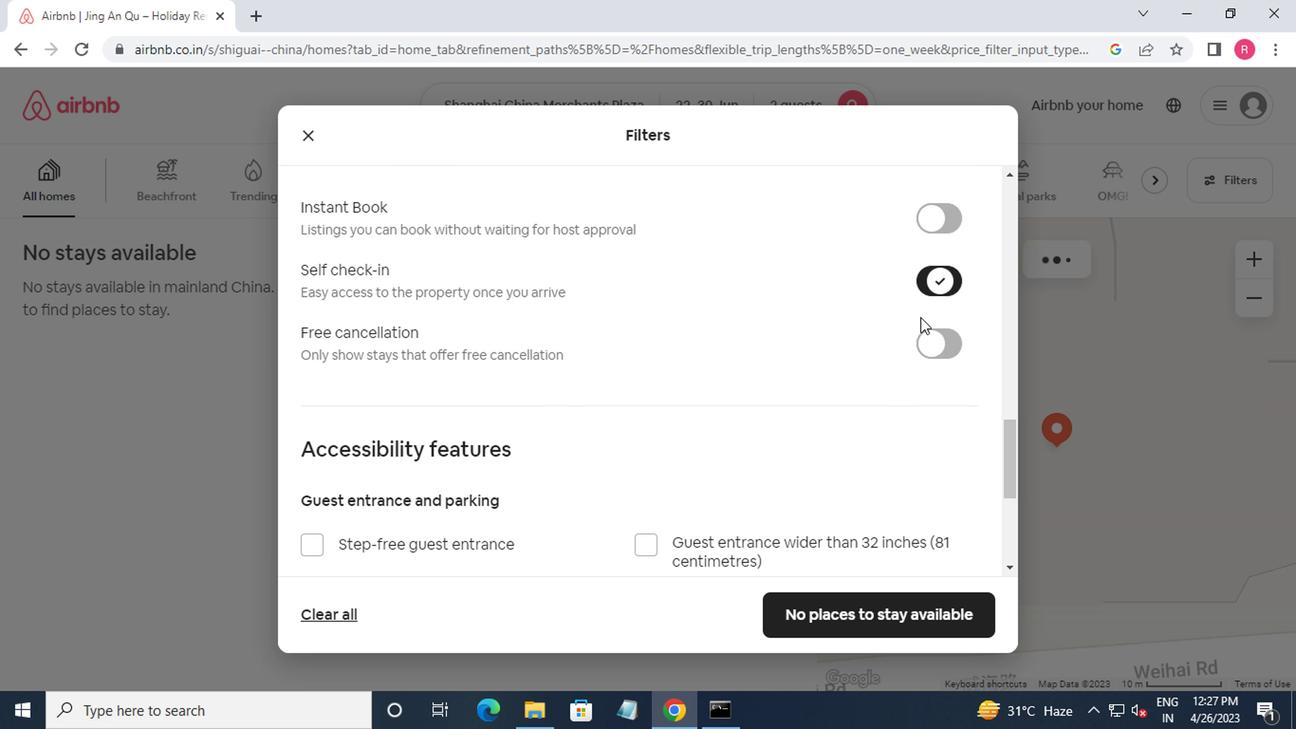 
Action: Mouse moved to (912, 350)
Screenshot: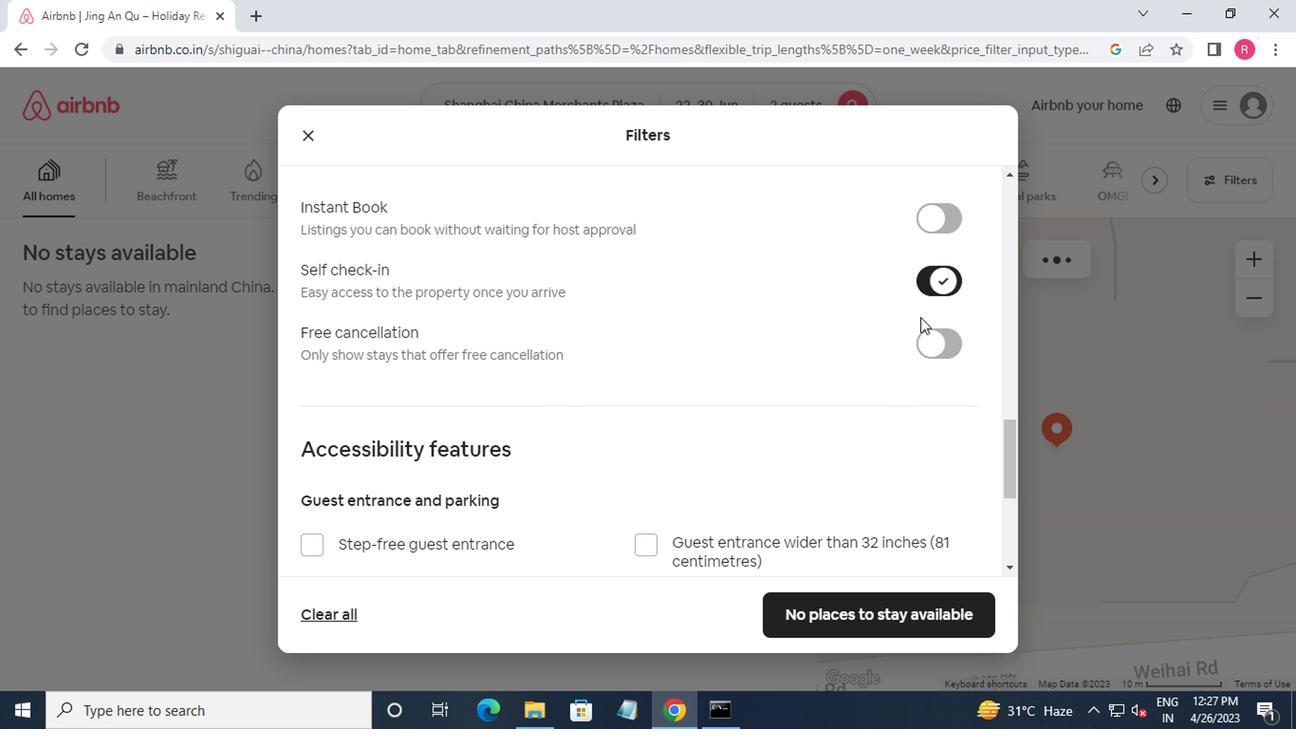 
Action: Mouse scrolled (912, 349) with delta (0, 0)
Screenshot: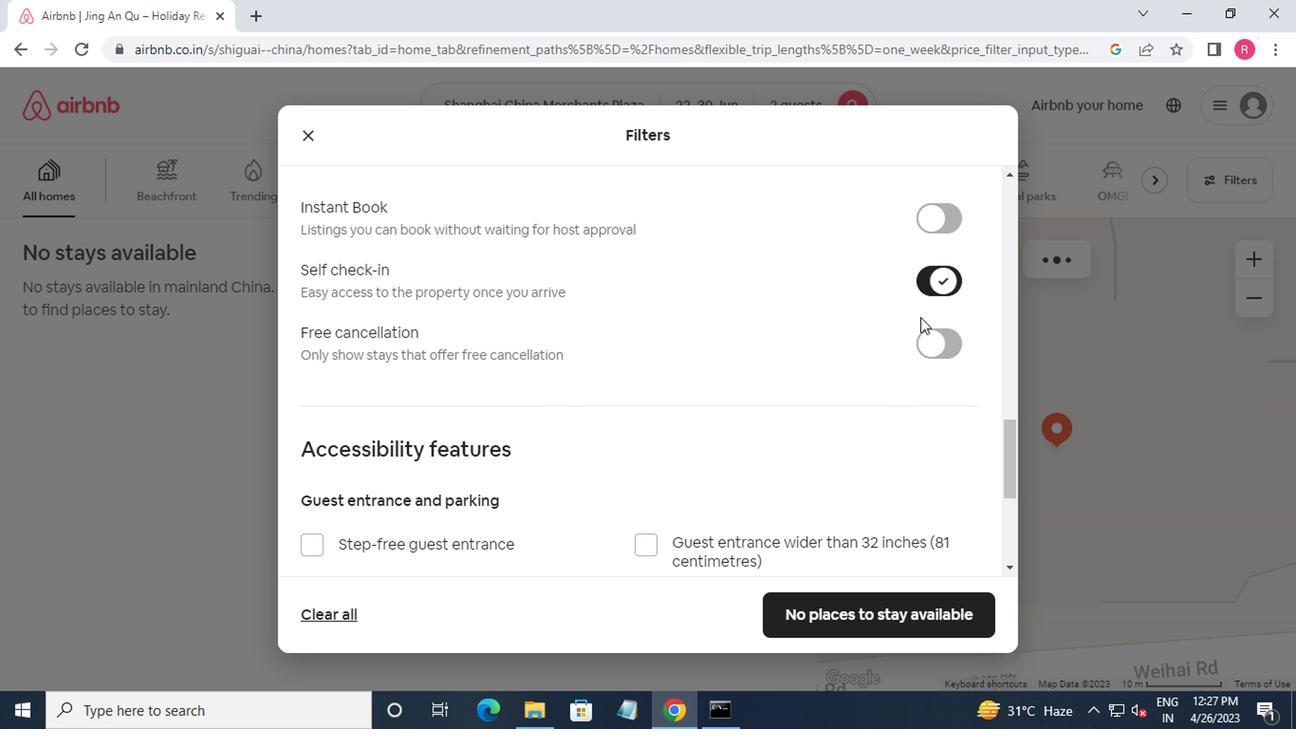 
Action: Mouse moved to (907, 366)
Screenshot: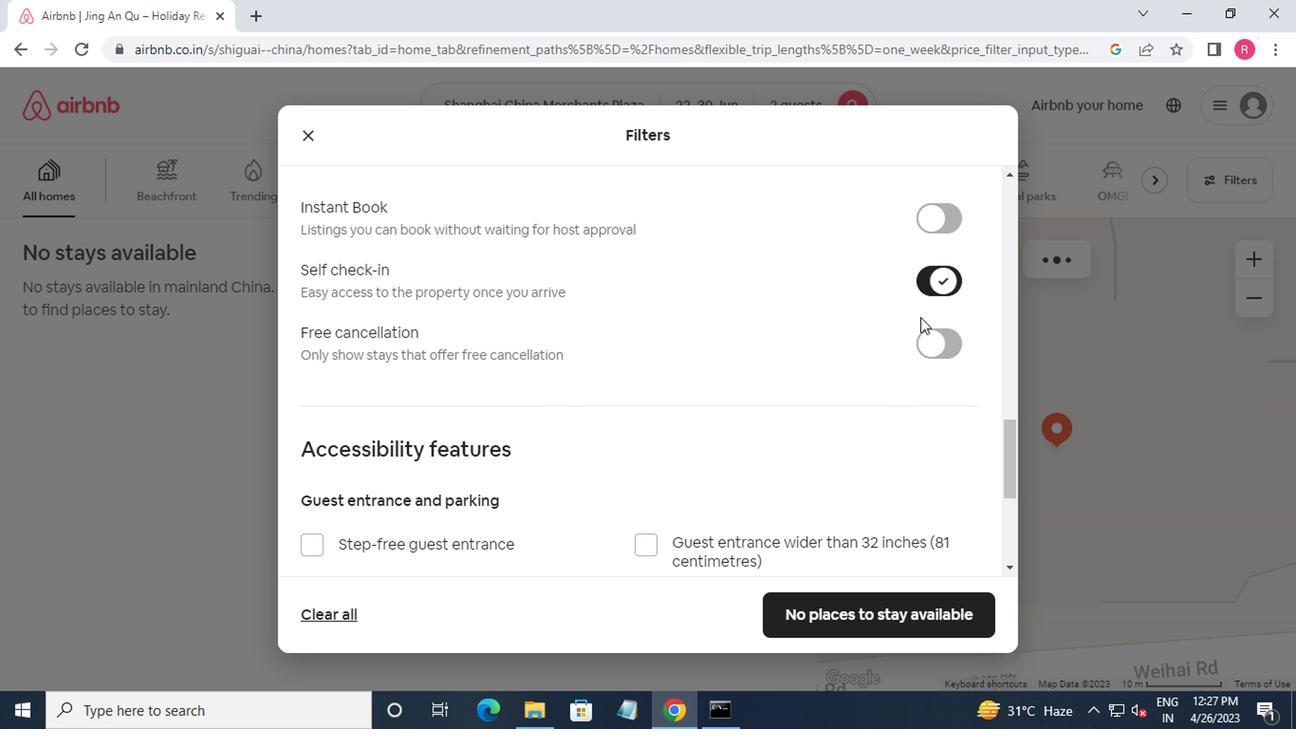 
Action: Mouse scrolled (907, 365) with delta (0, -1)
Screenshot: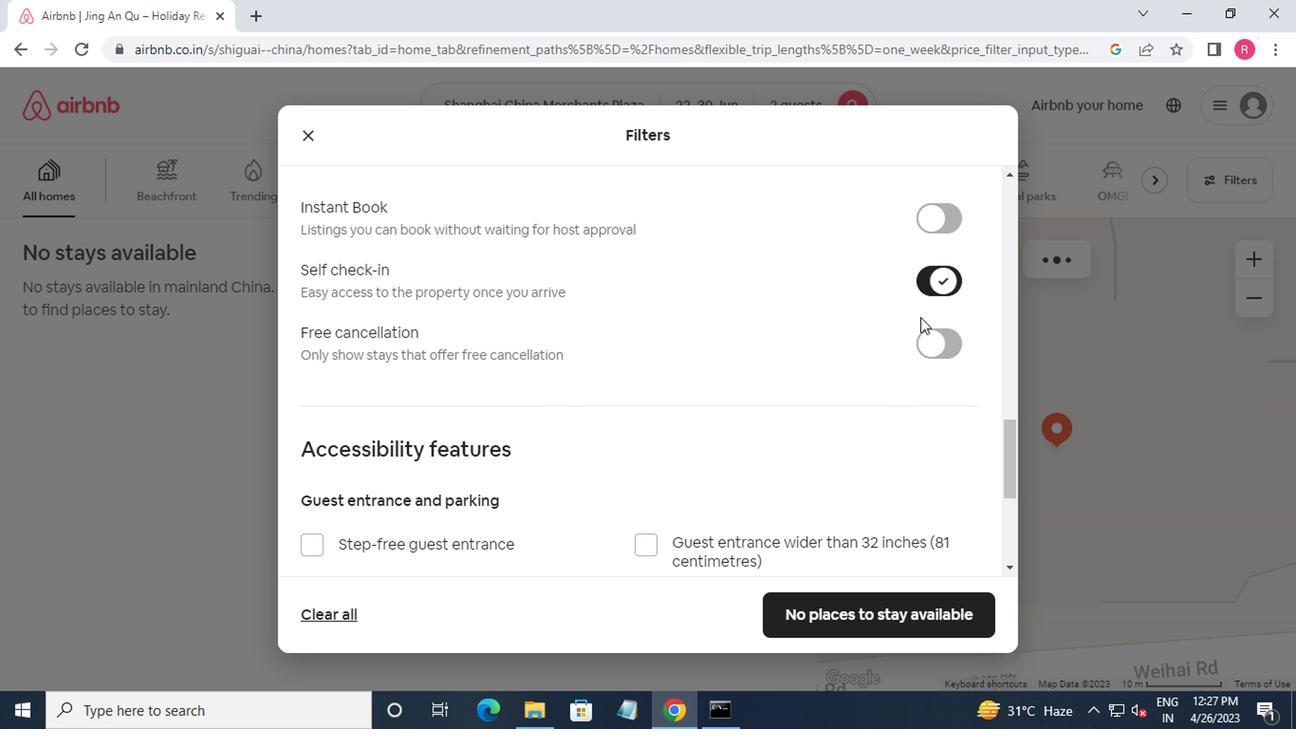 
Action: Mouse moved to (901, 394)
Screenshot: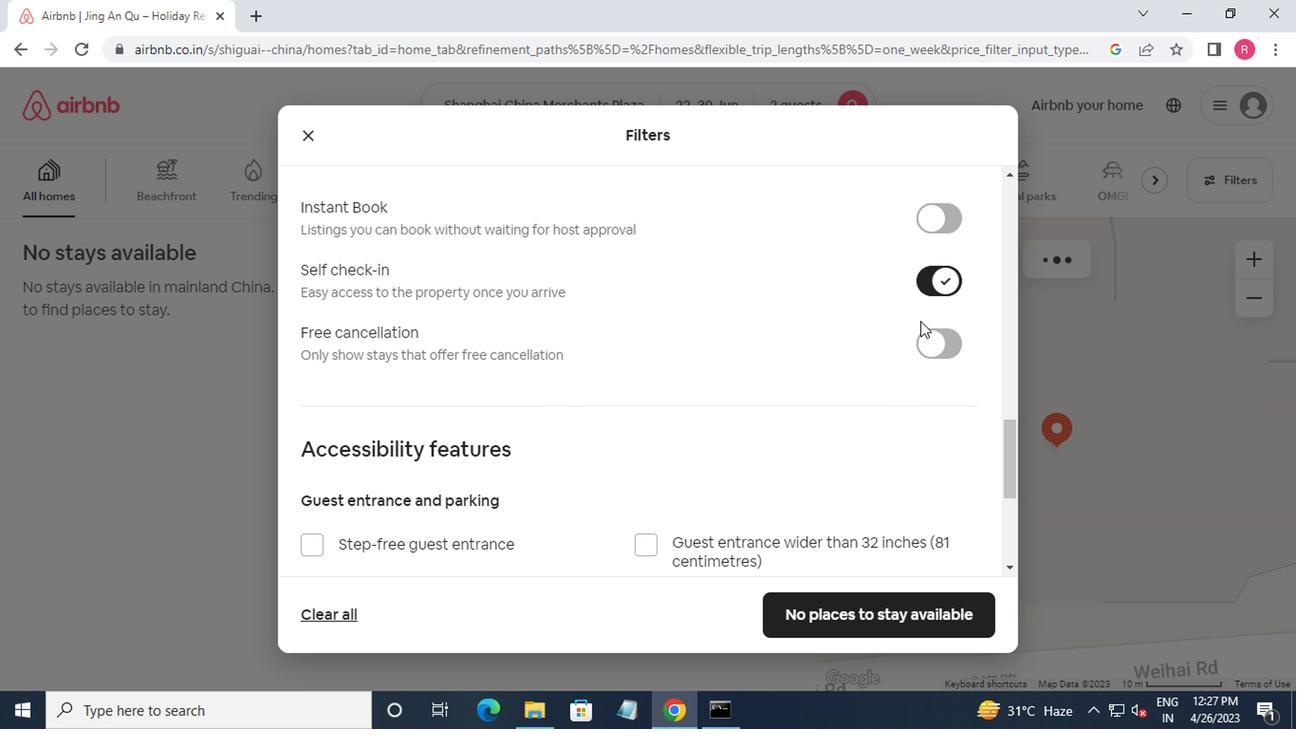 
Action: Mouse scrolled (901, 394) with delta (0, 0)
Screenshot: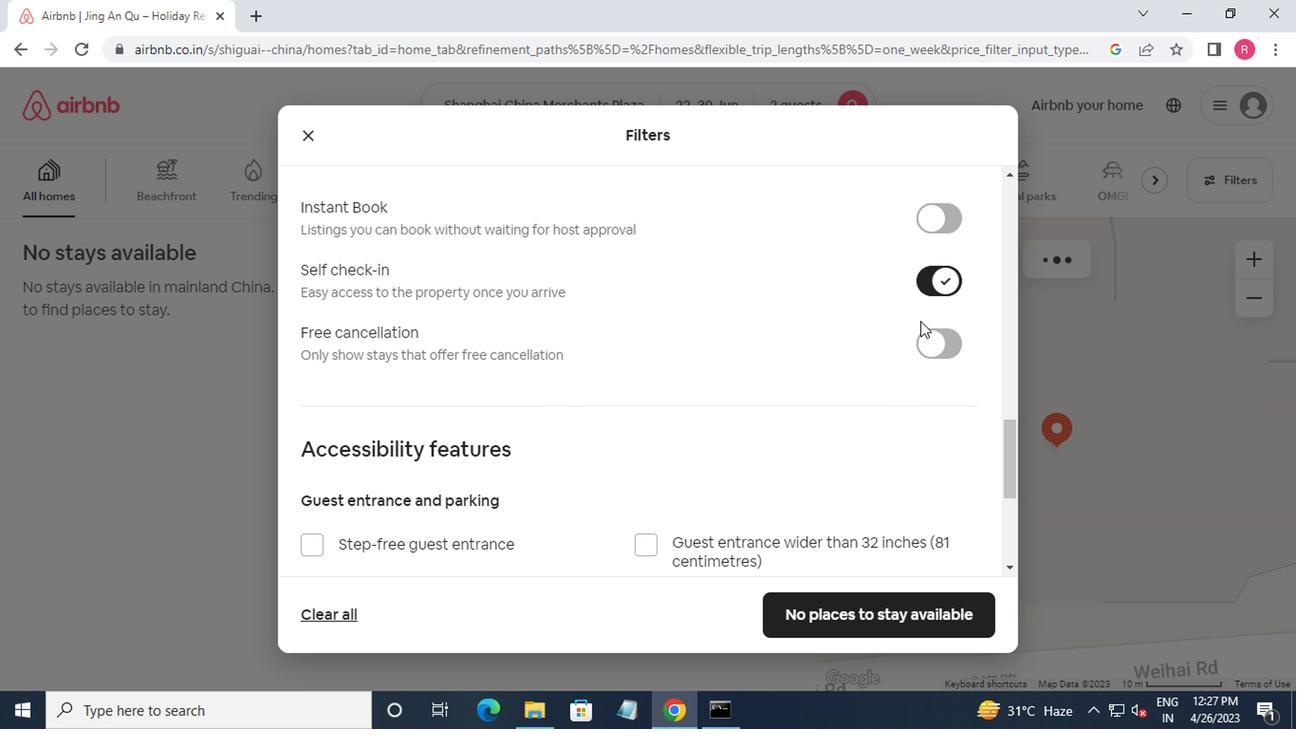 
Action: Mouse moved to (849, 591)
Screenshot: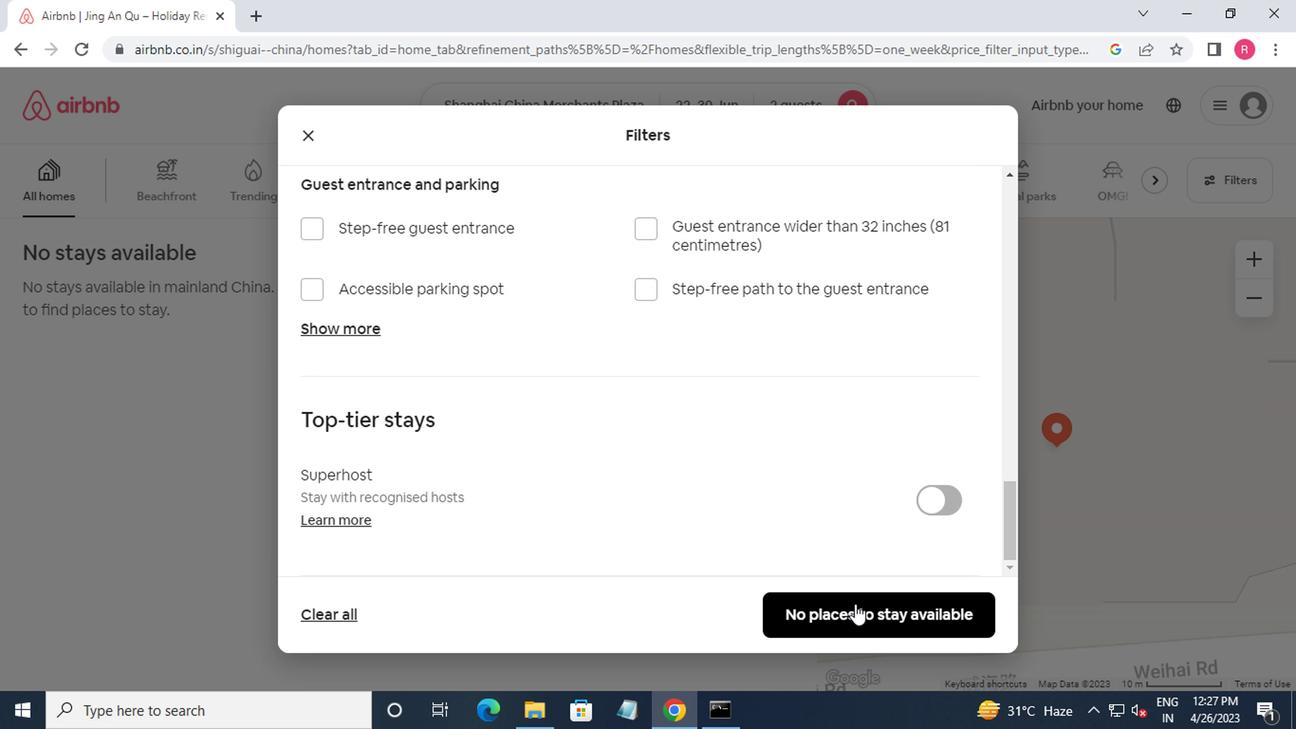 
Action: Mouse pressed left at (849, 591)
Screenshot: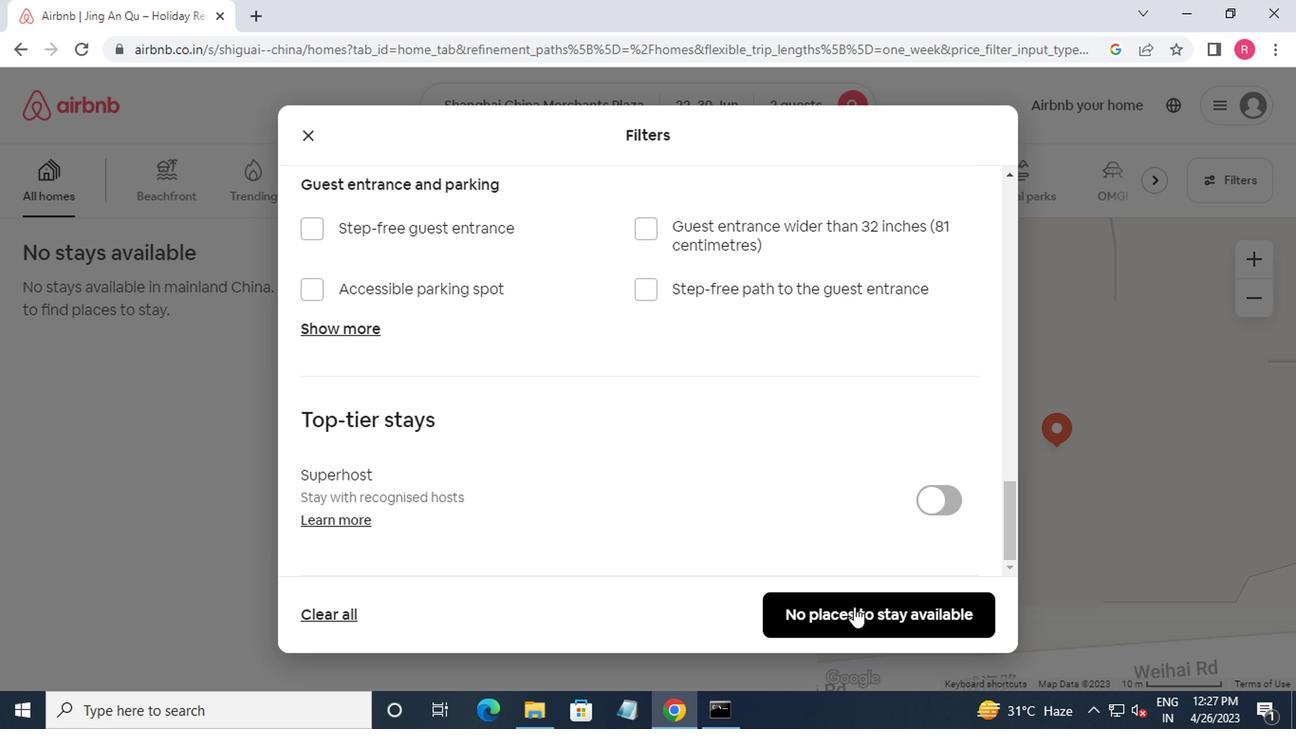 
Action: Mouse moved to (853, 581)
Screenshot: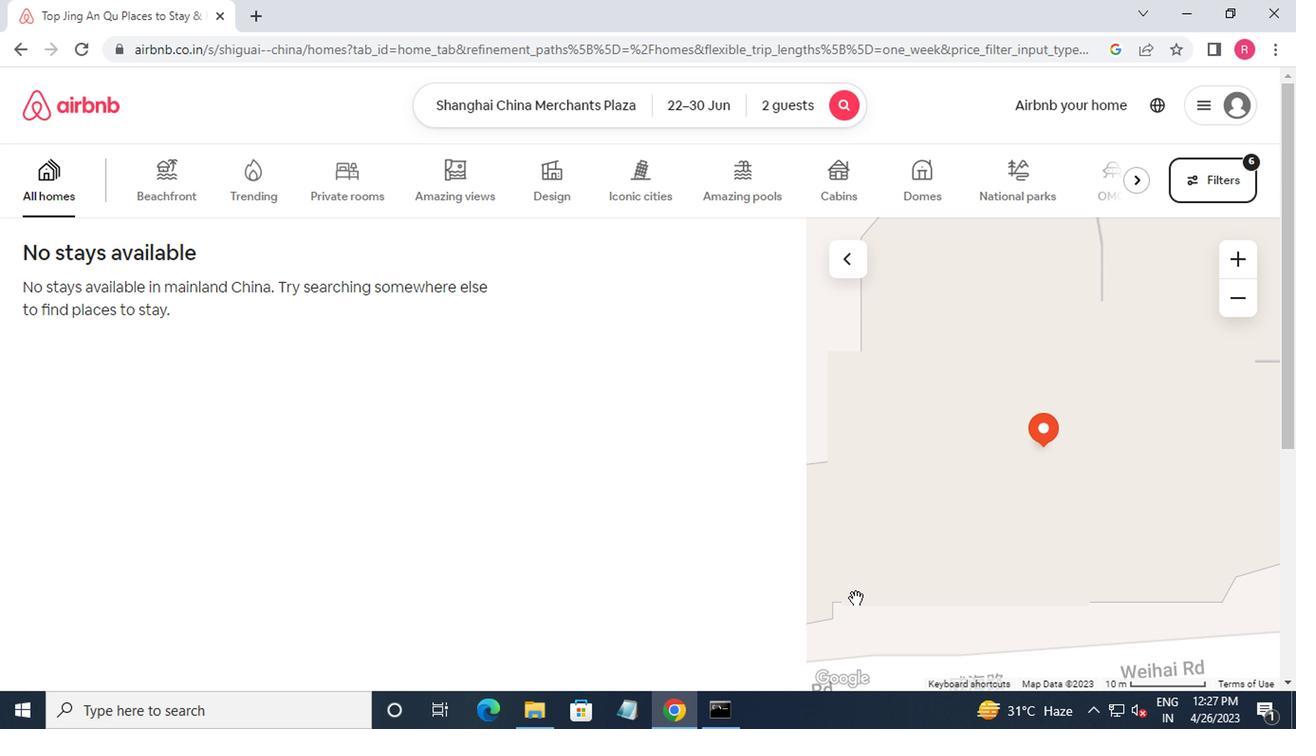 
Action: Key pressed <Key.f8>
Screenshot: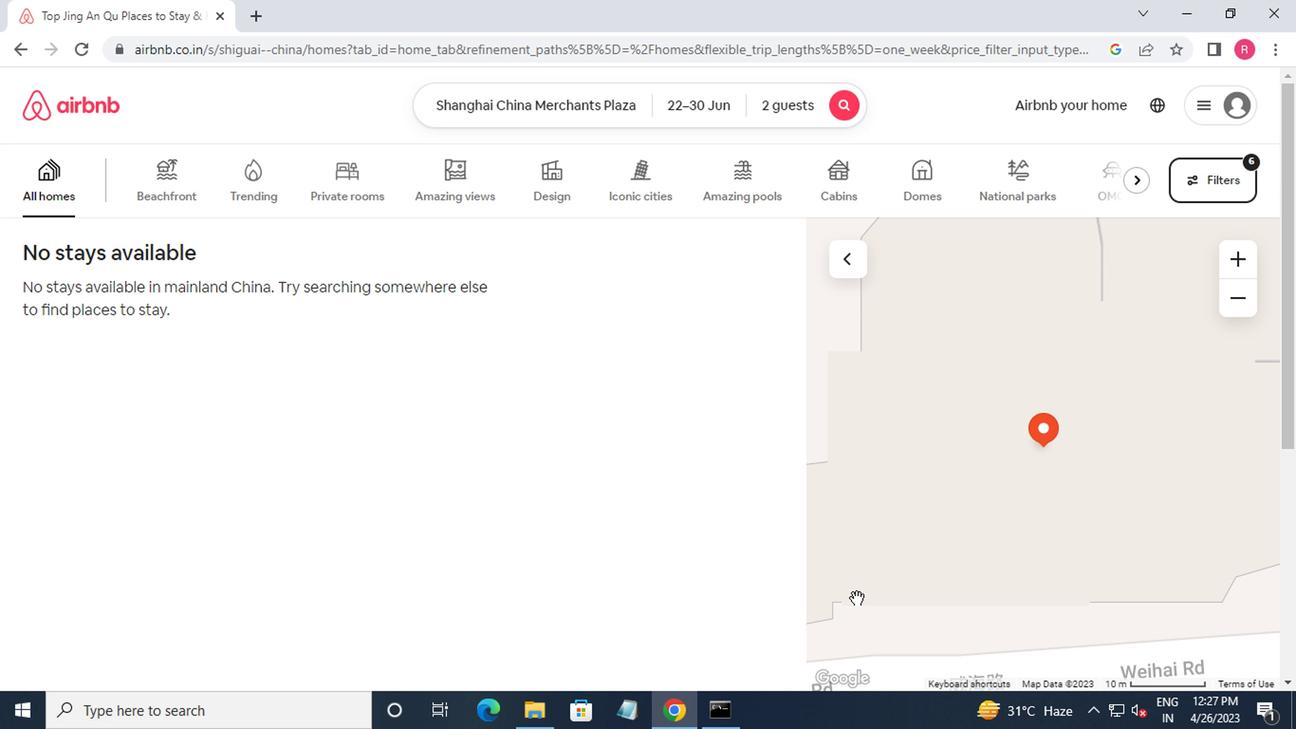 
